 Task: Create reports for product object.
Action: Mouse moved to (37, 131)
Screenshot: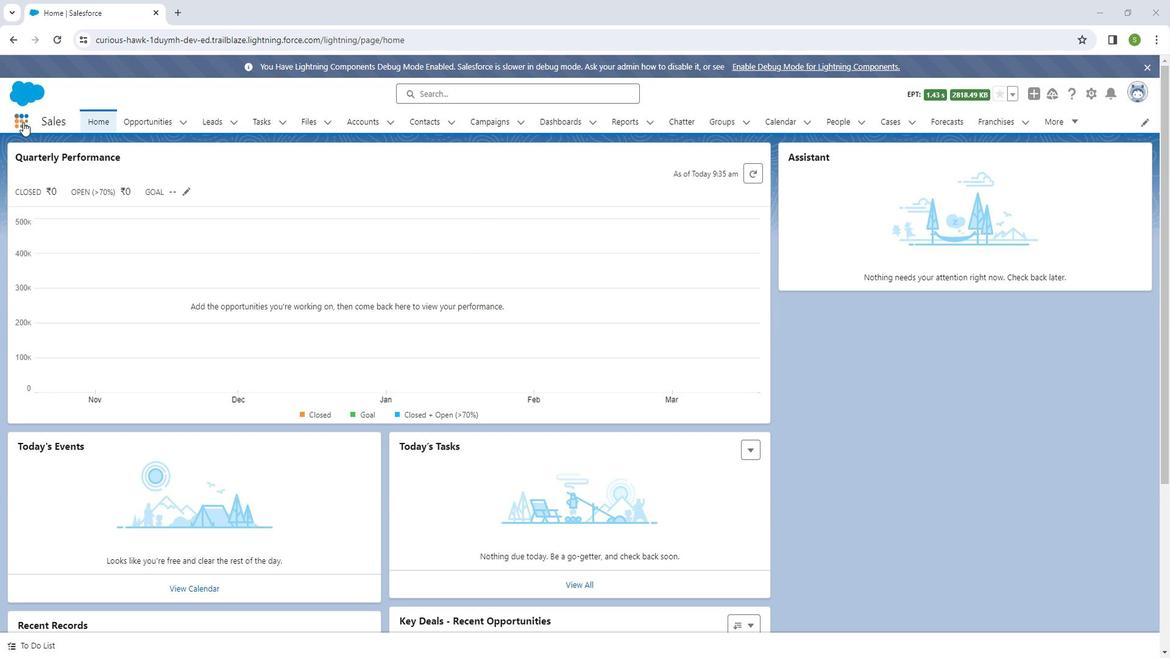 
Action: Mouse pressed left at (37, 131)
Screenshot: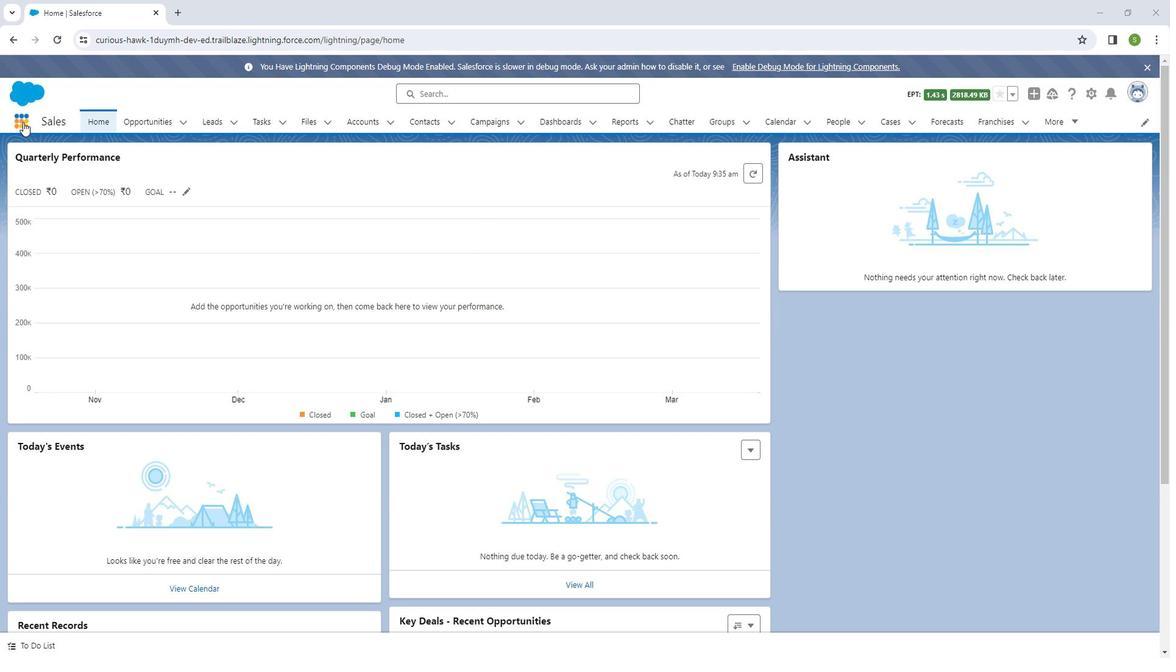 
Action: Mouse moved to (47, 346)
Screenshot: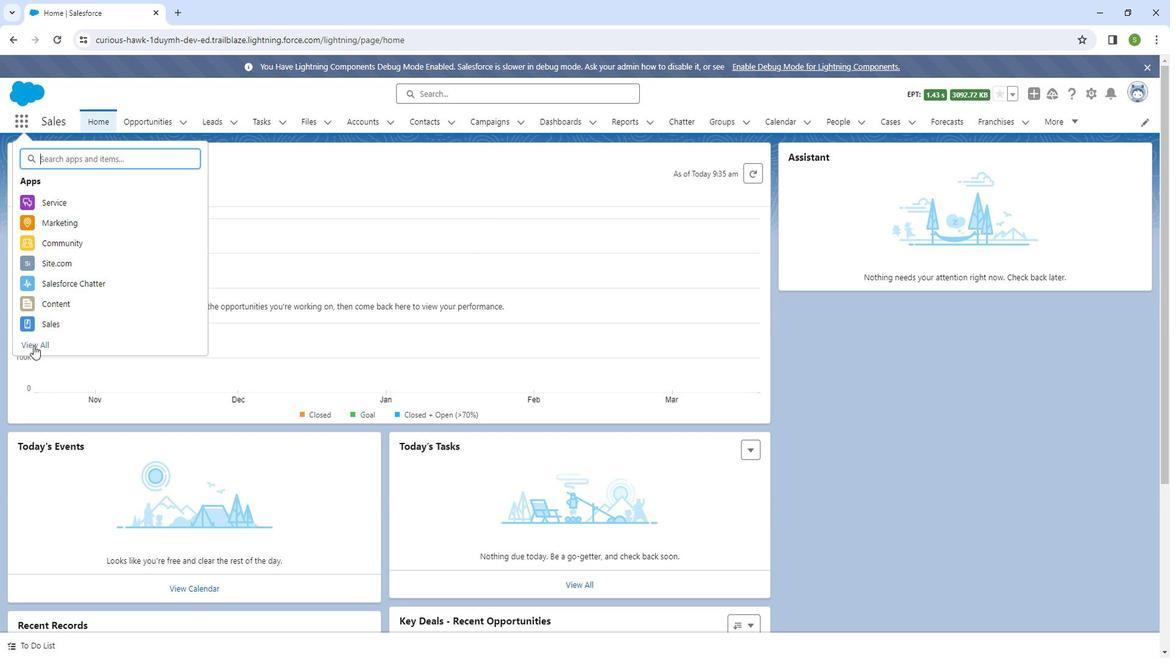 
Action: Mouse pressed left at (47, 346)
Screenshot: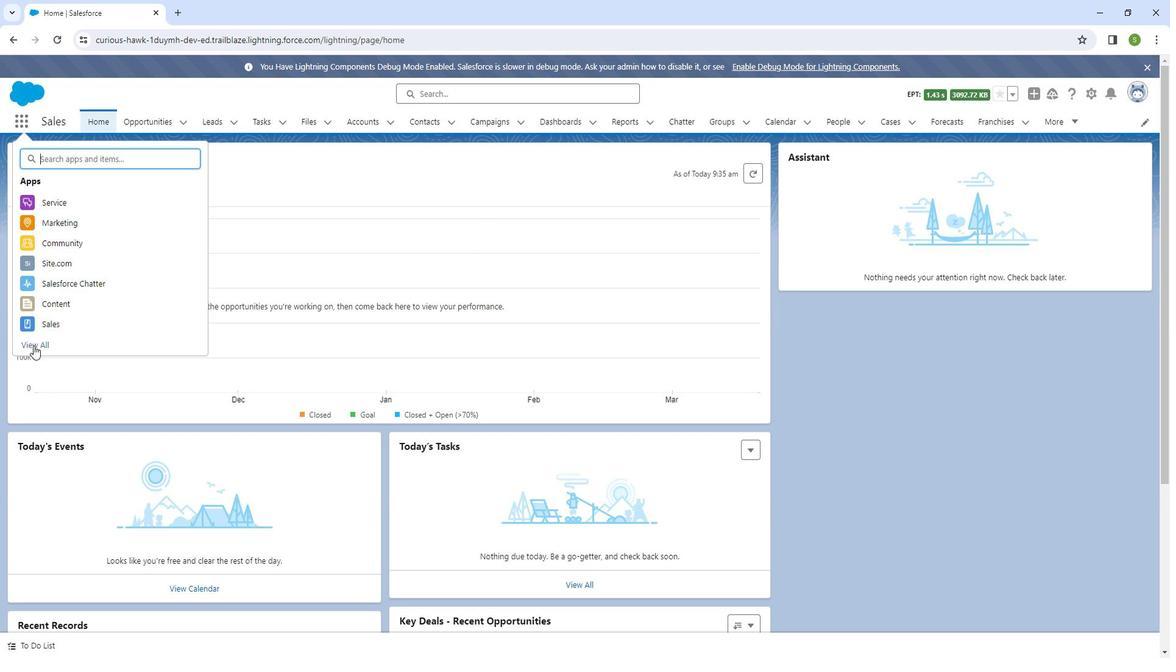 
Action: Mouse moved to (190, 515)
Screenshot: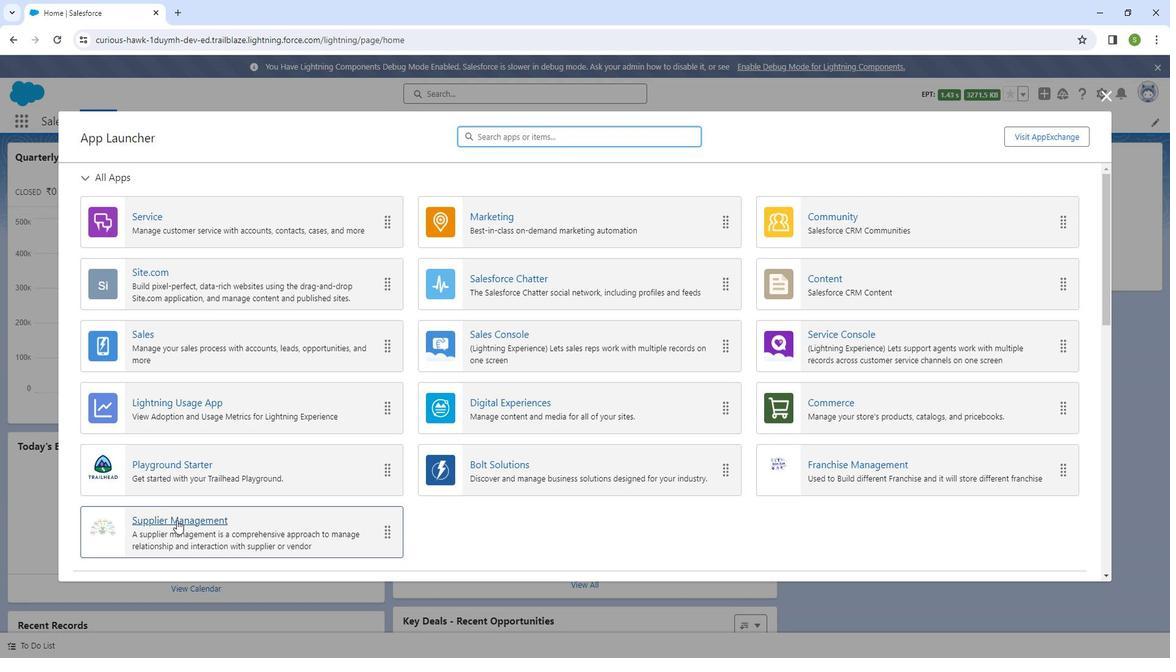 
Action: Mouse pressed left at (190, 515)
Screenshot: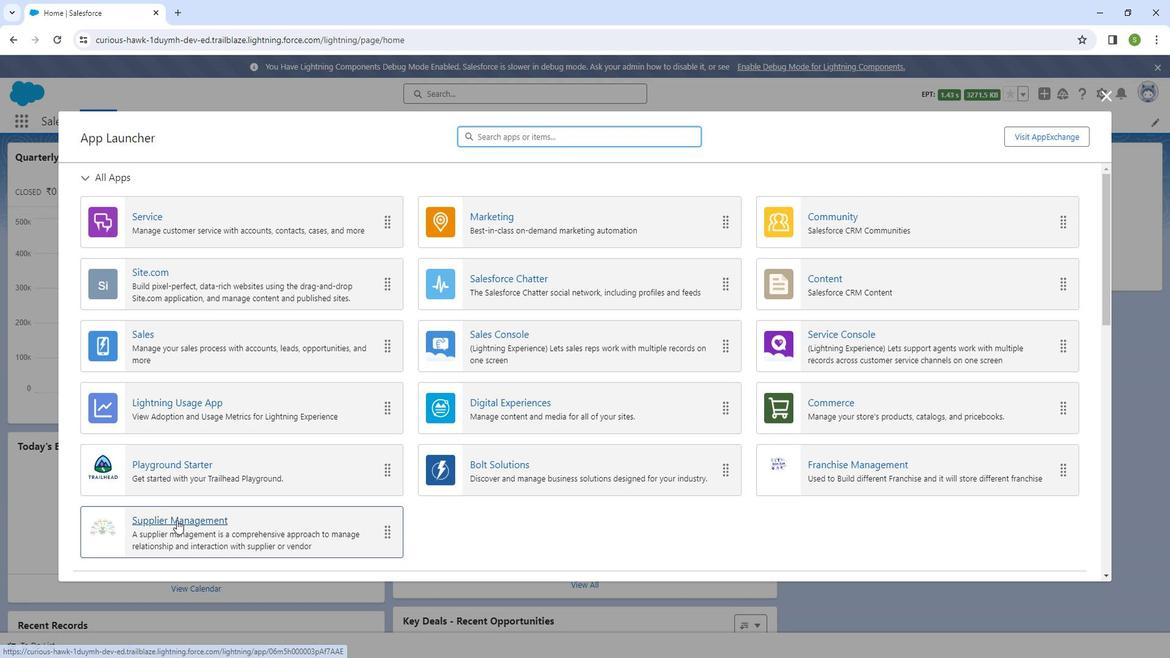 
Action: Mouse moved to (37, 134)
Screenshot: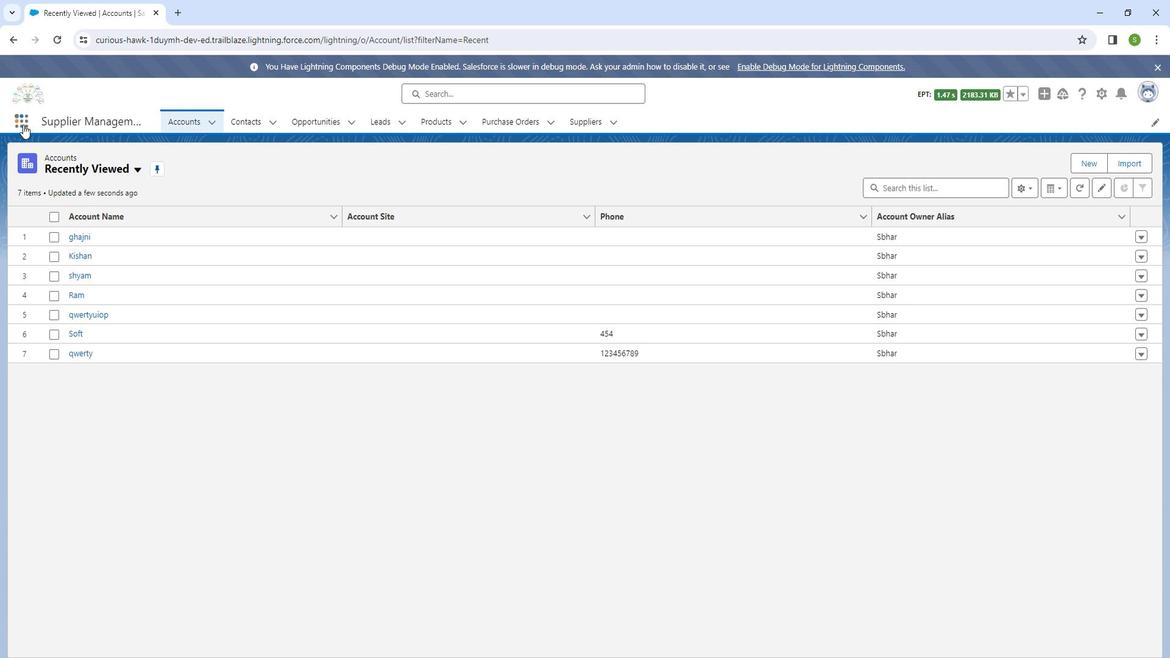 
Action: Mouse pressed left at (37, 134)
Screenshot: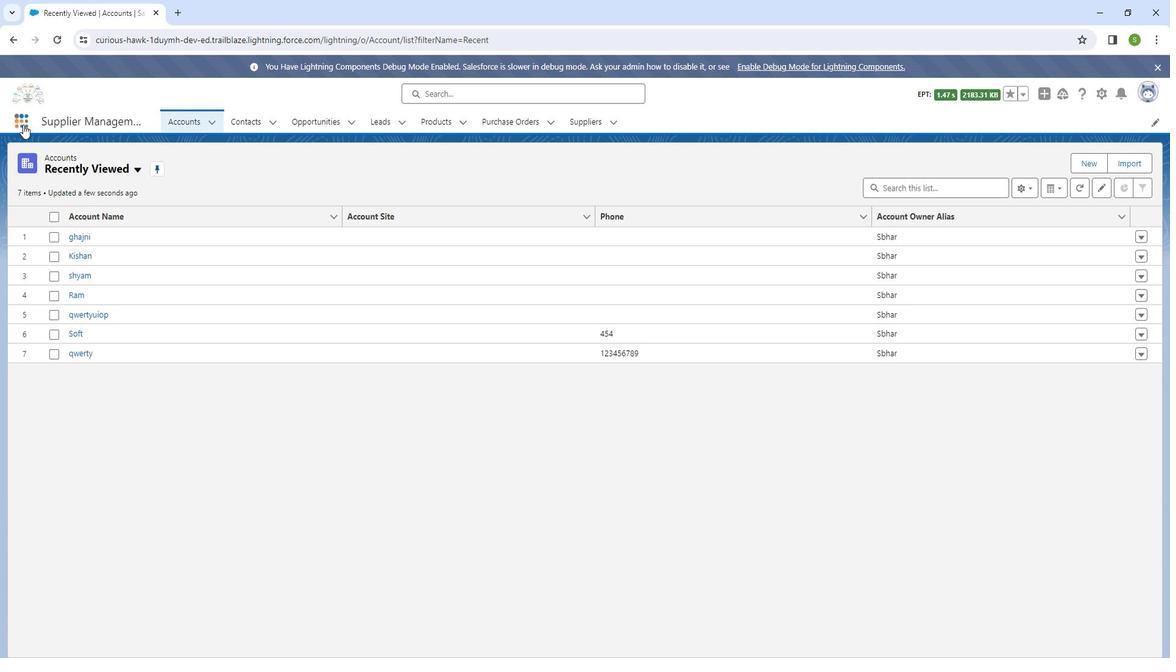 
Action: Mouse moved to (90, 165)
Screenshot: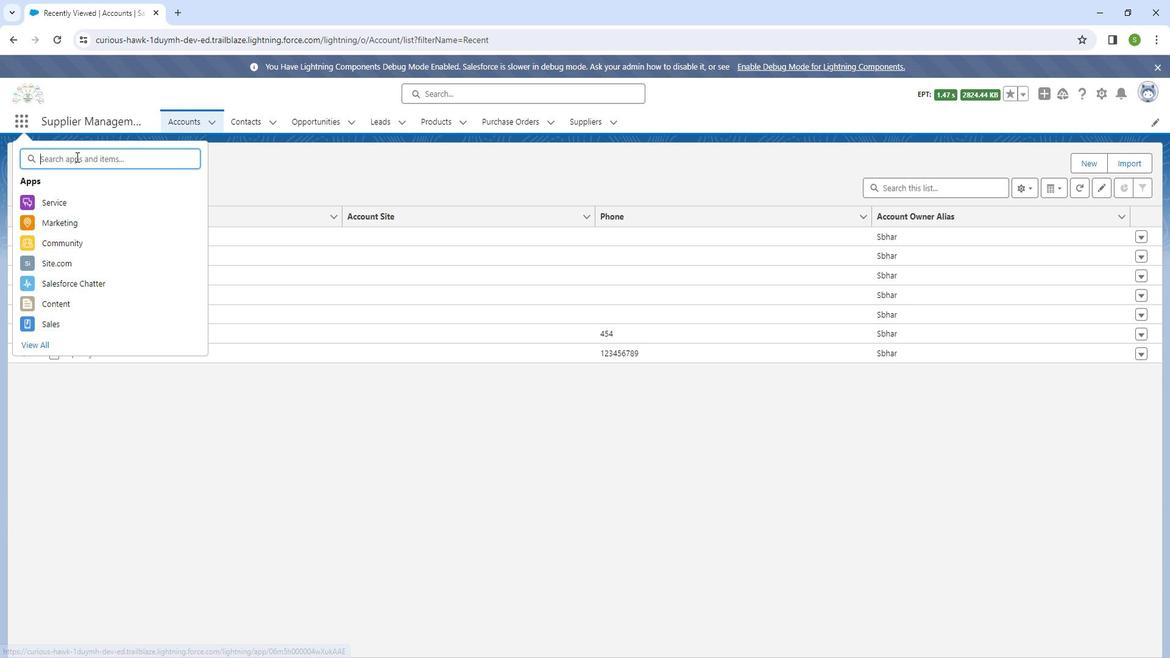 
Action: Mouse pressed left at (90, 165)
Screenshot: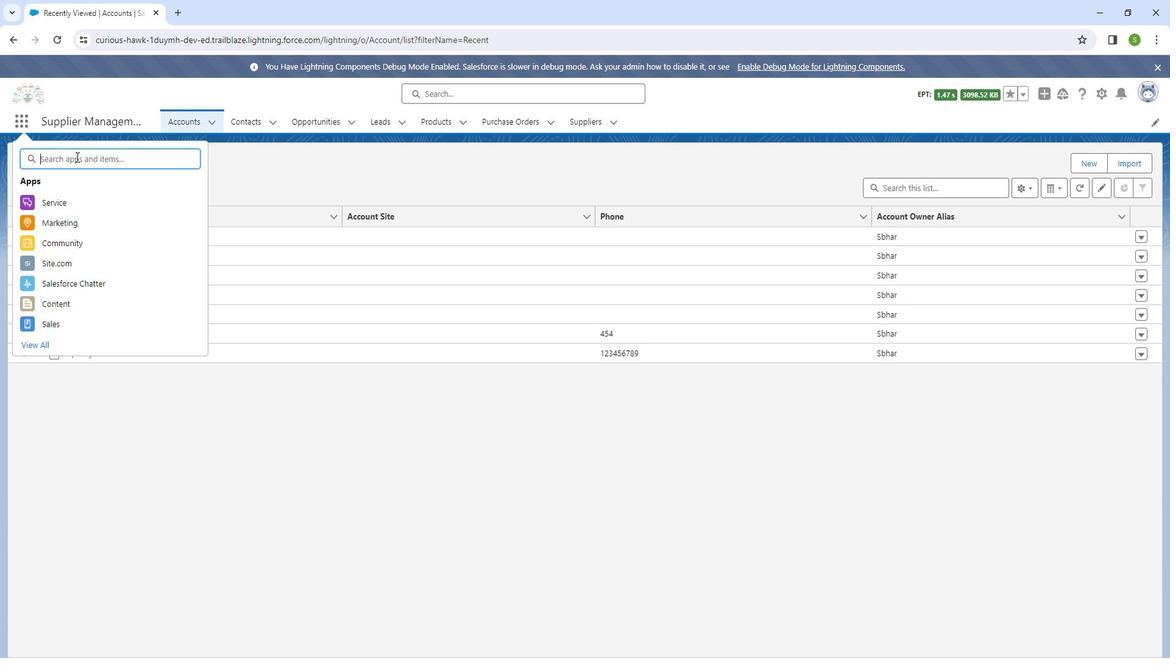 
Action: Key pressed repo
Screenshot: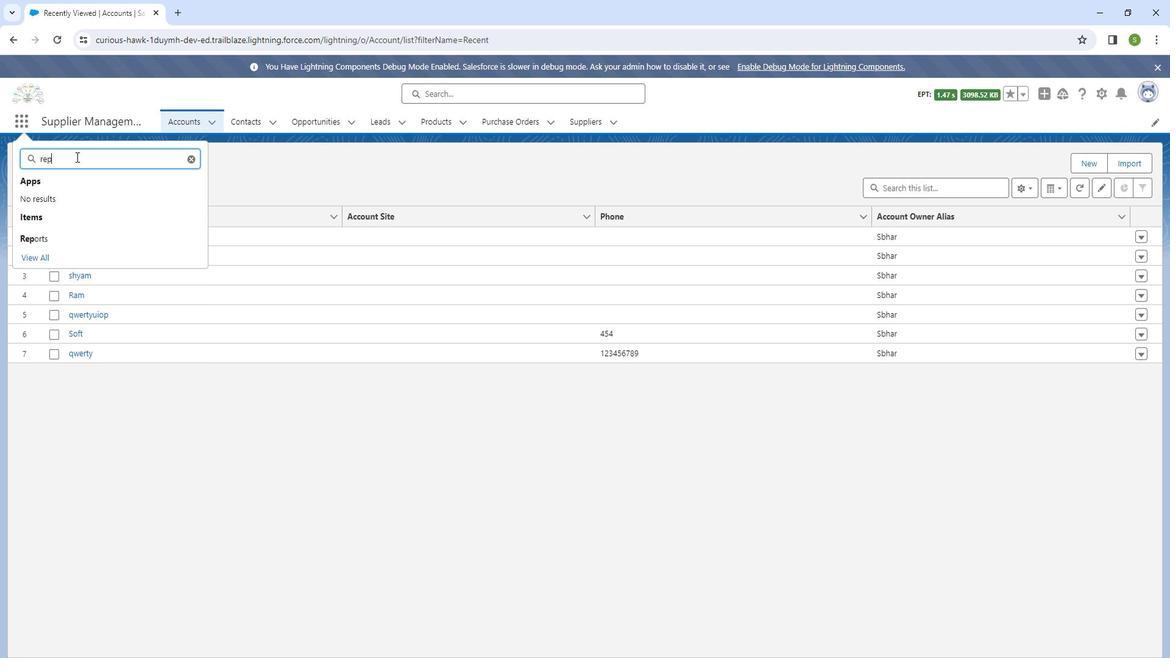 
Action: Mouse moved to (41, 241)
Screenshot: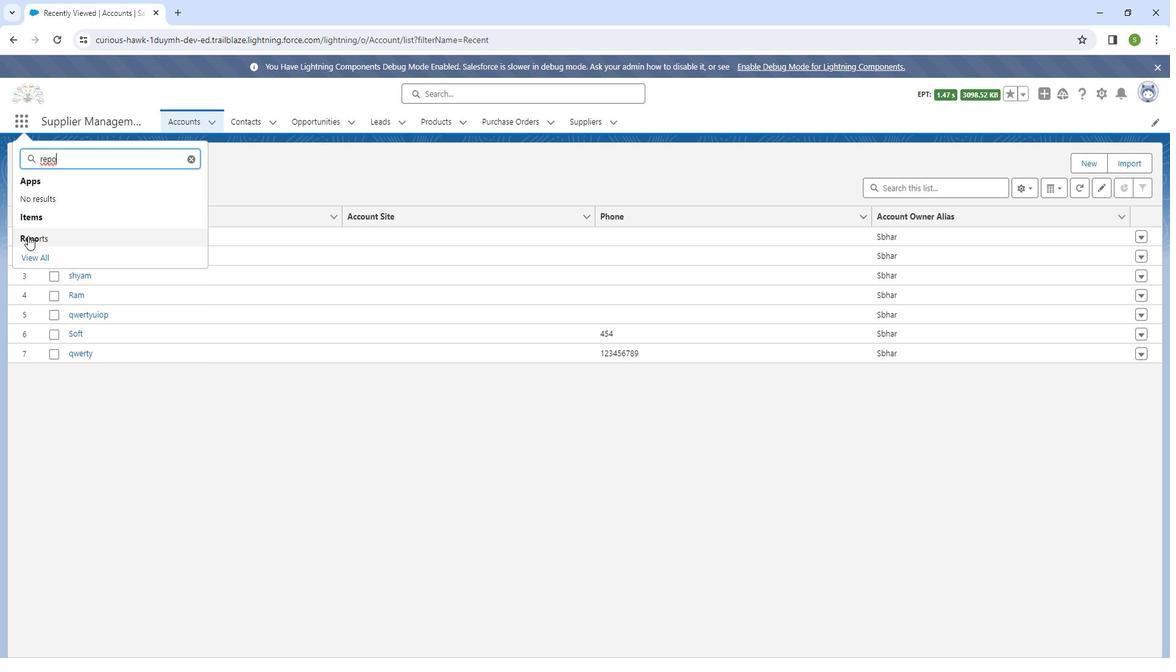 
Action: Mouse pressed left at (41, 241)
Screenshot: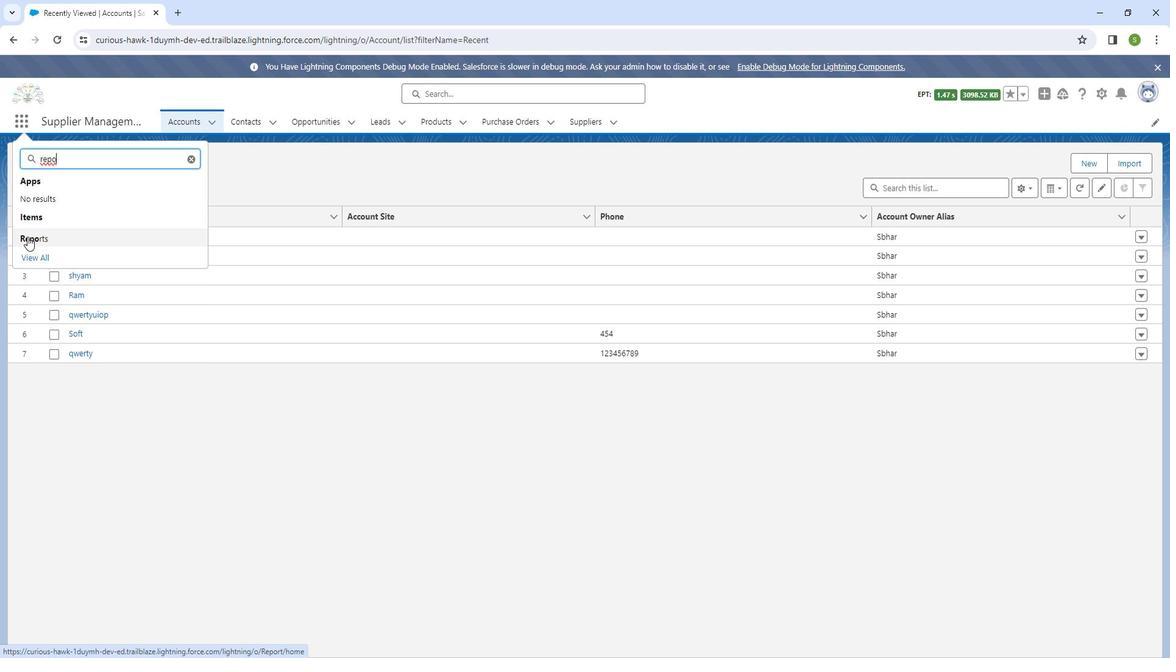 
Action: Mouse moved to (1056, 172)
Screenshot: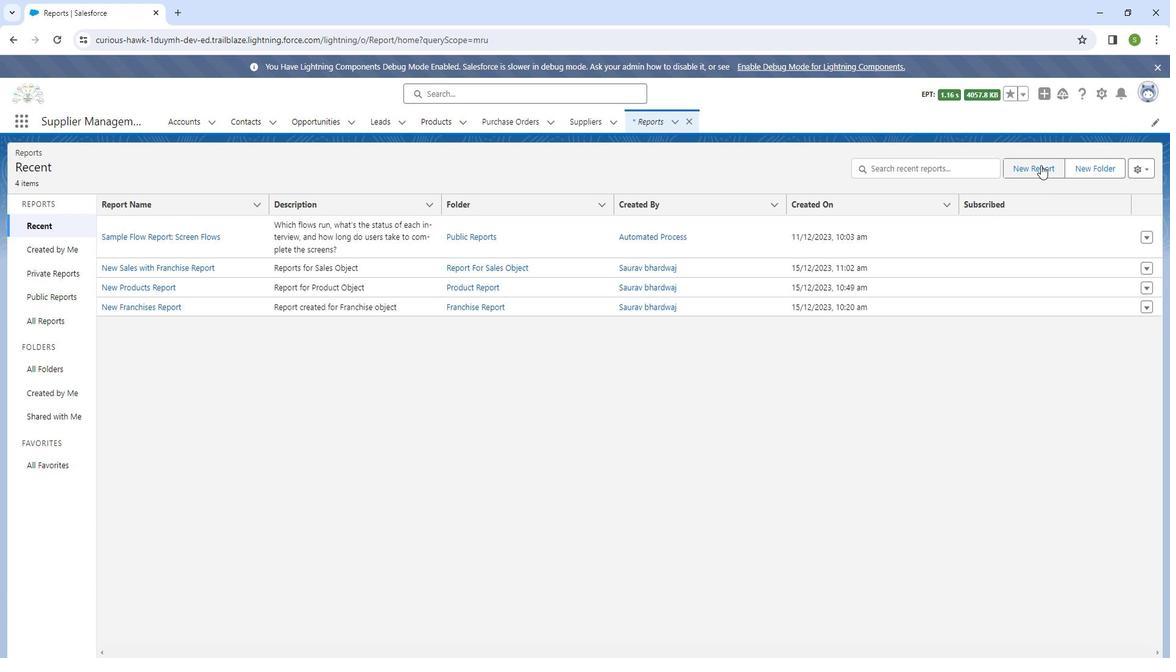 
Action: Mouse pressed left at (1056, 172)
Screenshot: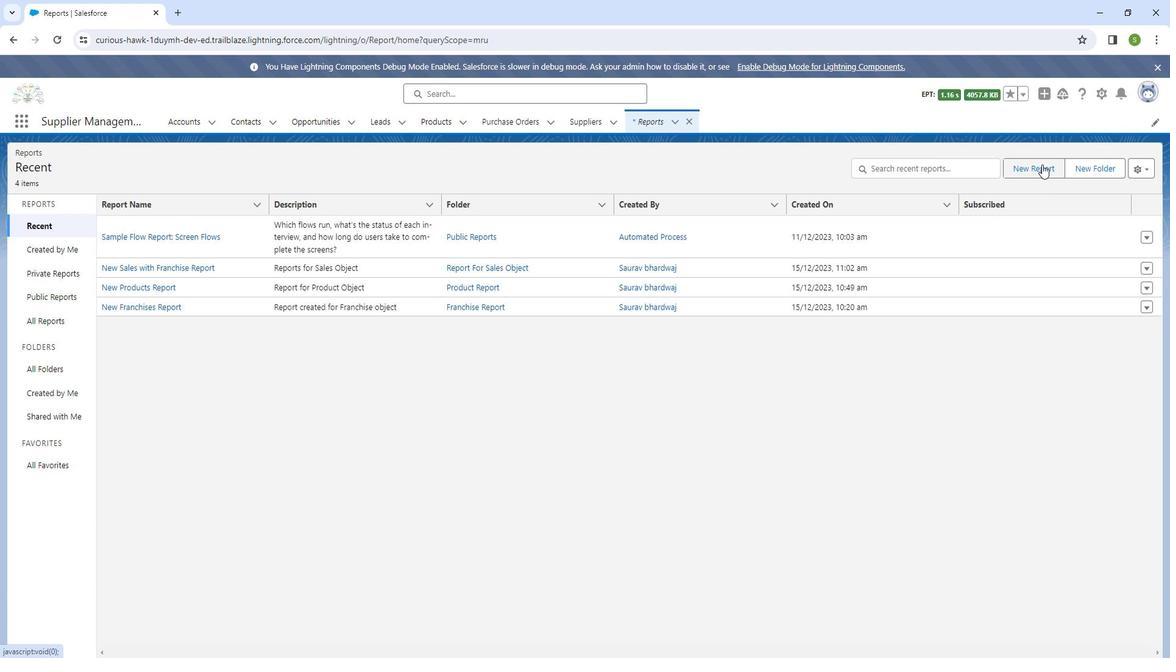 
Action: Mouse moved to (424, 251)
Screenshot: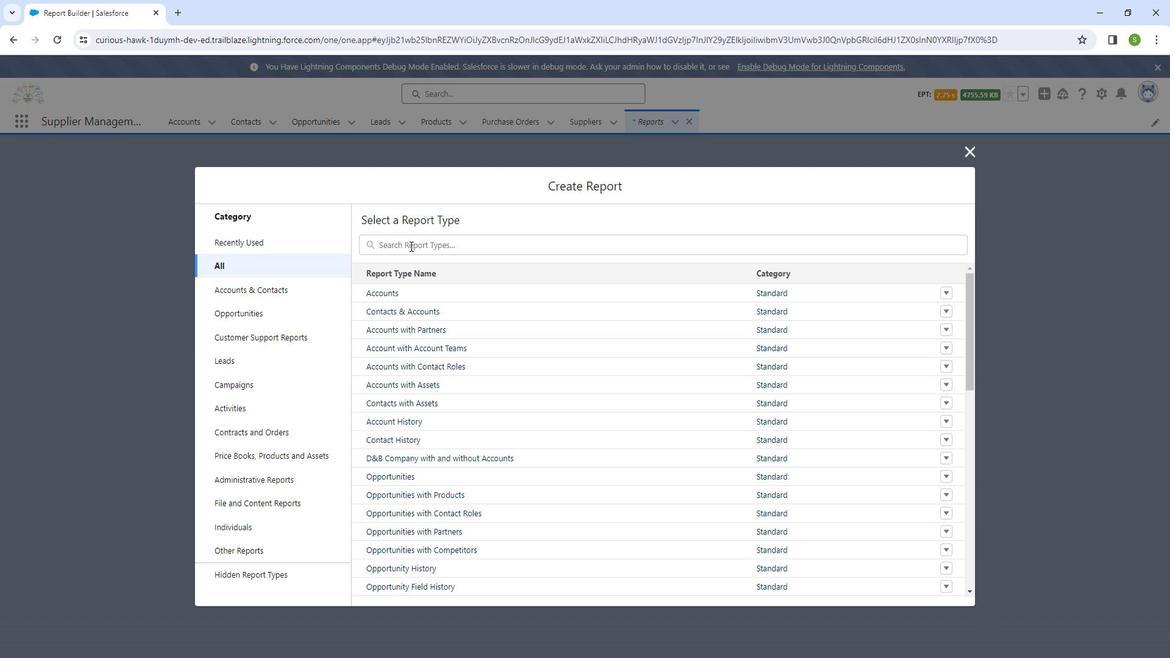 
Action: Mouse pressed left at (424, 251)
Screenshot: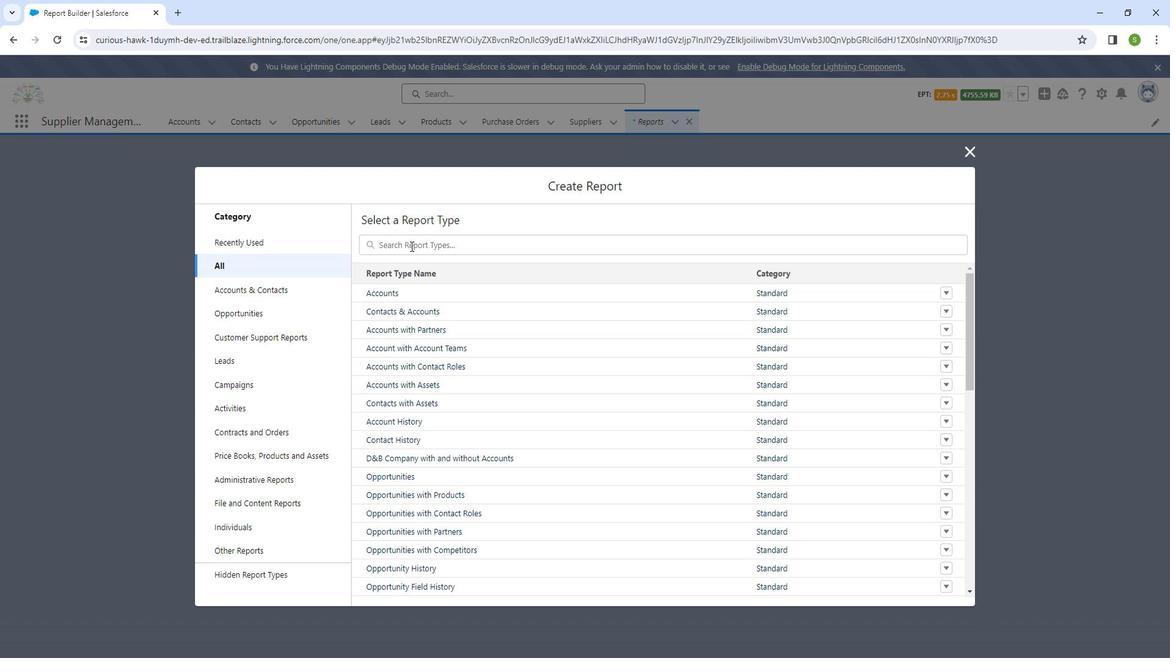
Action: Mouse moved to (424, 251)
Screenshot: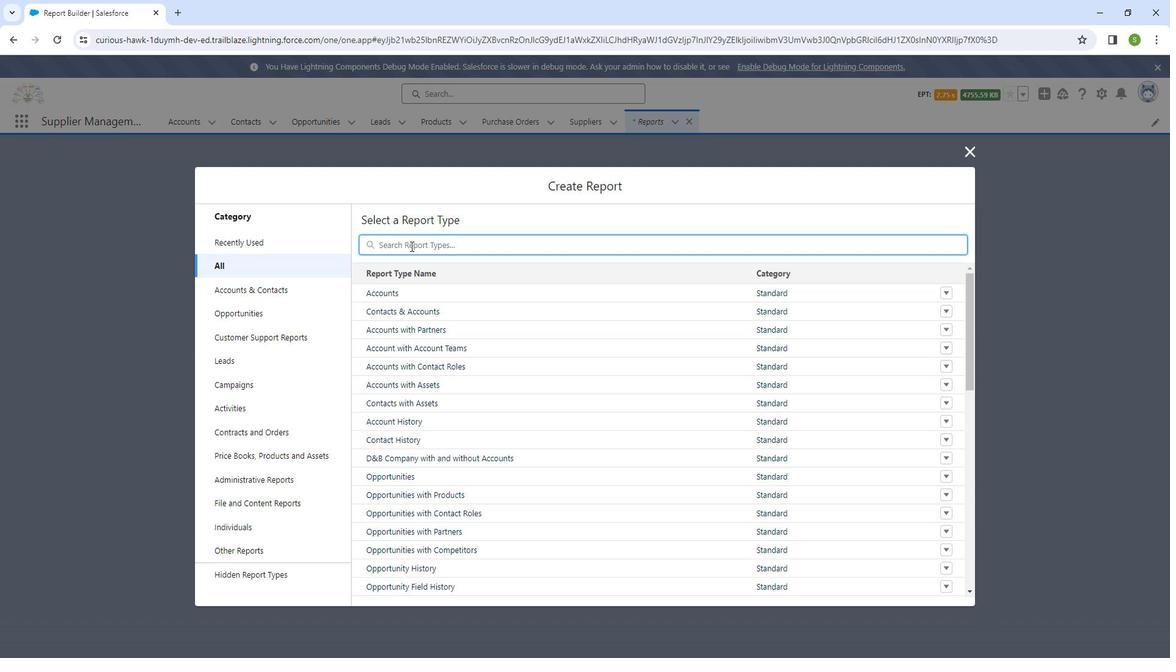 
Action: Key pressed pro
Screenshot: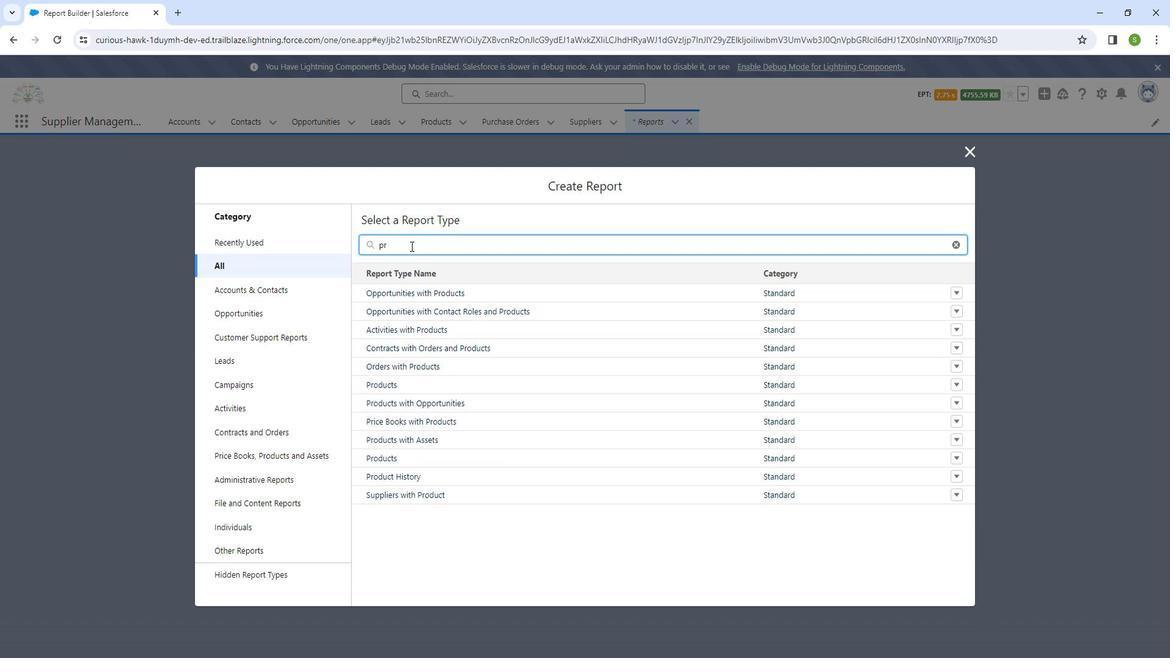 
Action: Mouse moved to (426, 251)
Screenshot: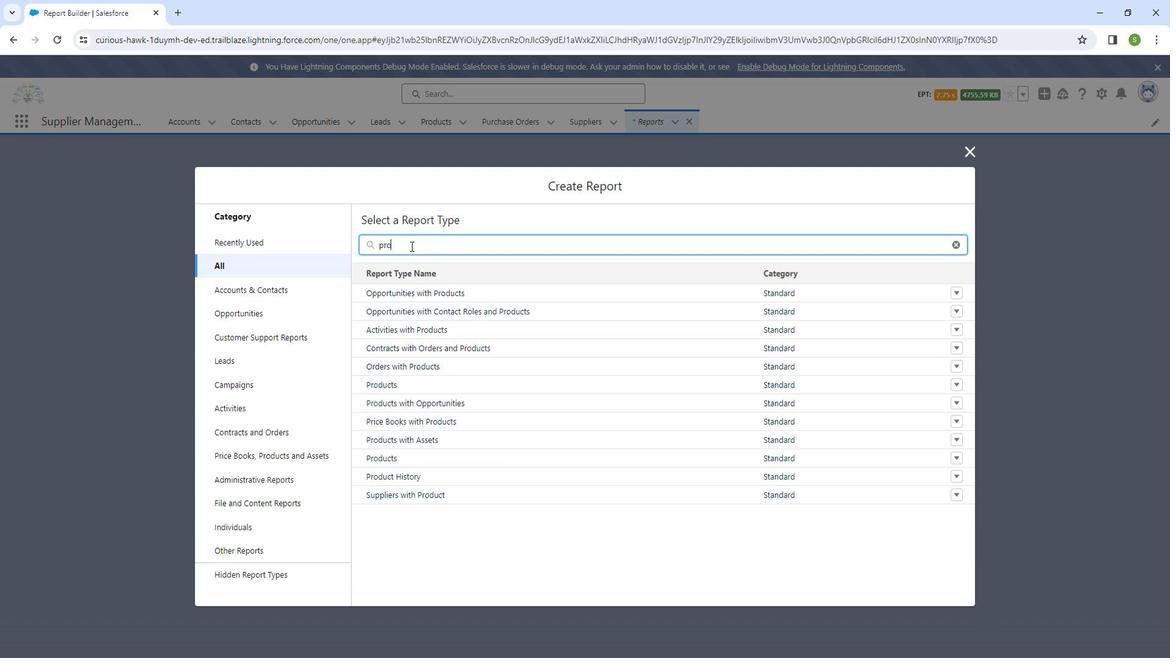 
Action: Key pressed ducts
Screenshot: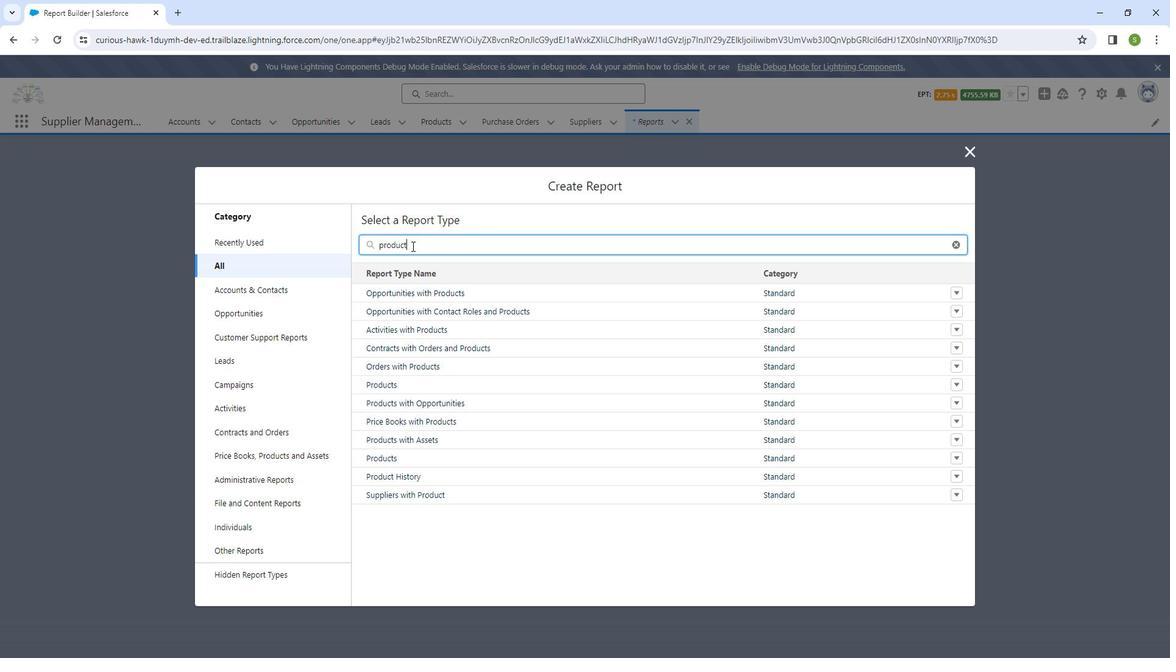 
Action: Mouse moved to (400, 455)
Screenshot: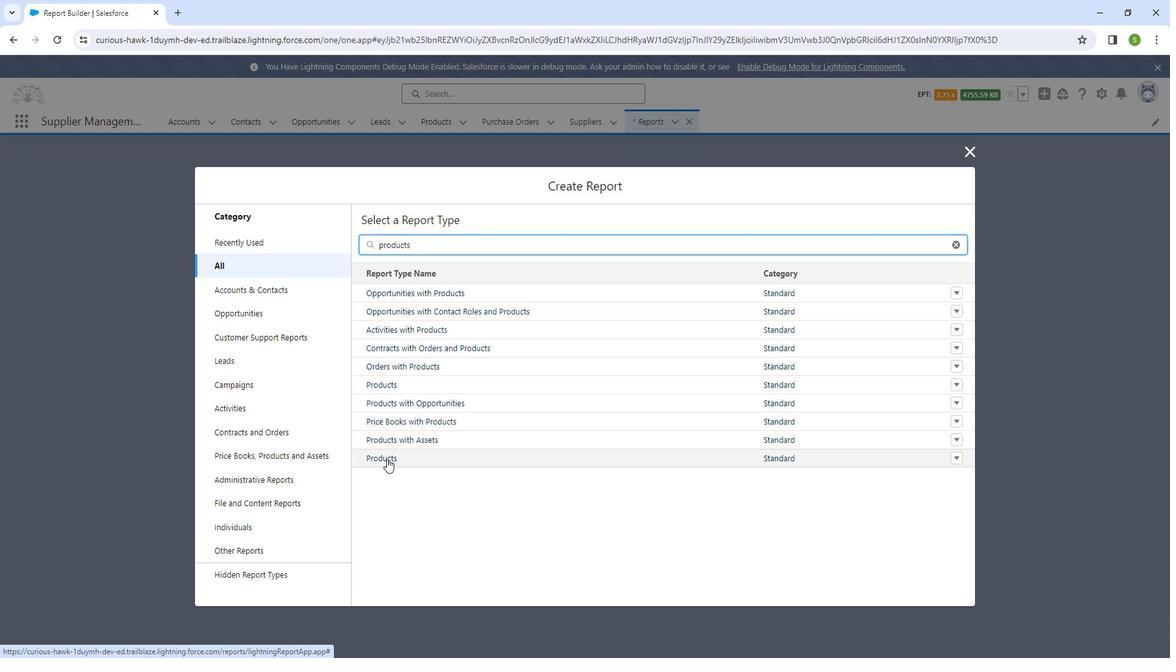 
Action: Mouse pressed left at (400, 455)
Screenshot: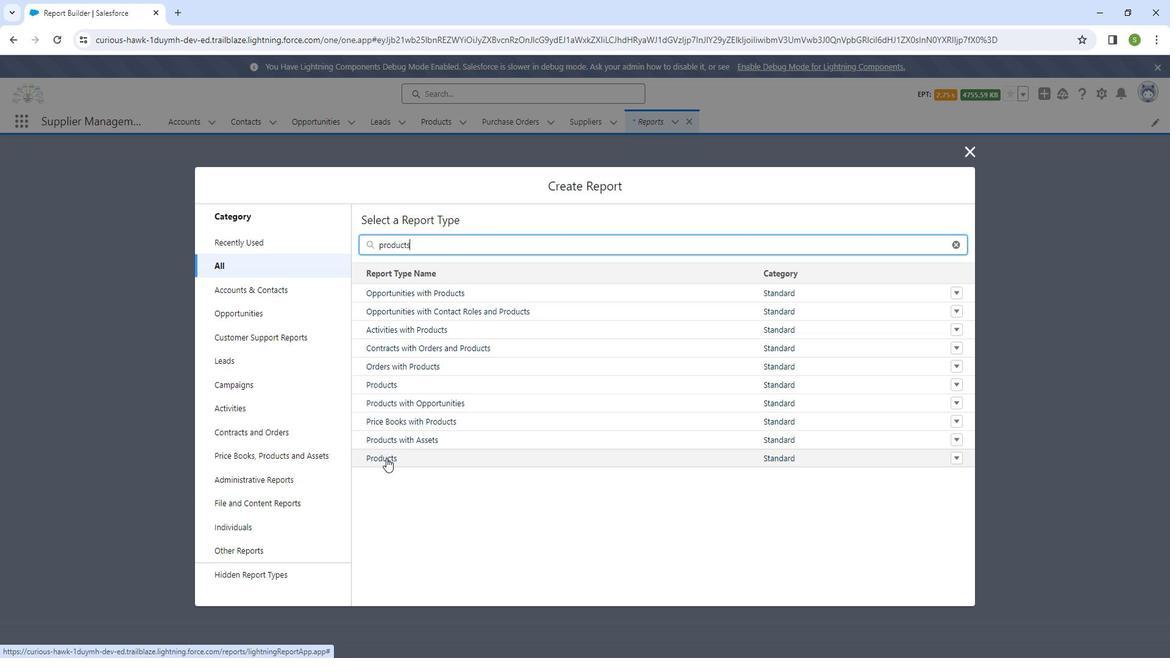 
Action: Mouse moved to (835, 295)
Screenshot: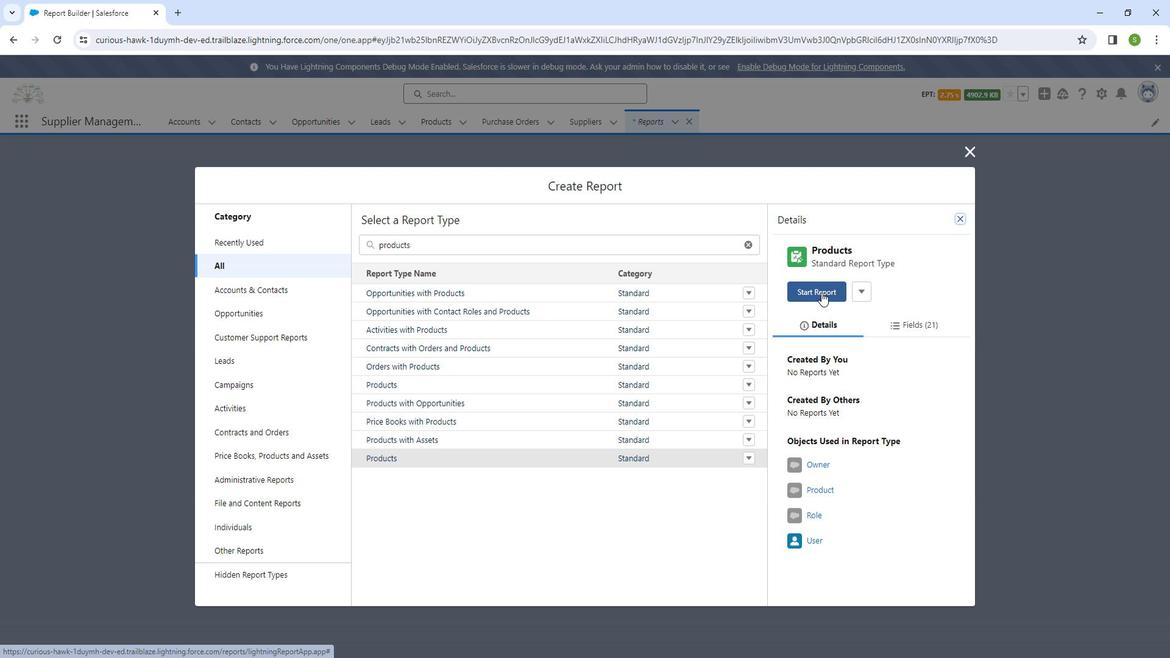 
Action: Mouse pressed left at (835, 295)
Screenshot: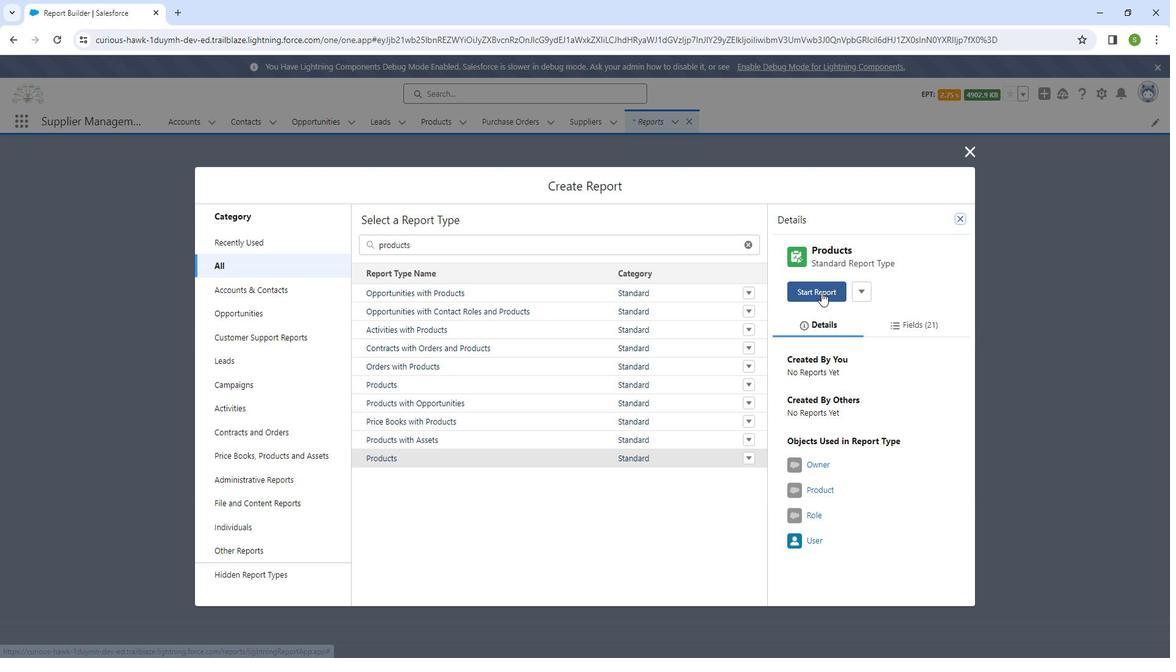 
Action: Mouse moved to (110, 331)
Screenshot: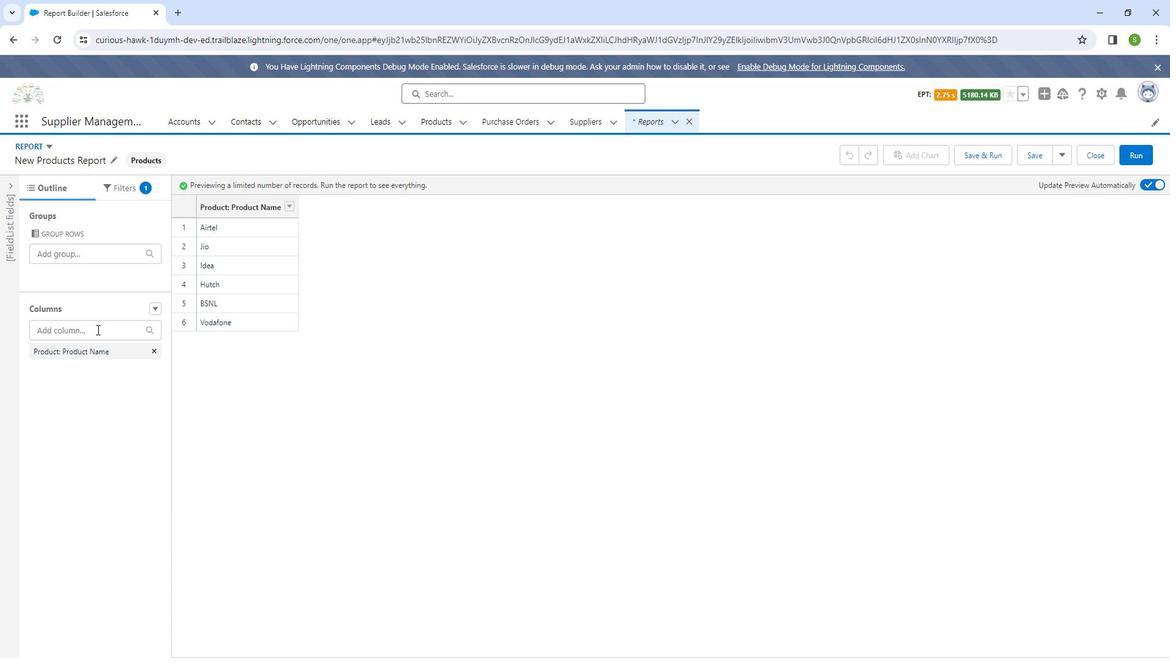 
Action: Mouse pressed left at (110, 331)
Screenshot: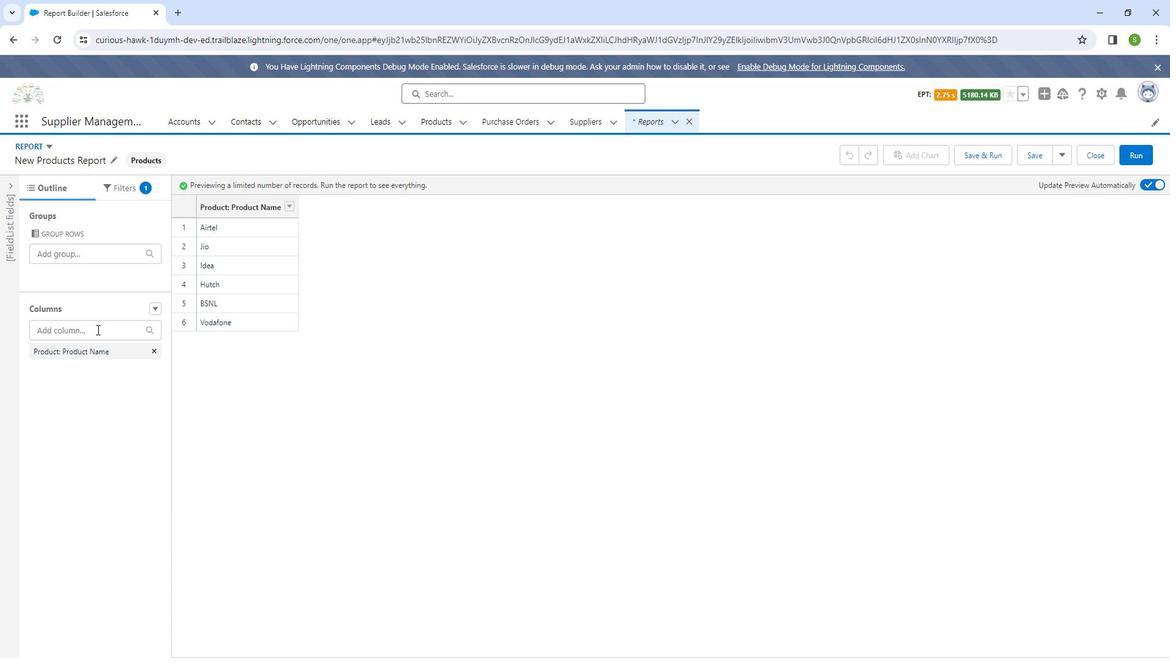 
Action: Mouse moved to (88, 391)
Screenshot: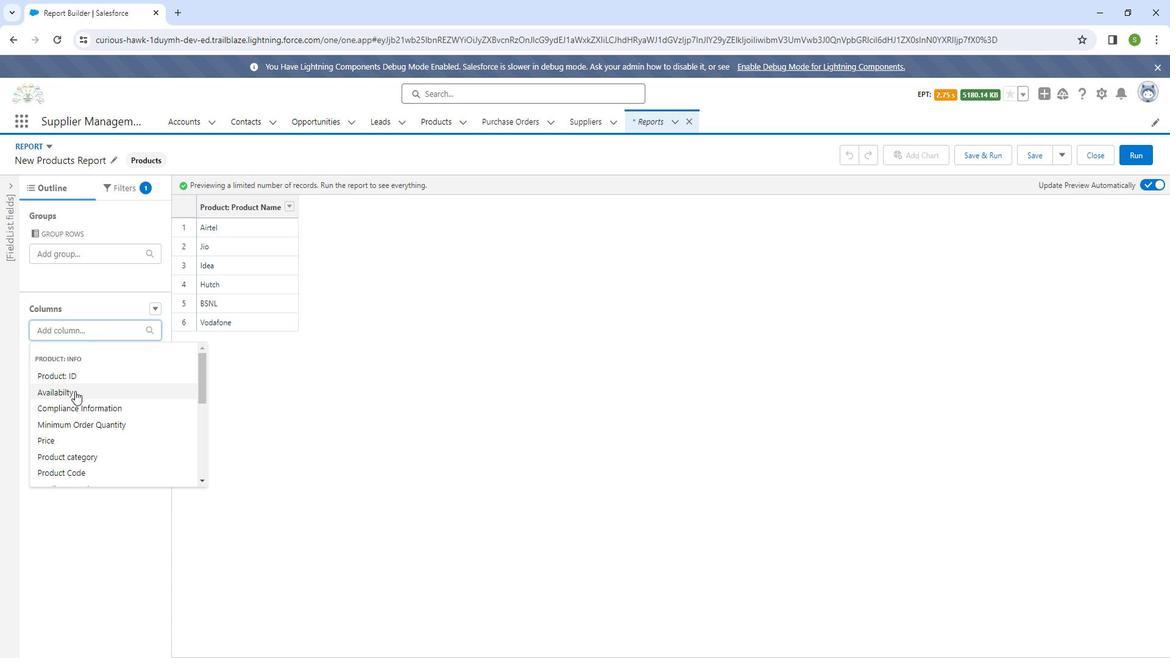 
Action: Mouse pressed left at (88, 391)
Screenshot: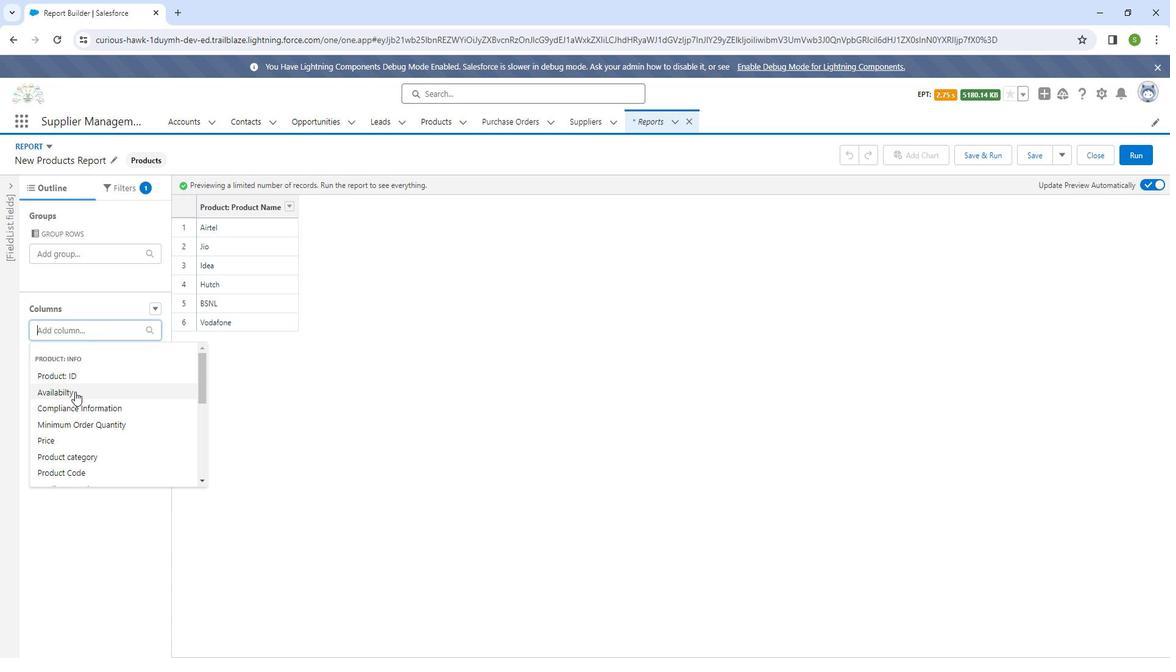 
Action: Mouse moved to (110, 330)
Screenshot: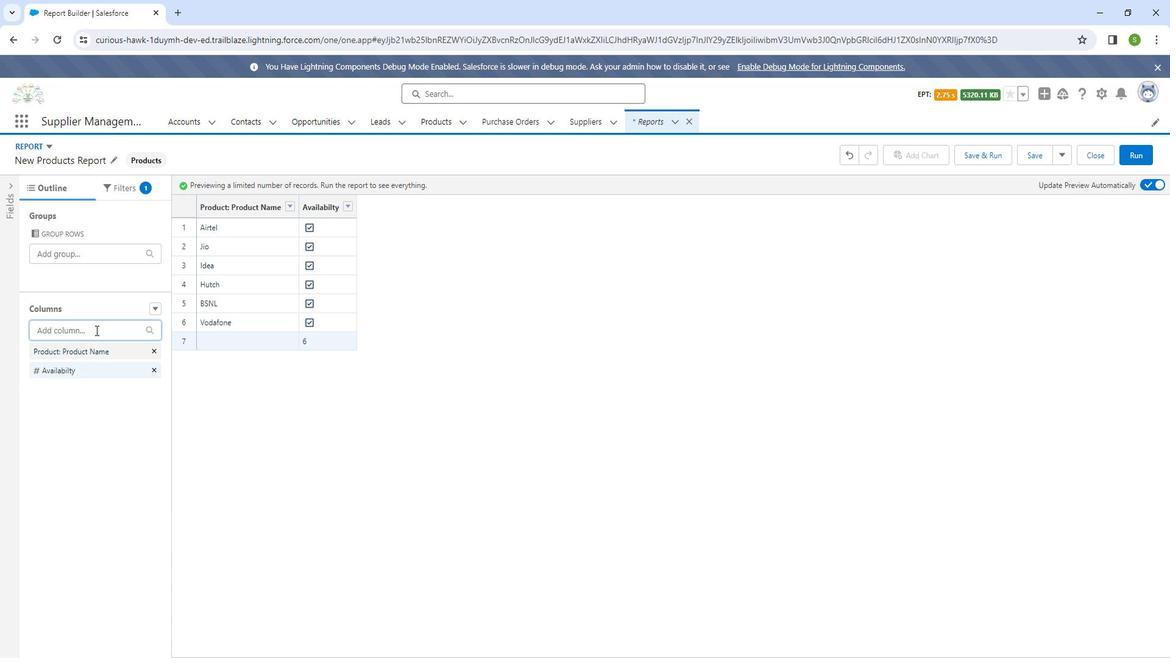 
Action: Mouse pressed left at (110, 330)
Screenshot: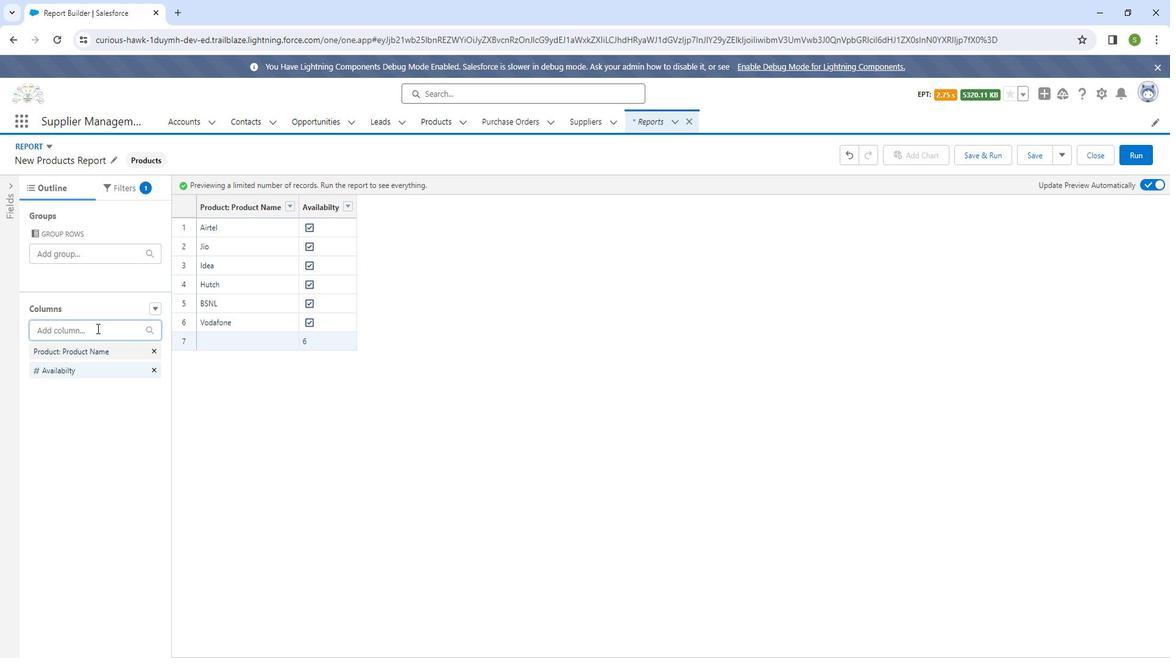 
Action: Mouse moved to (95, 390)
Screenshot: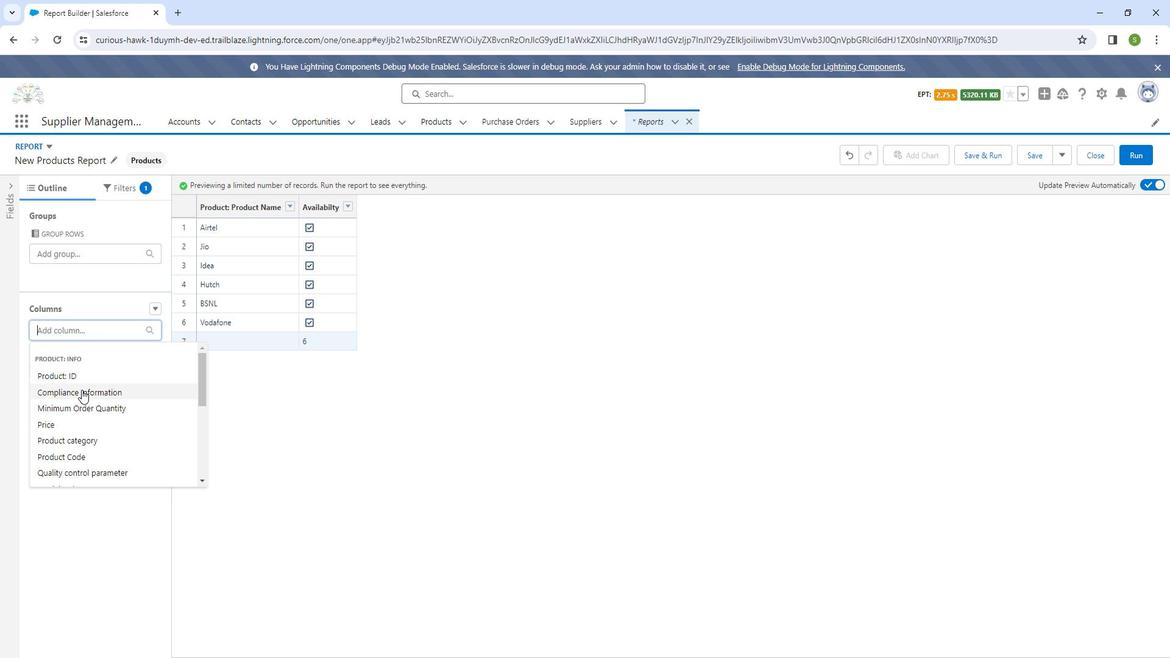 
Action: Mouse pressed left at (95, 390)
Screenshot: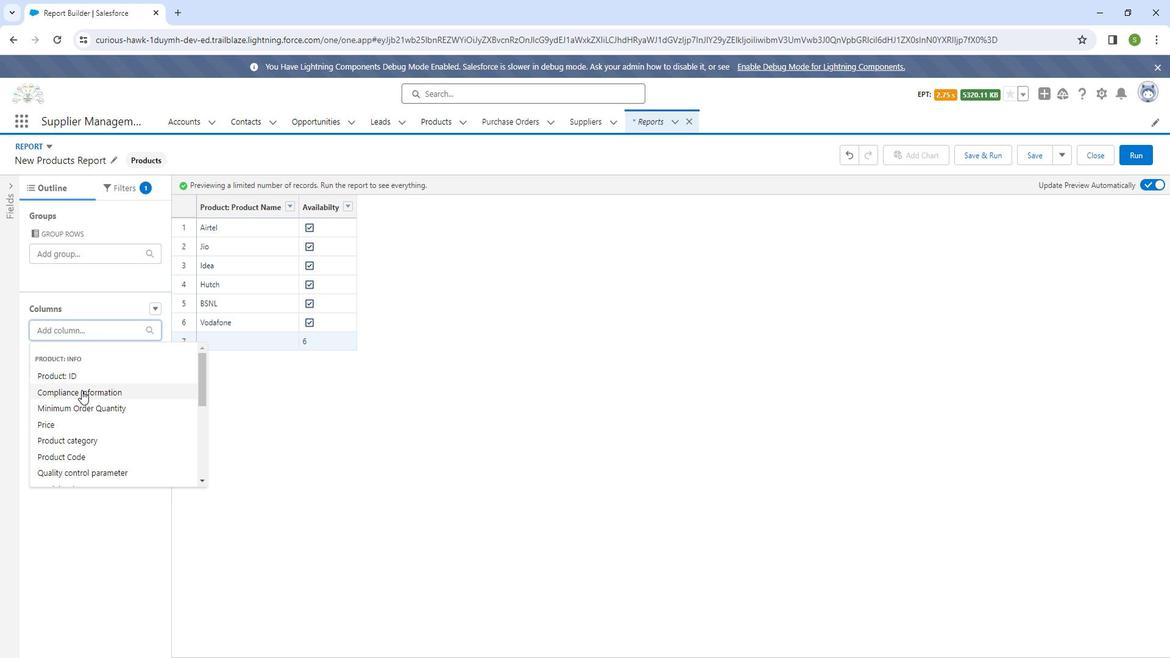 
Action: Mouse moved to (98, 328)
Screenshot: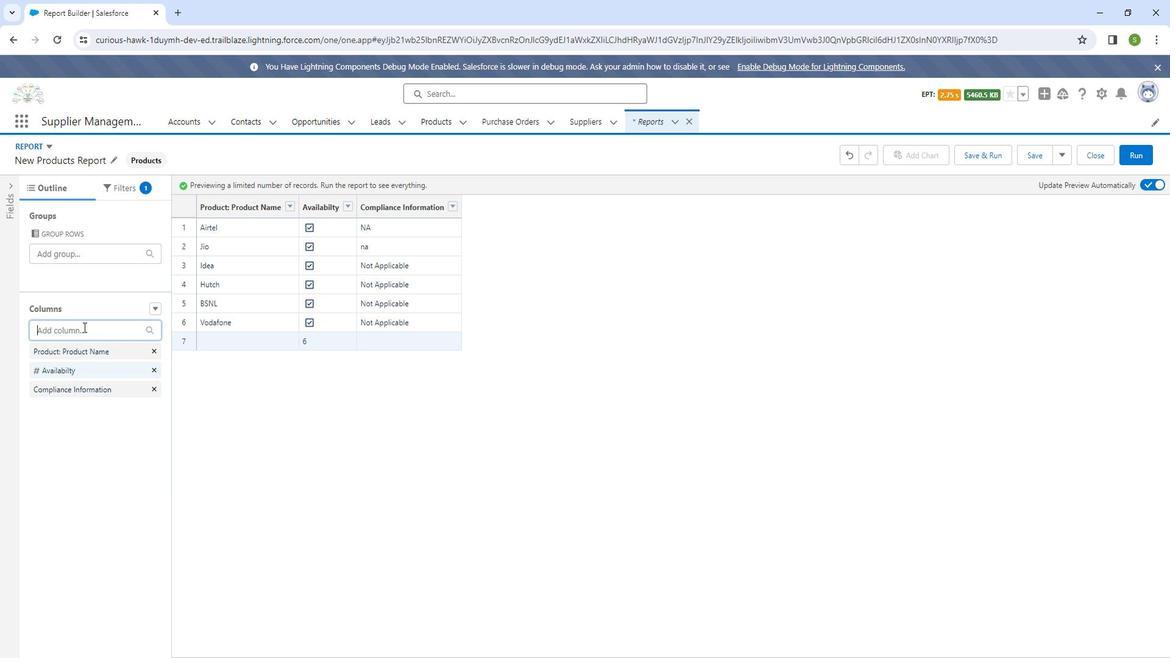 
Action: Mouse pressed left at (98, 328)
Screenshot: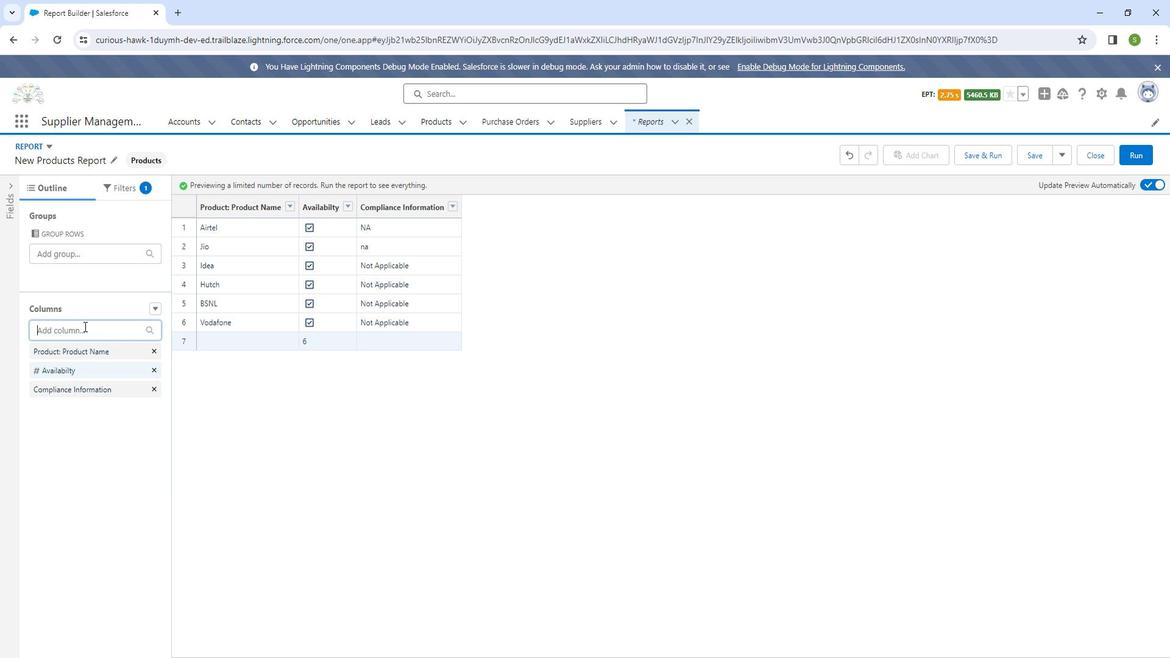 
Action: Mouse moved to (71, 394)
Screenshot: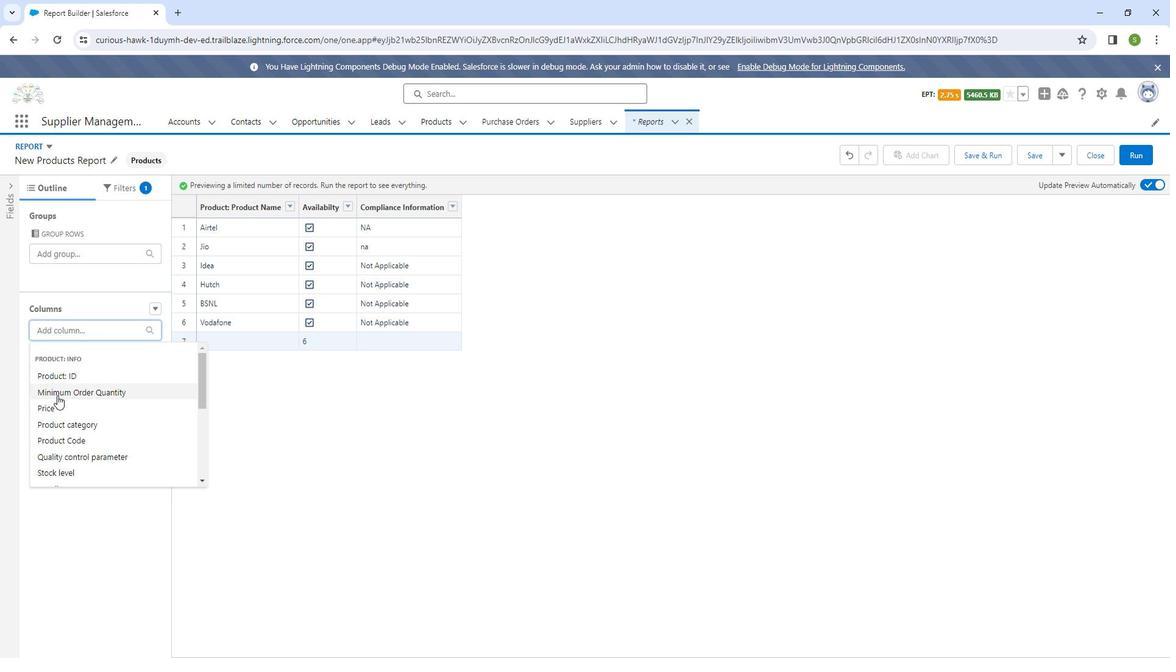 
Action: Mouse pressed left at (71, 394)
Screenshot: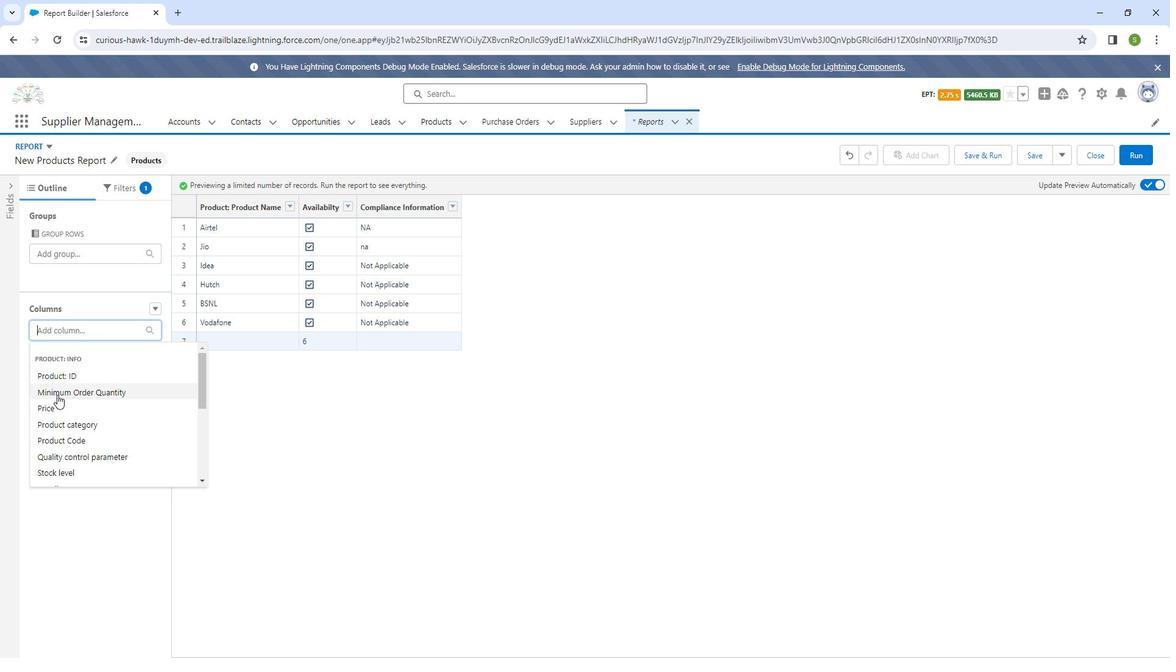 
Action: Mouse moved to (115, 330)
Screenshot: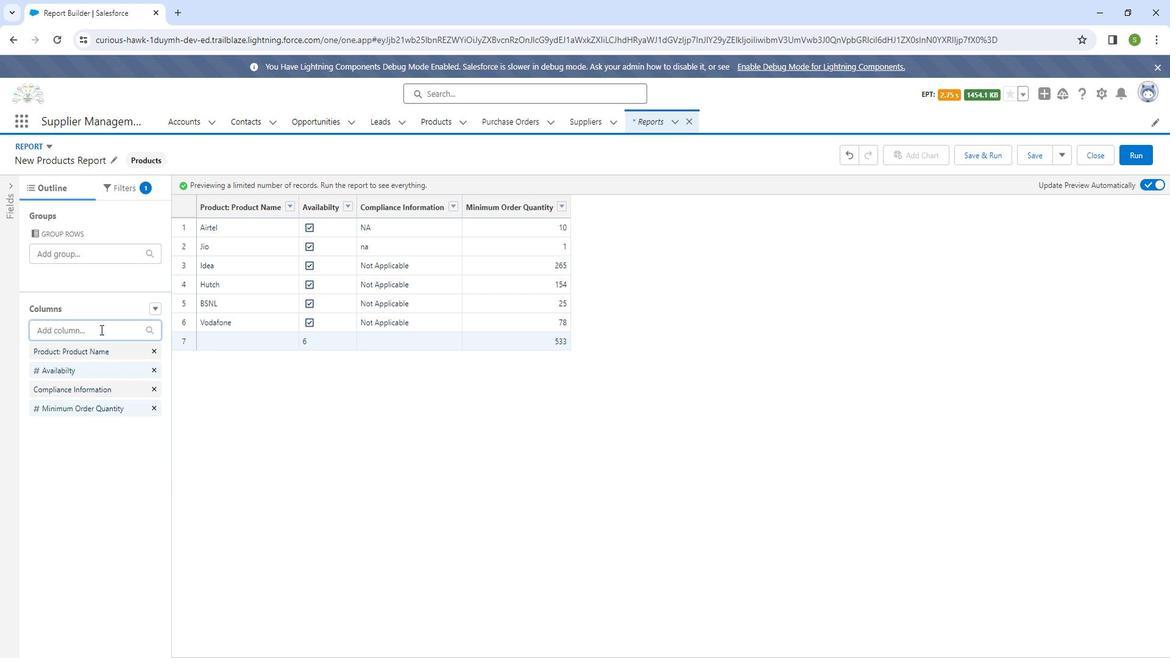 
Action: Mouse pressed left at (115, 330)
Screenshot: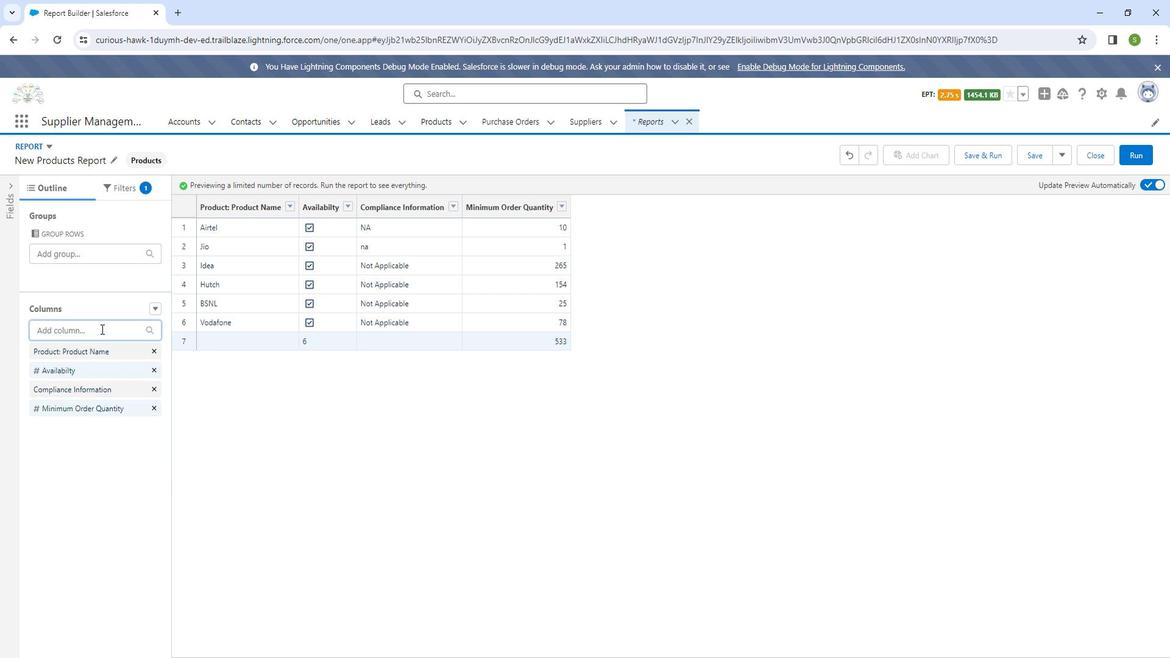 
Action: Mouse moved to (84, 419)
Screenshot: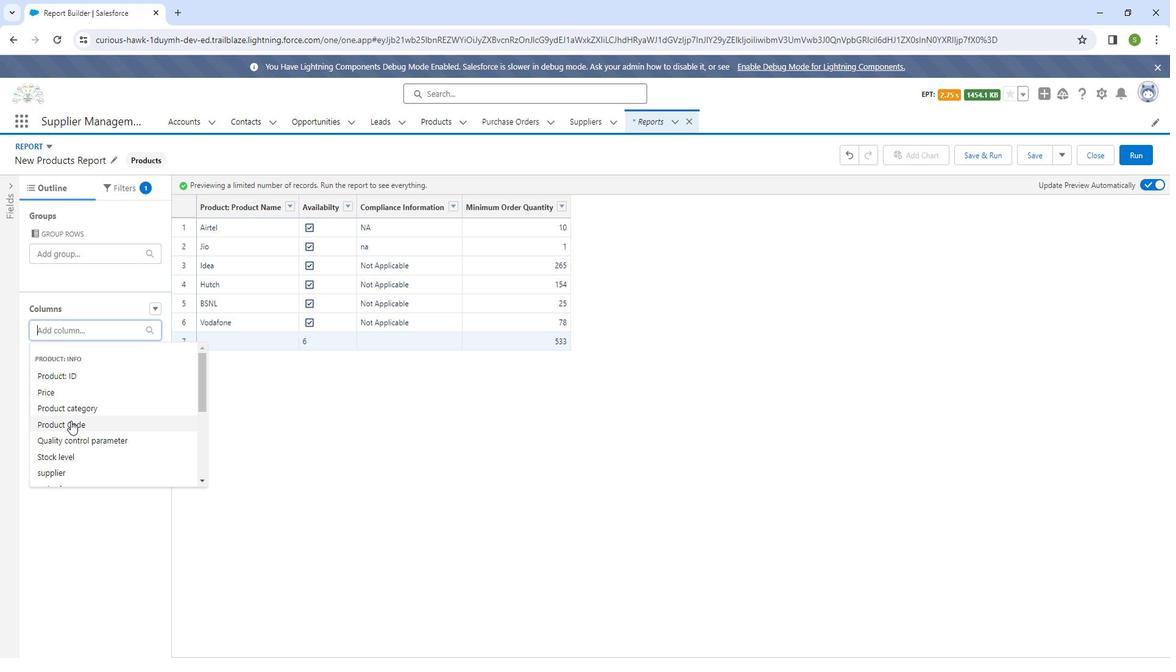 
Action: Mouse pressed left at (84, 419)
Screenshot: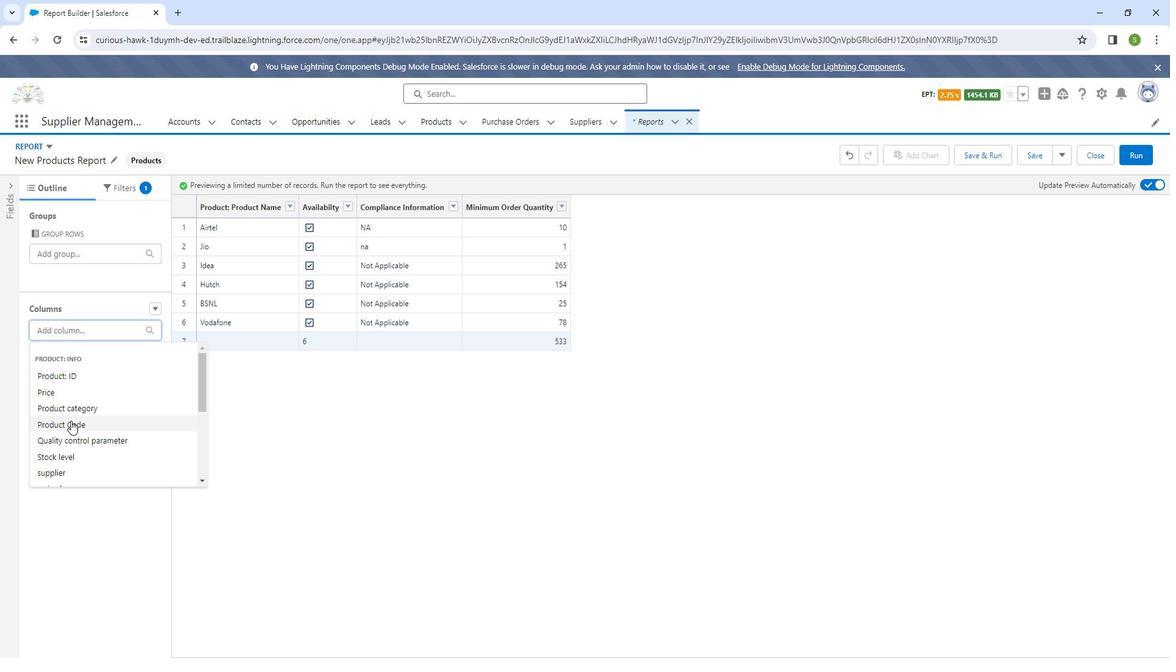 
Action: Mouse moved to (108, 335)
Screenshot: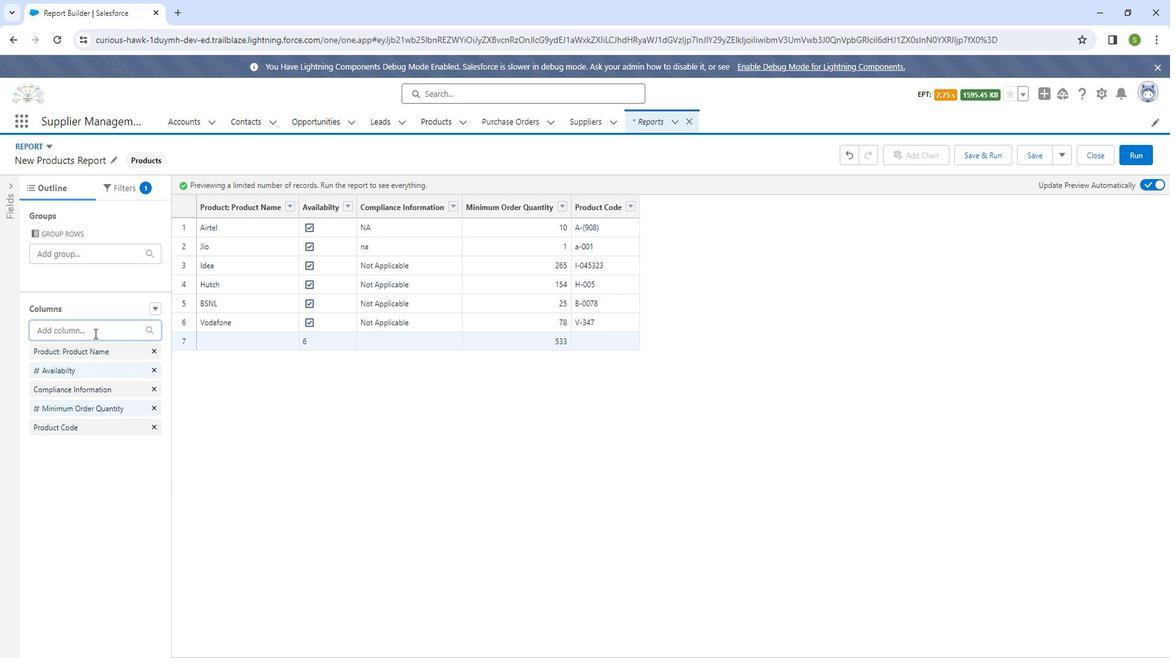 
Action: Mouse pressed left at (108, 335)
Screenshot: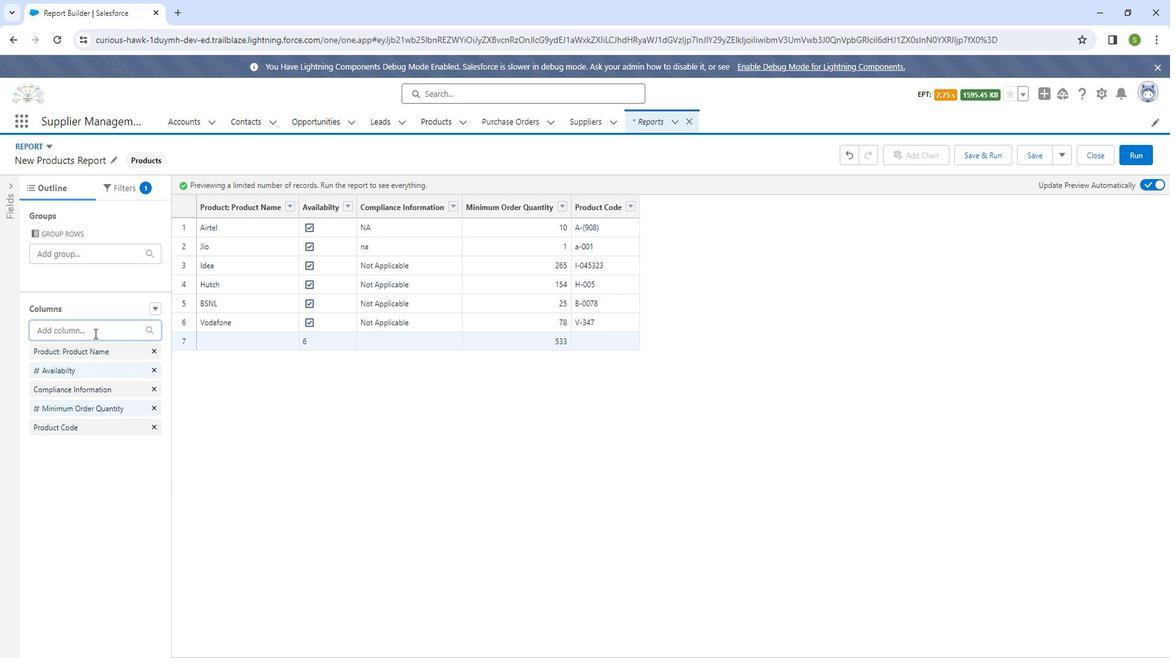 
Action: Mouse moved to (104, 421)
Screenshot: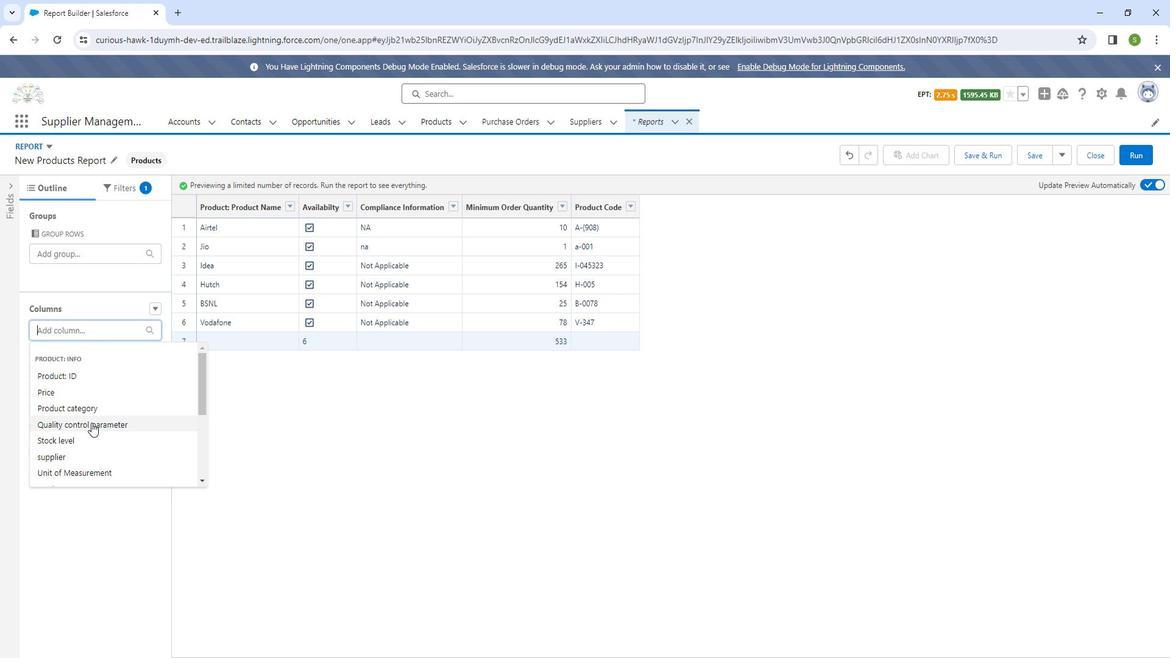 
Action: Mouse pressed left at (104, 421)
Screenshot: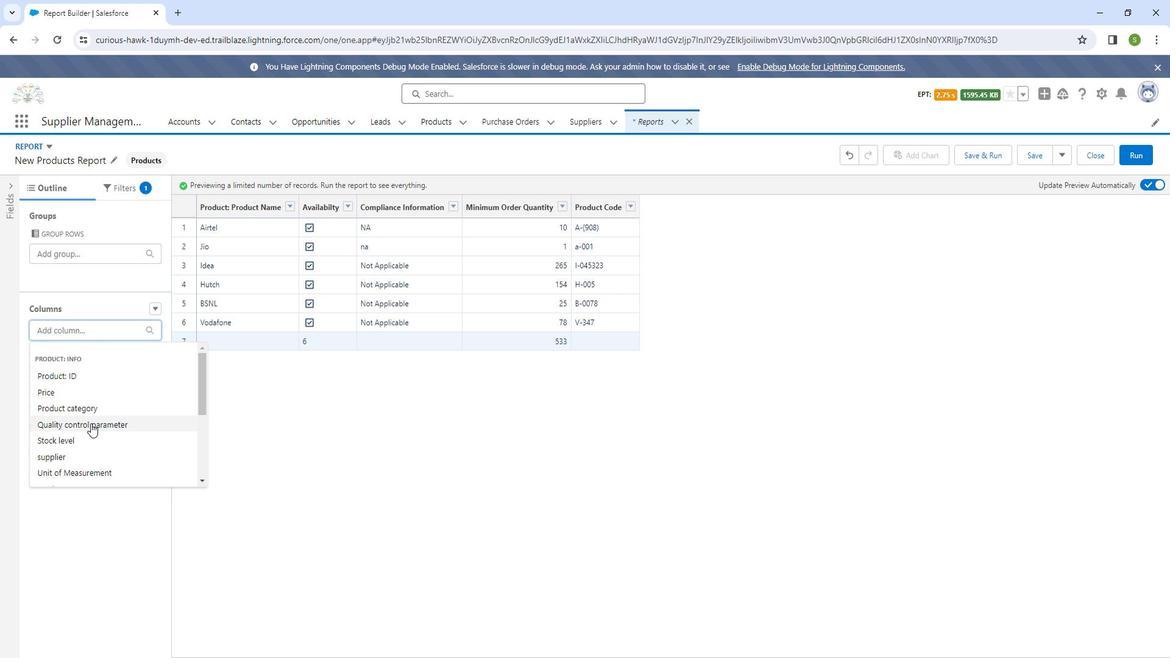 
Action: Mouse moved to (104, 337)
Screenshot: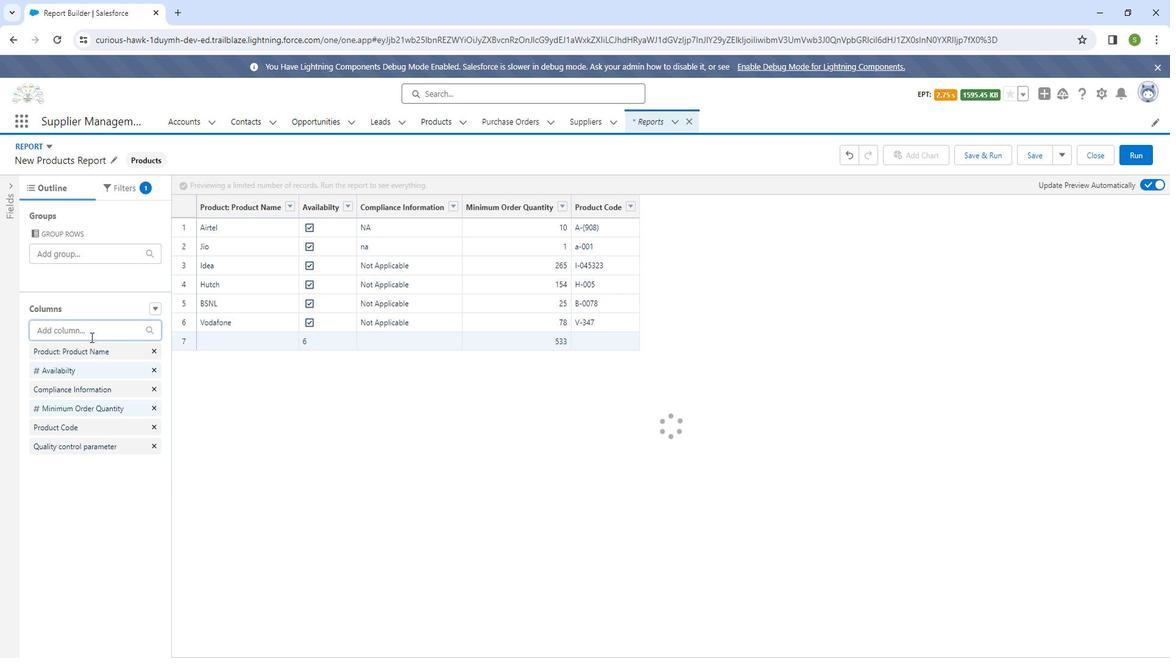 
Action: Mouse pressed left at (104, 337)
Screenshot: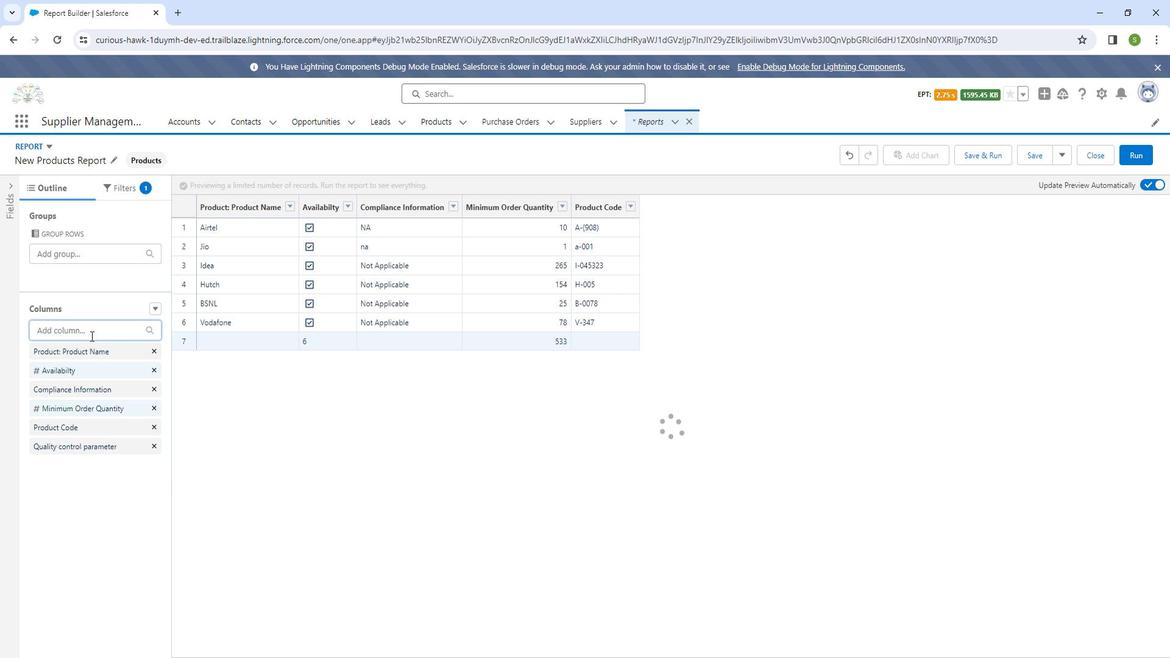 
Action: Mouse moved to (88, 451)
Screenshot: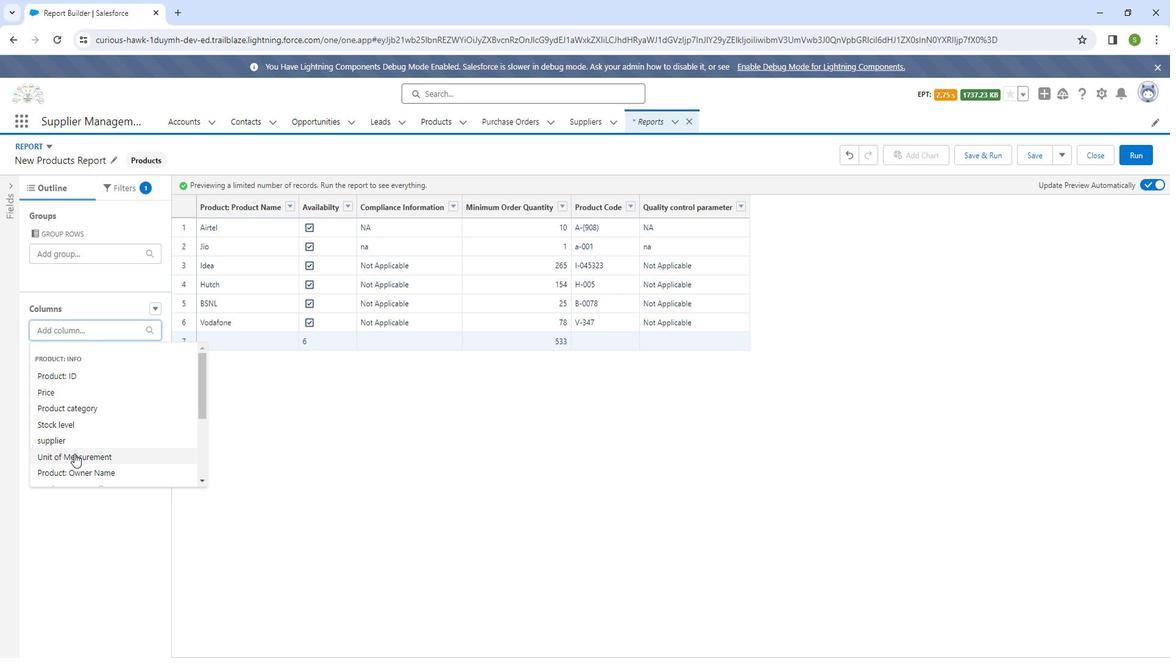 
Action: Mouse pressed left at (88, 451)
Screenshot: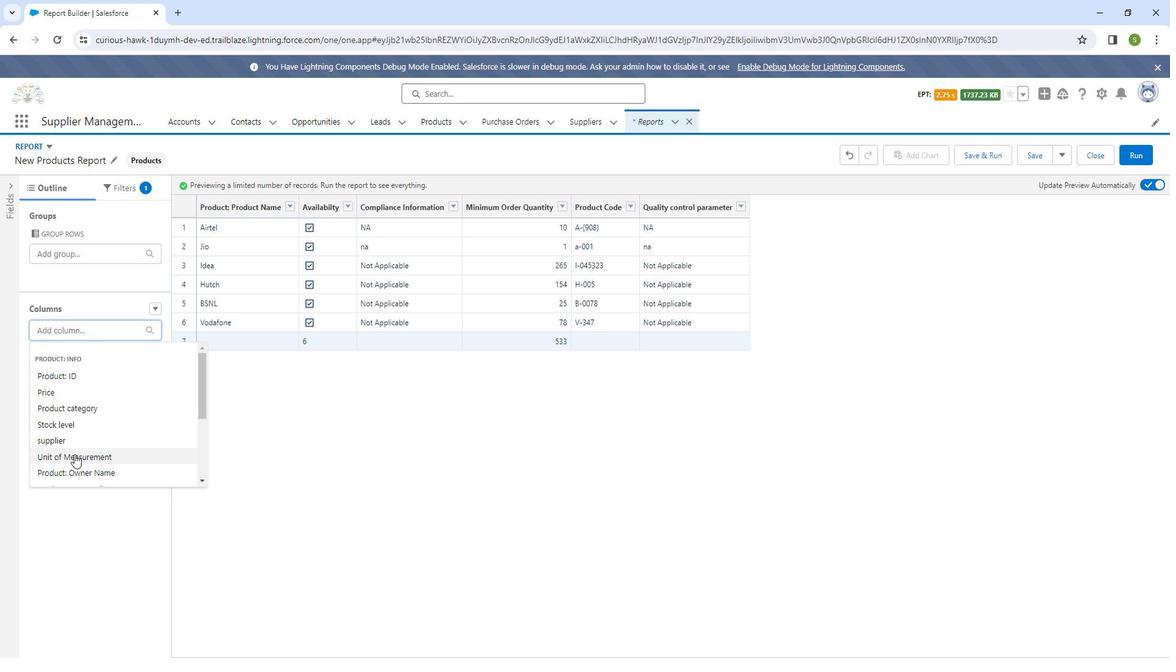 
Action: Mouse moved to (109, 334)
Screenshot: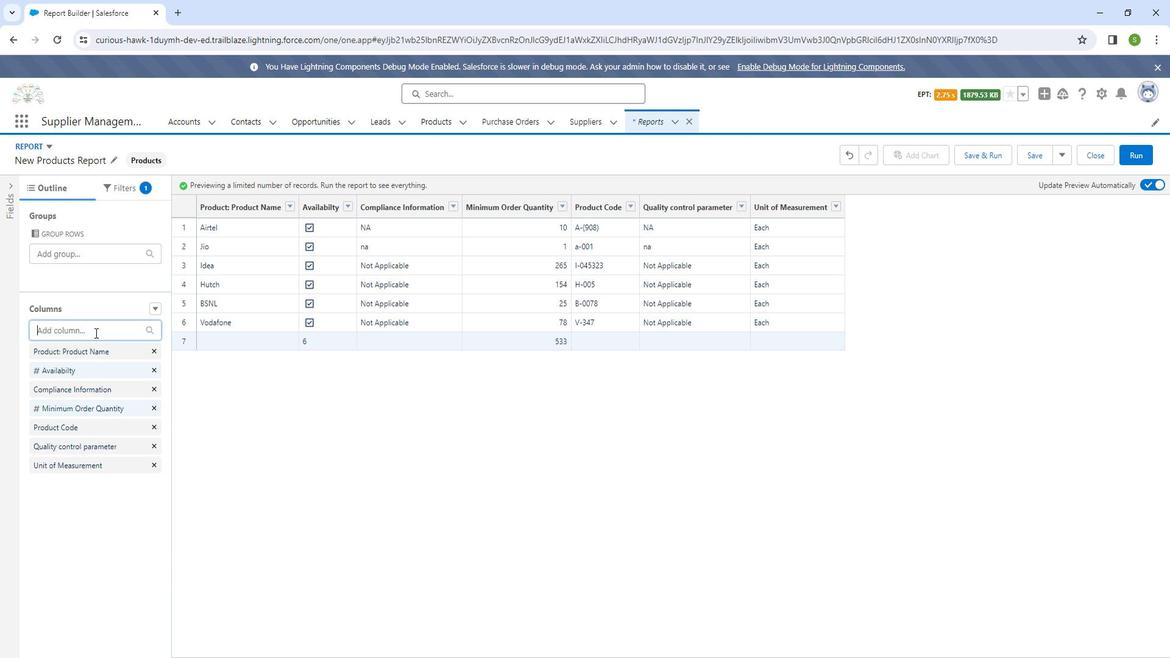 
Action: Mouse pressed left at (109, 334)
Screenshot: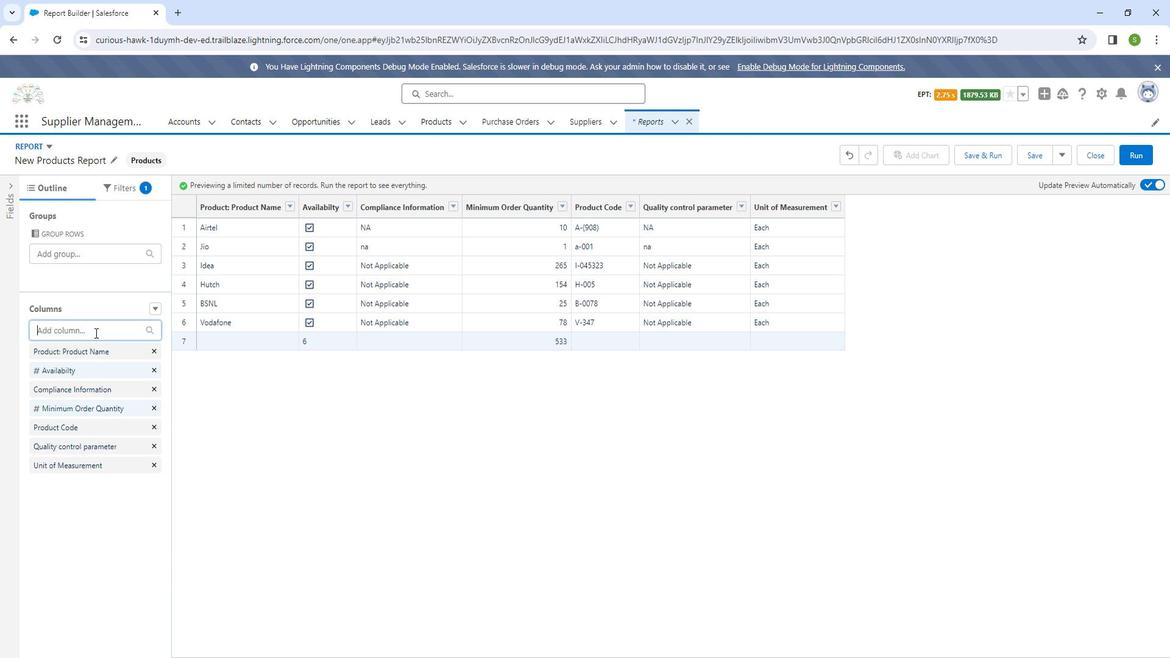 
Action: Mouse moved to (95, 451)
Screenshot: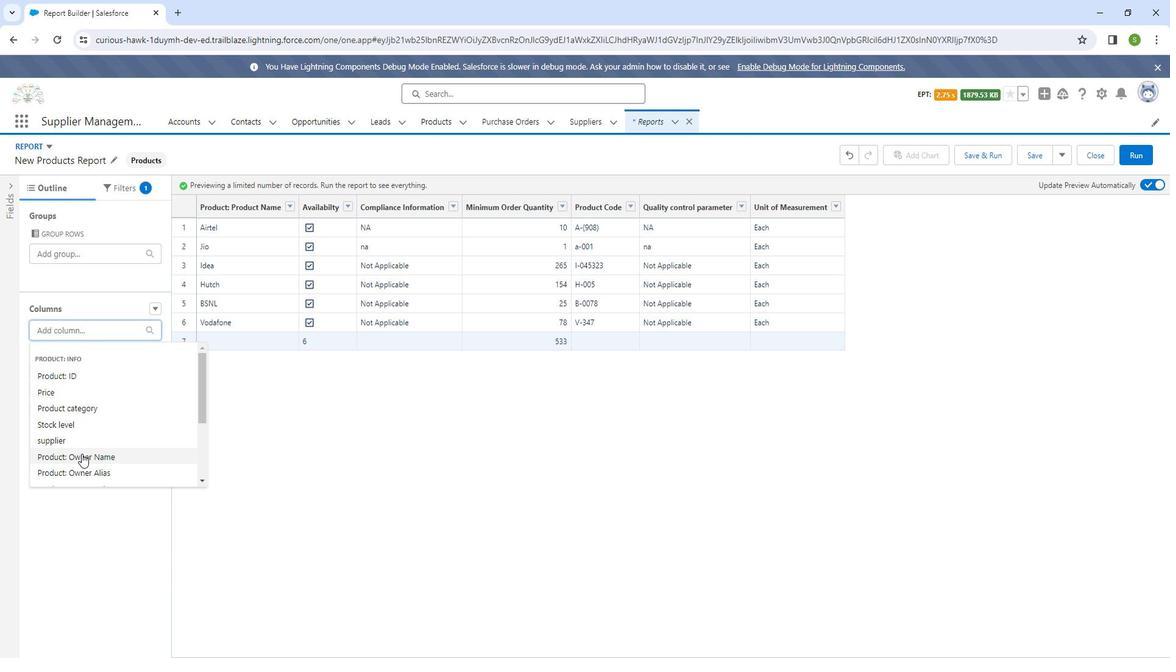 
Action: Mouse pressed left at (95, 451)
Screenshot: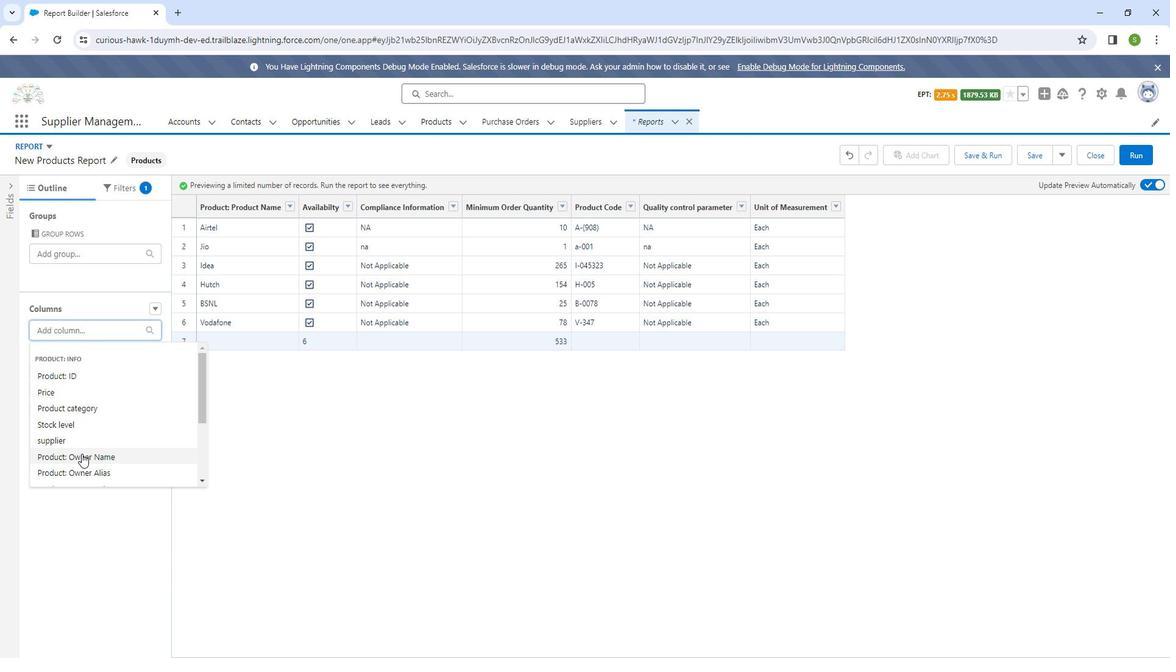 
Action: Mouse moved to (113, 333)
Screenshot: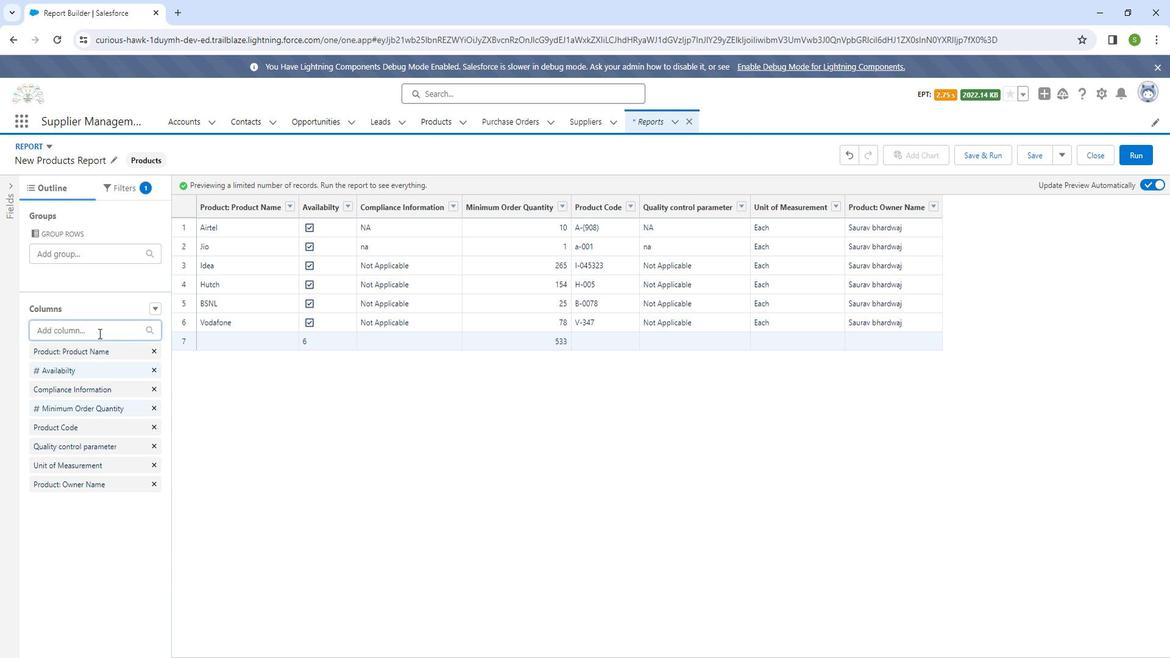 
Action: Mouse pressed left at (113, 333)
Screenshot: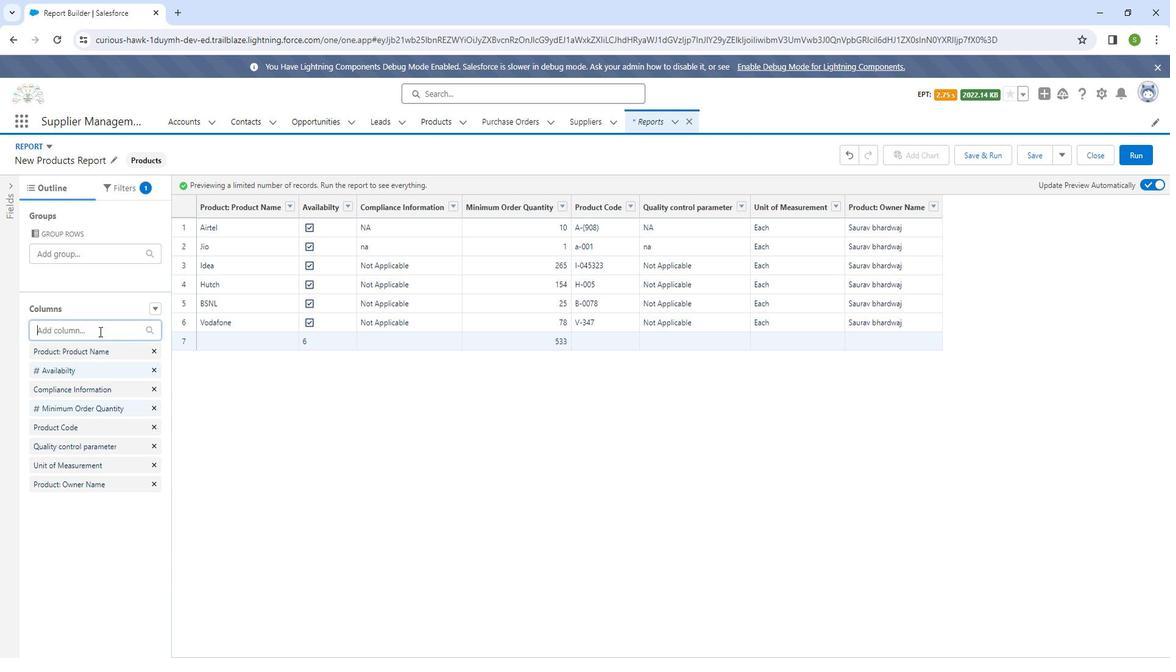 
Action: Mouse moved to (92, 427)
Screenshot: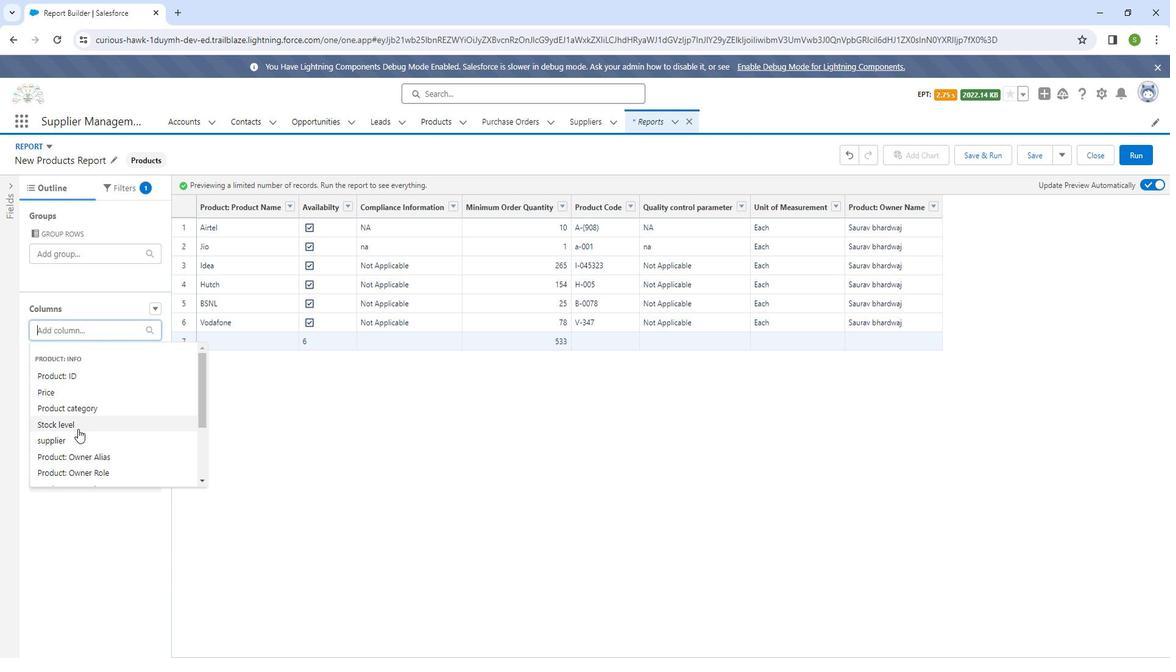 
Action: Mouse scrolled (92, 427) with delta (0, 0)
Screenshot: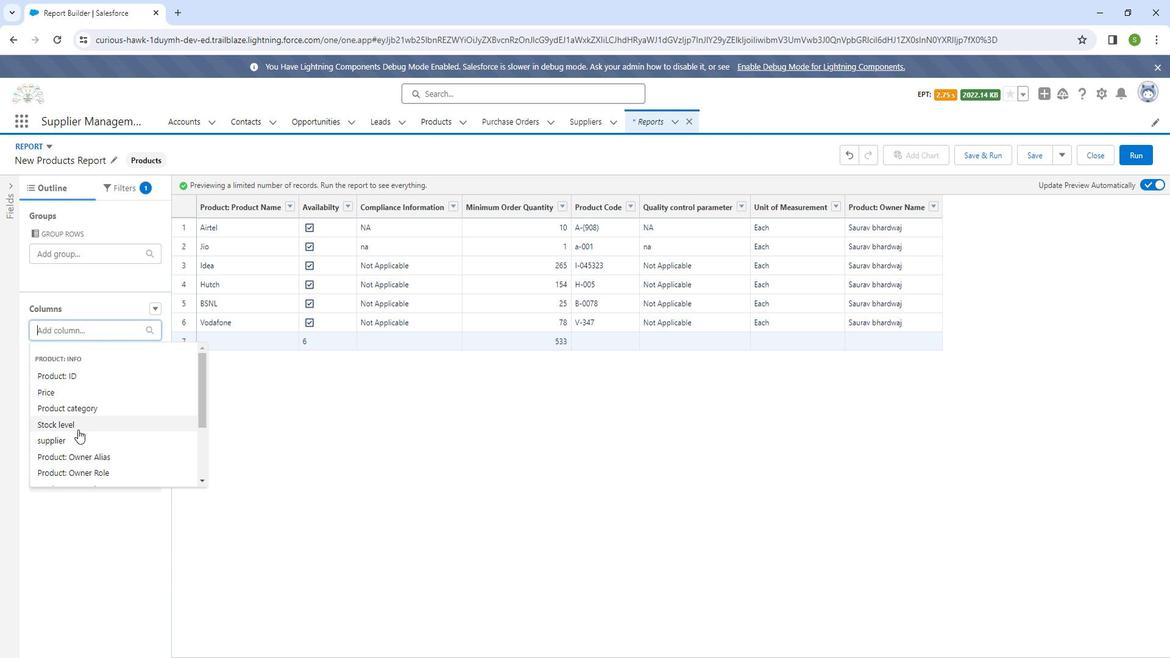 
Action: Mouse scrolled (92, 427) with delta (0, 0)
Screenshot: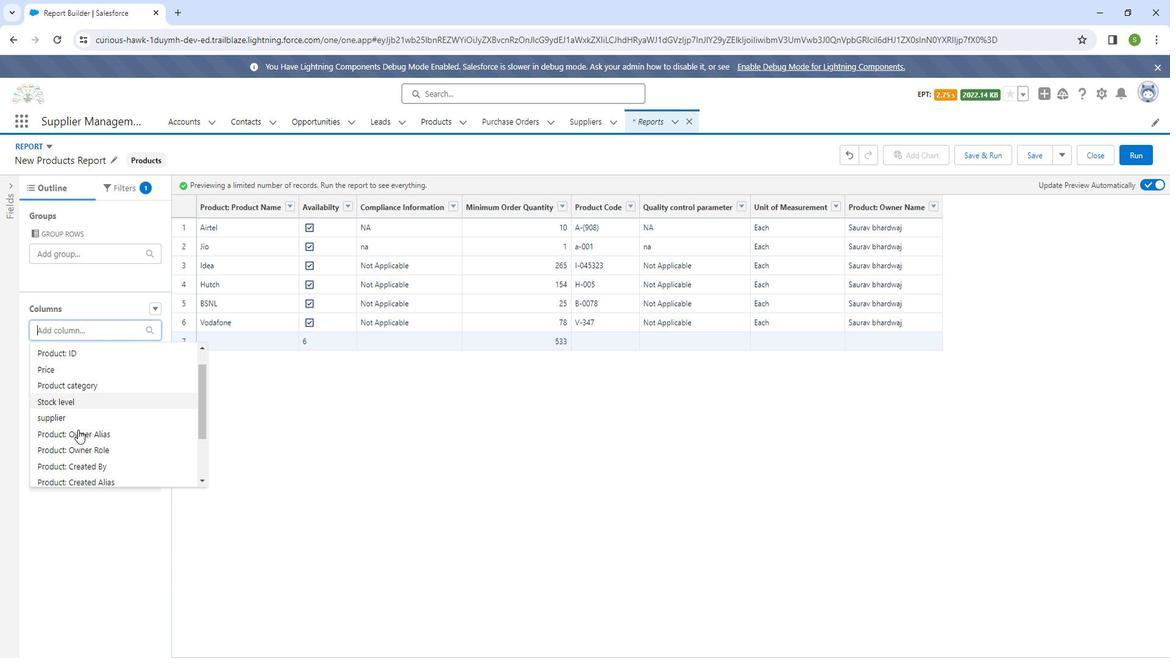 
Action: Mouse moved to (94, 417)
Screenshot: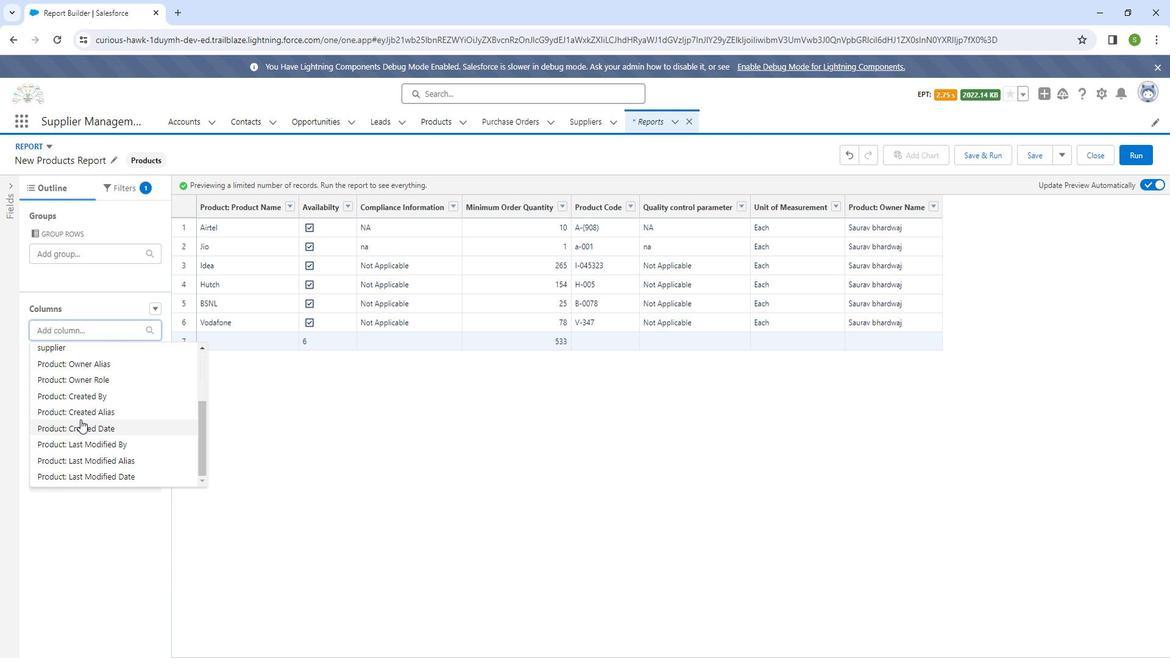 
Action: Mouse scrolled (94, 418) with delta (0, 0)
Screenshot: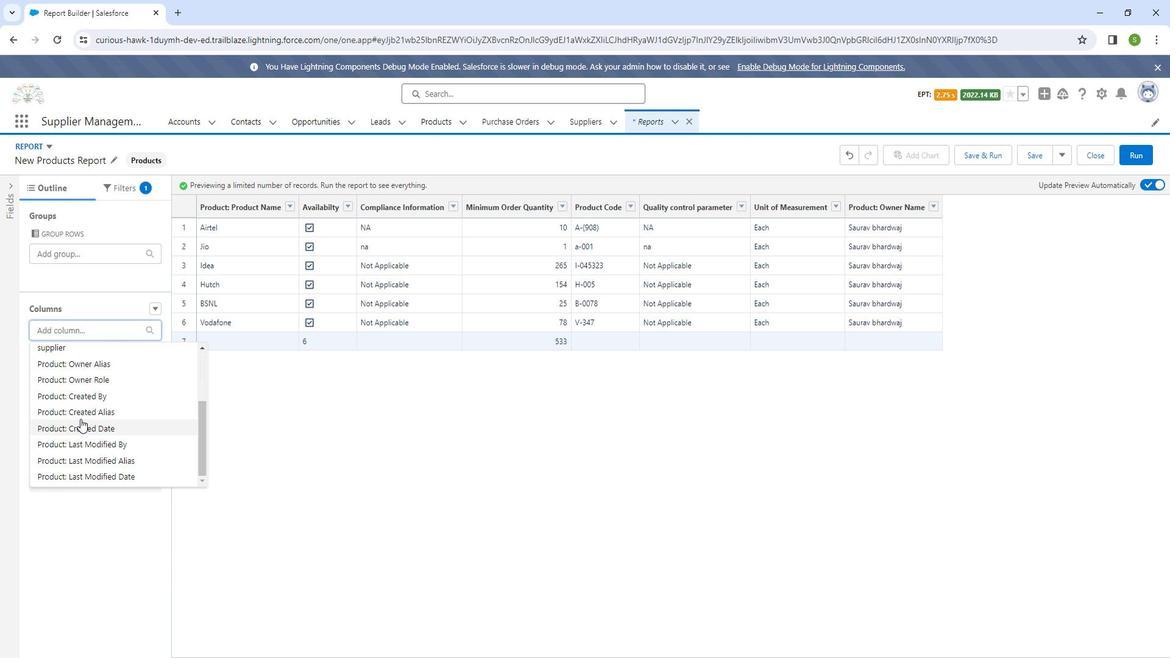 
Action: Mouse scrolled (94, 418) with delta (0, 0)
Screenshot: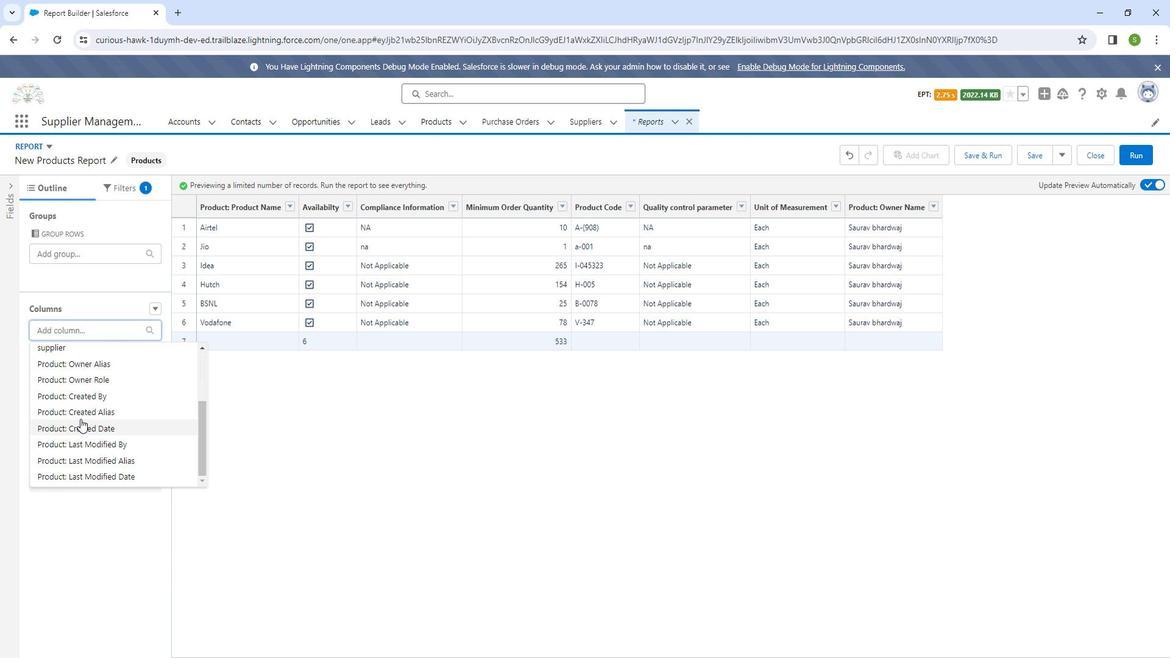 
Action: Mouse scrolled (94, 418) with delta (0, 0)
Screenshot: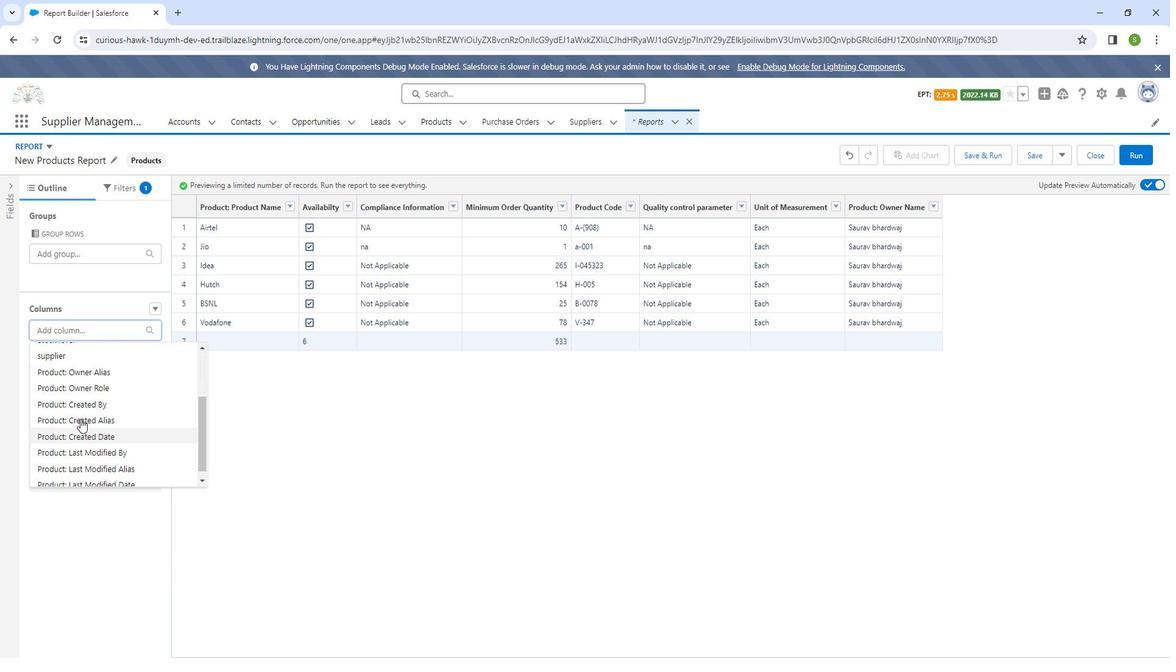 
Action: Mouse moved to (77, 418)
Screenshot: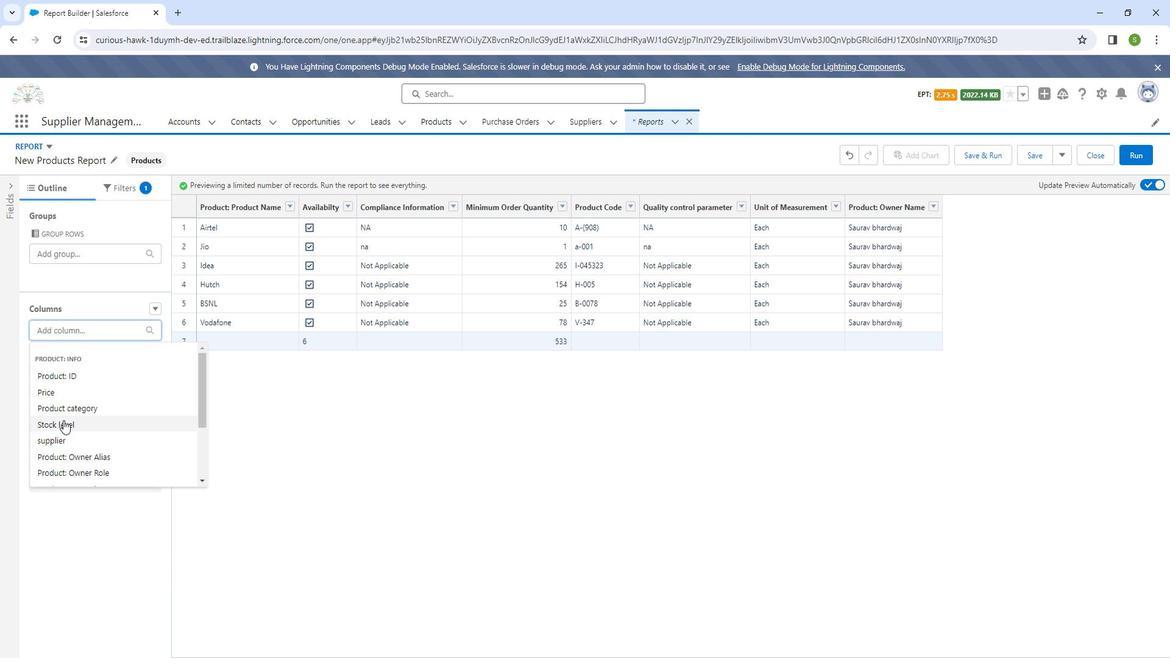 
Action: Mouse pressed left at (77, 418)
Screenshot: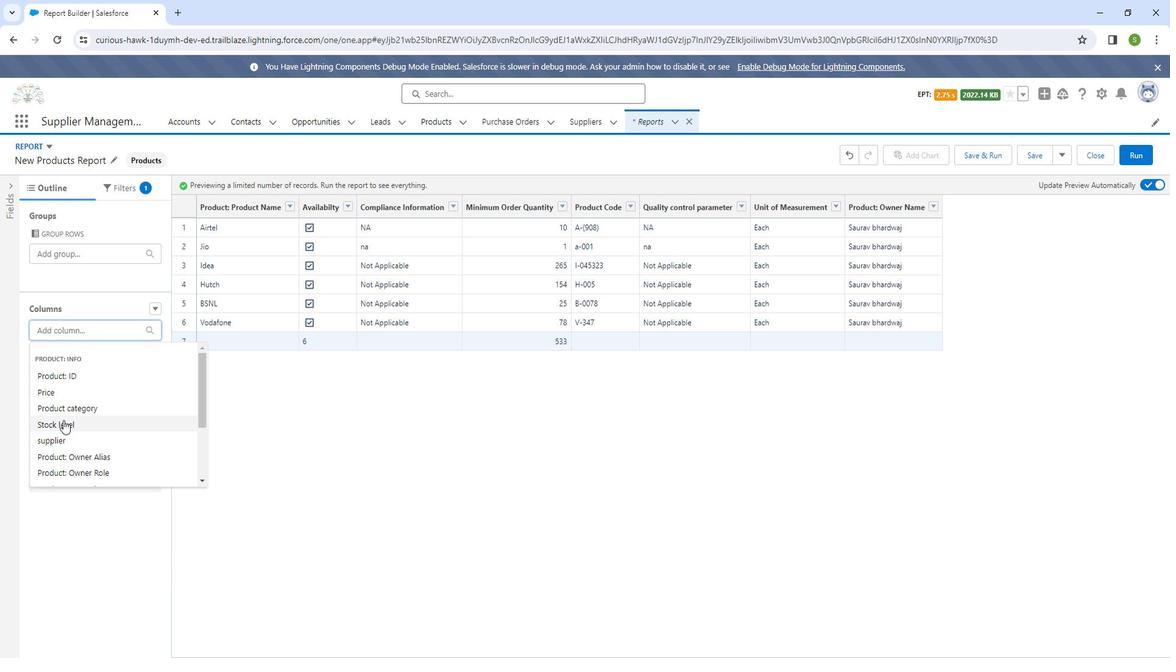 
Action: Mouse moved to (107, 338)
Screenshot: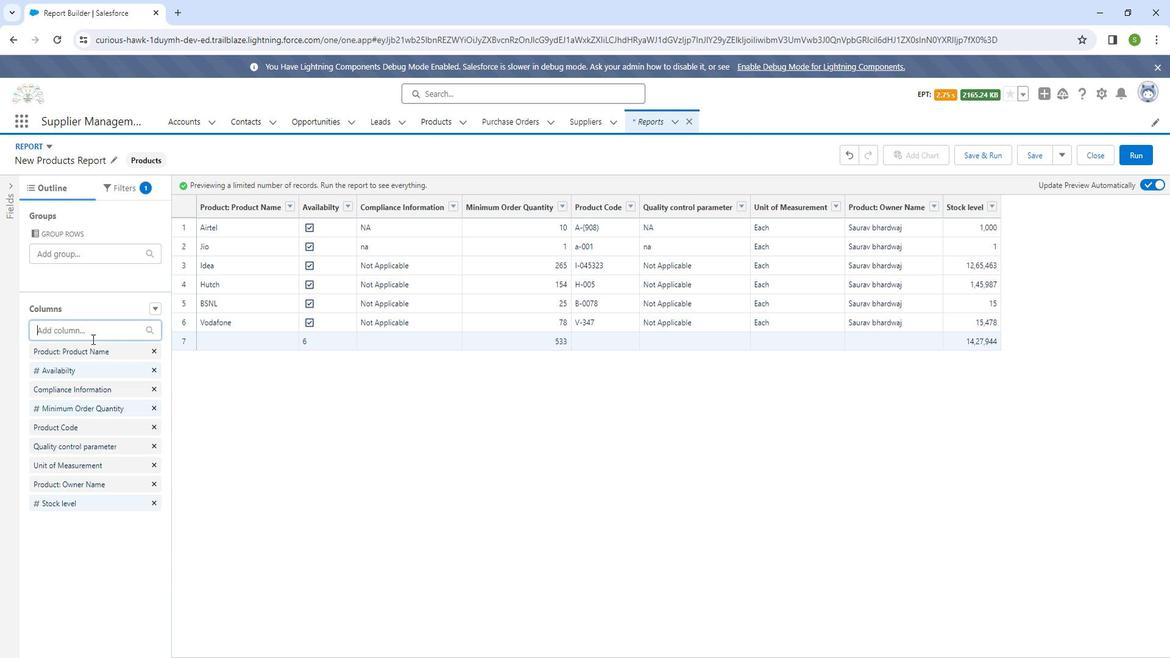 
Action: Mouse pressed left at (107, 338)
Screenshot: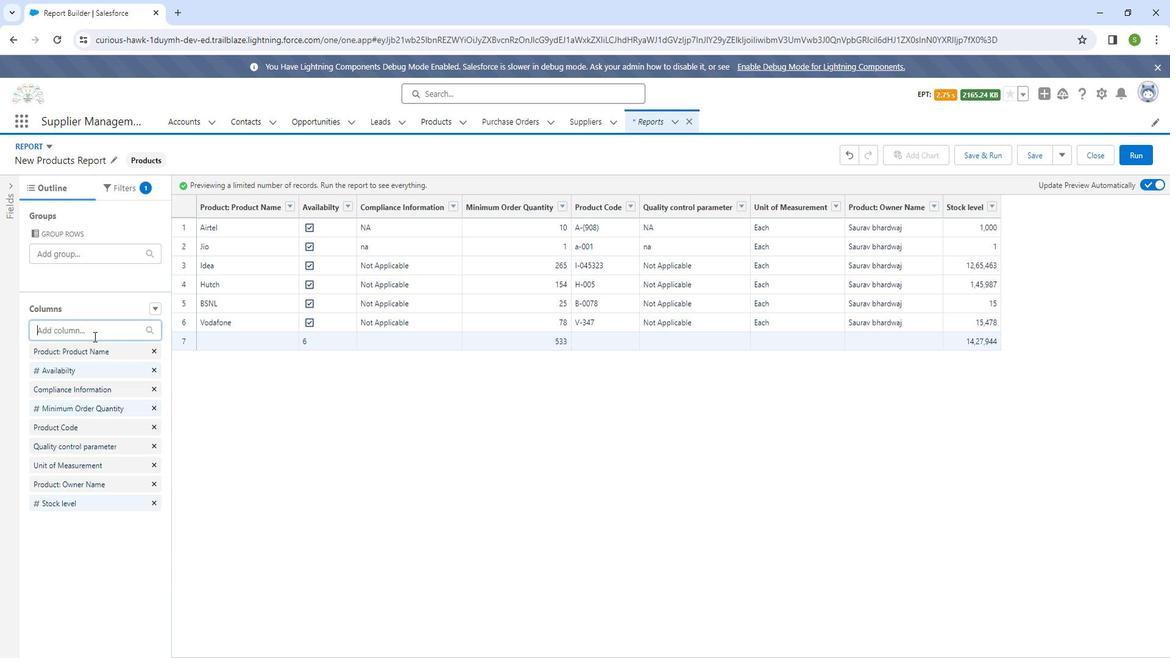 
Action: Mouse moved to (78, 390)
Screenshot: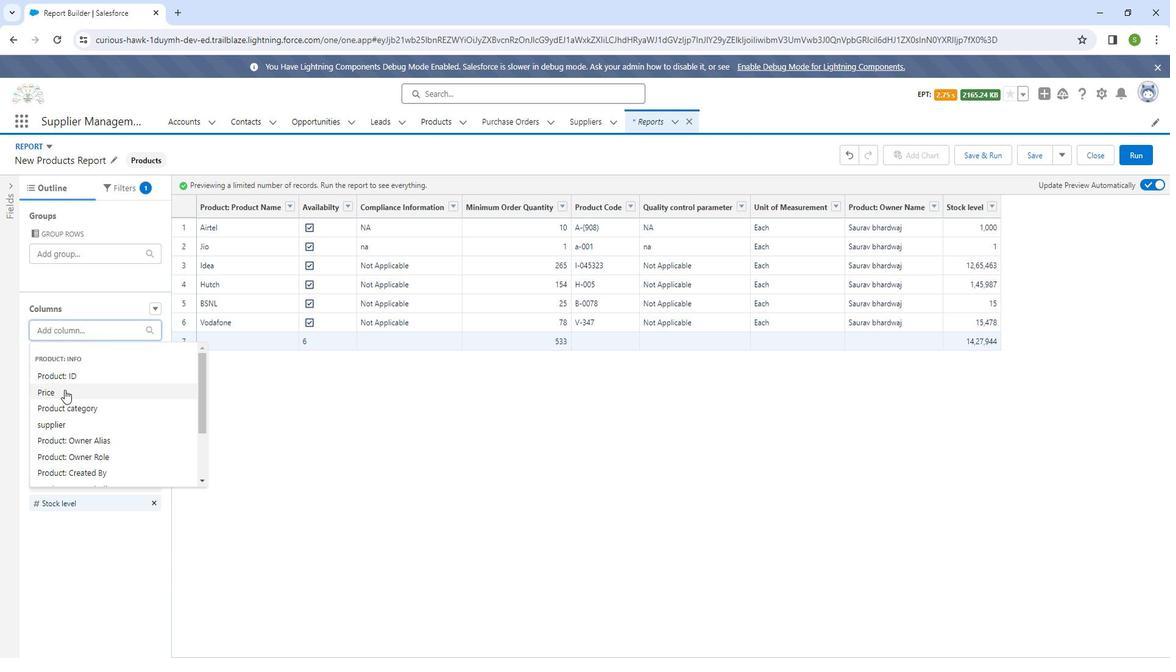 
Action: Mouse pressed left at (78, 390)
Screenshot: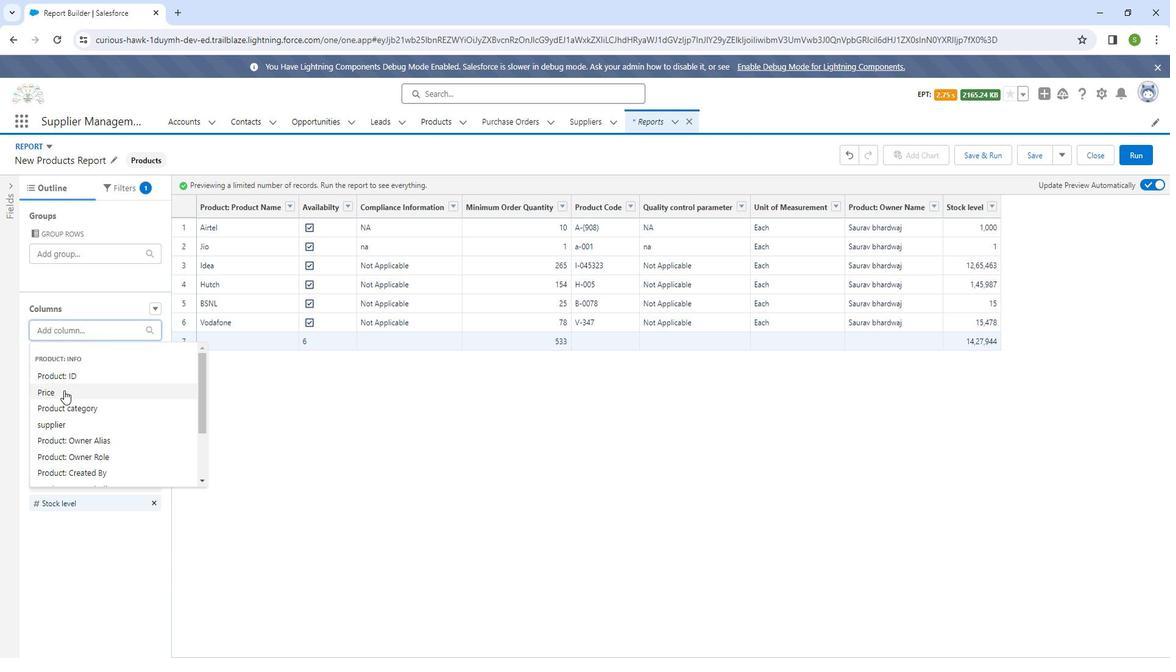 
Action: Mouse moved to (96, 330)
Screenshot: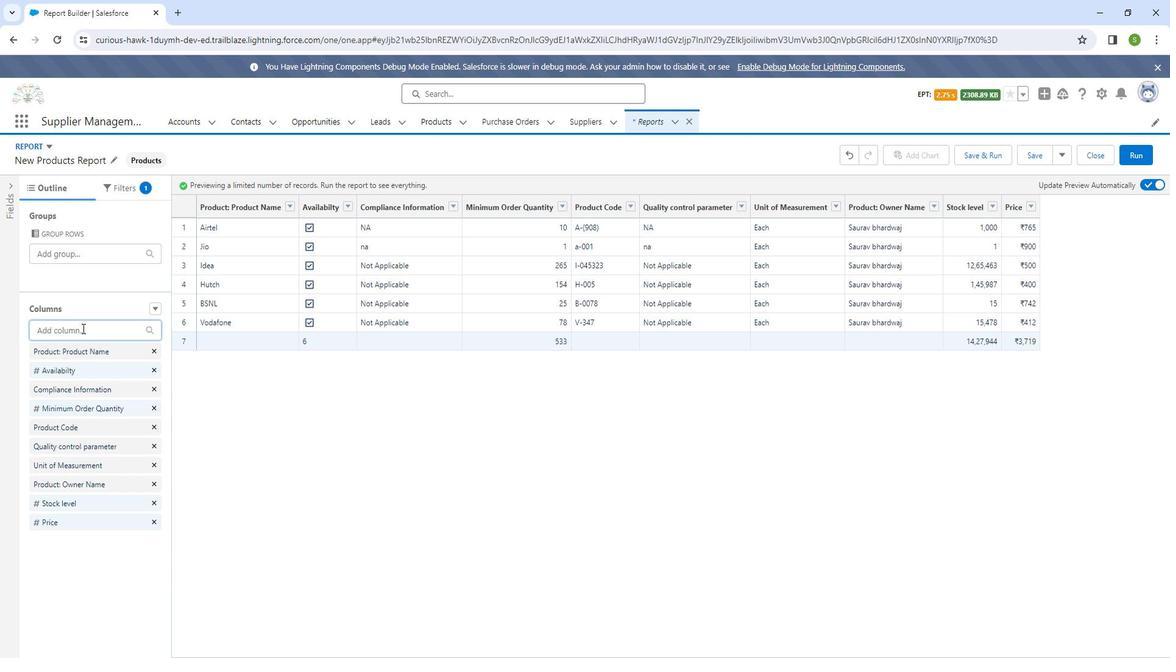 
Action: Mouse pressed left at (96, 330)
Screenshot: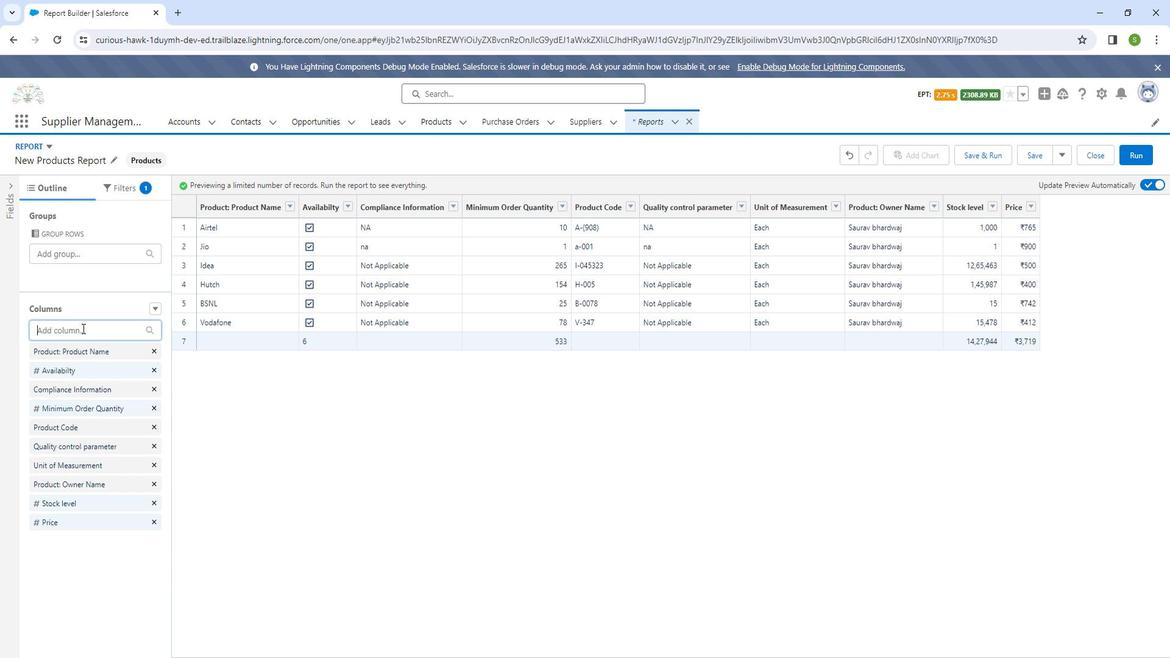 
Action: Mouse moved to (86, 402)
Screenshot: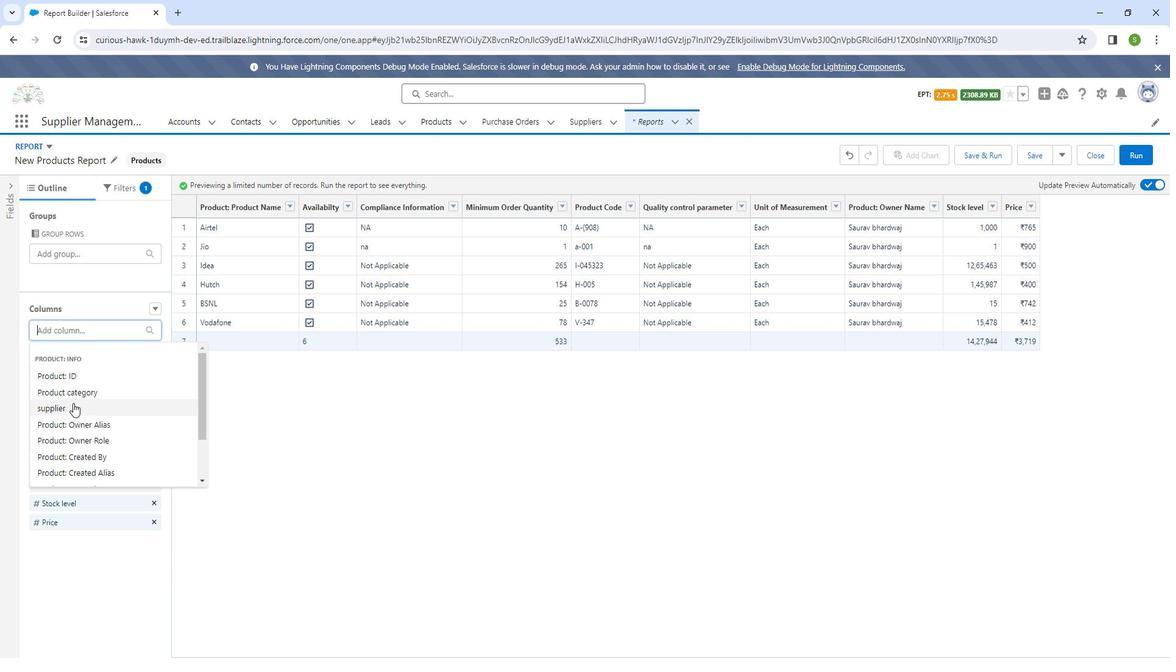 
Action: Mouse pressed left at (86, 402)
Screenshot: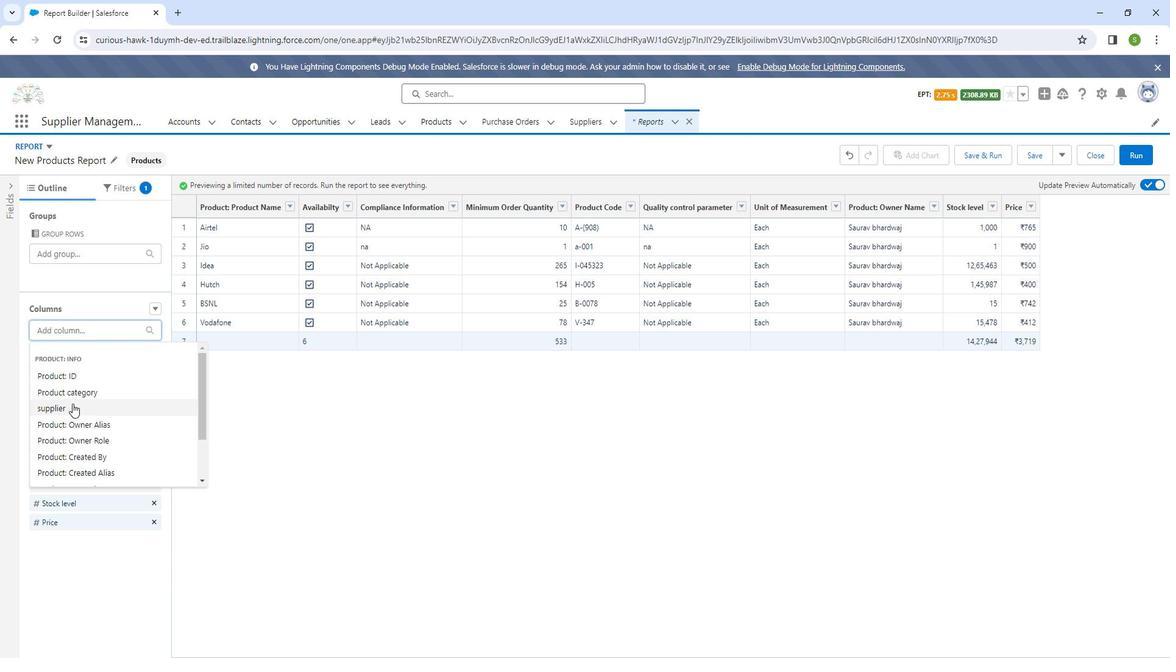 
Action: Mouse moved to (166, 441)
Screenshot: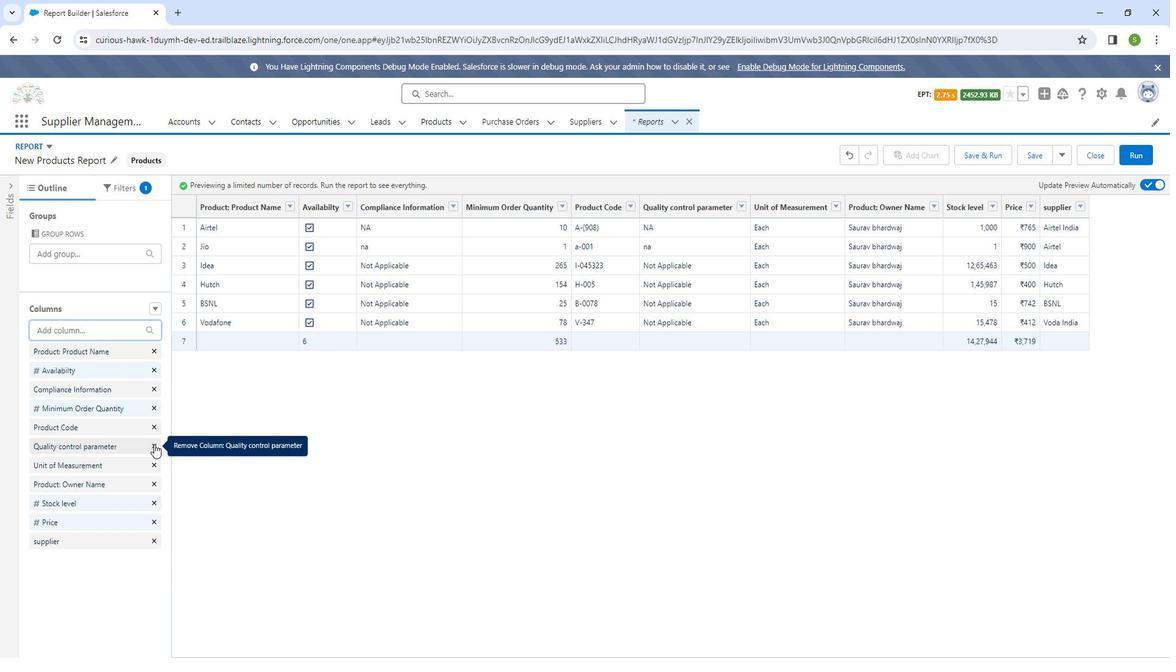 
Action: Mouse pressed left at (166, 441)
Screenshot: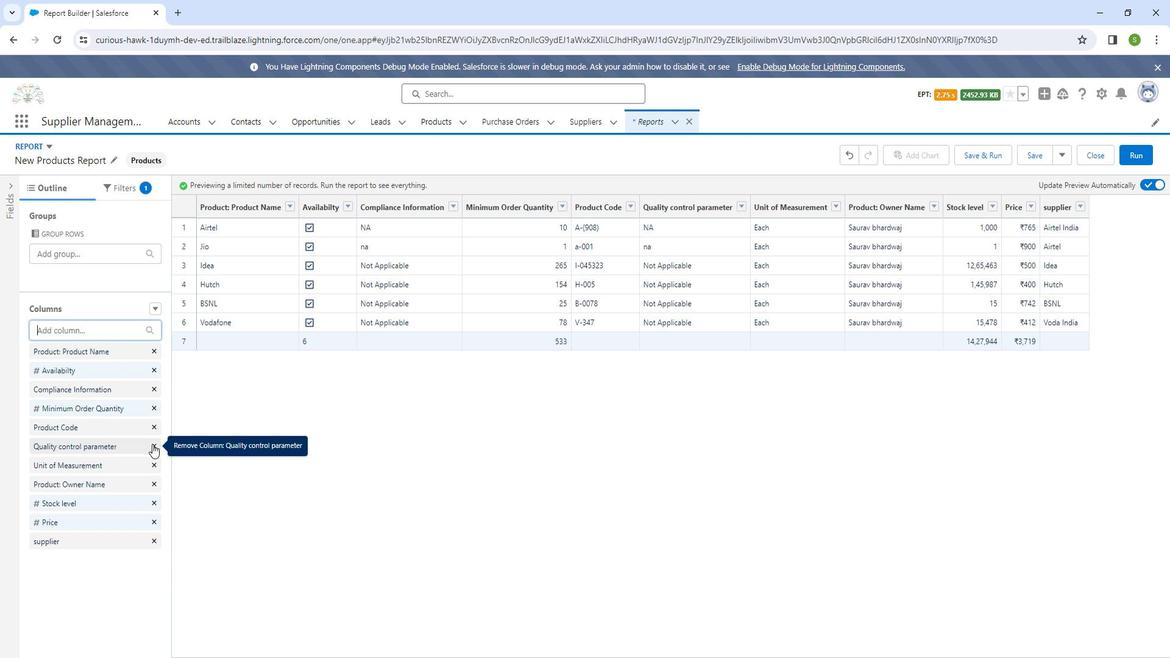 
Action: Mouse moved to (146, 196)
Screenshot: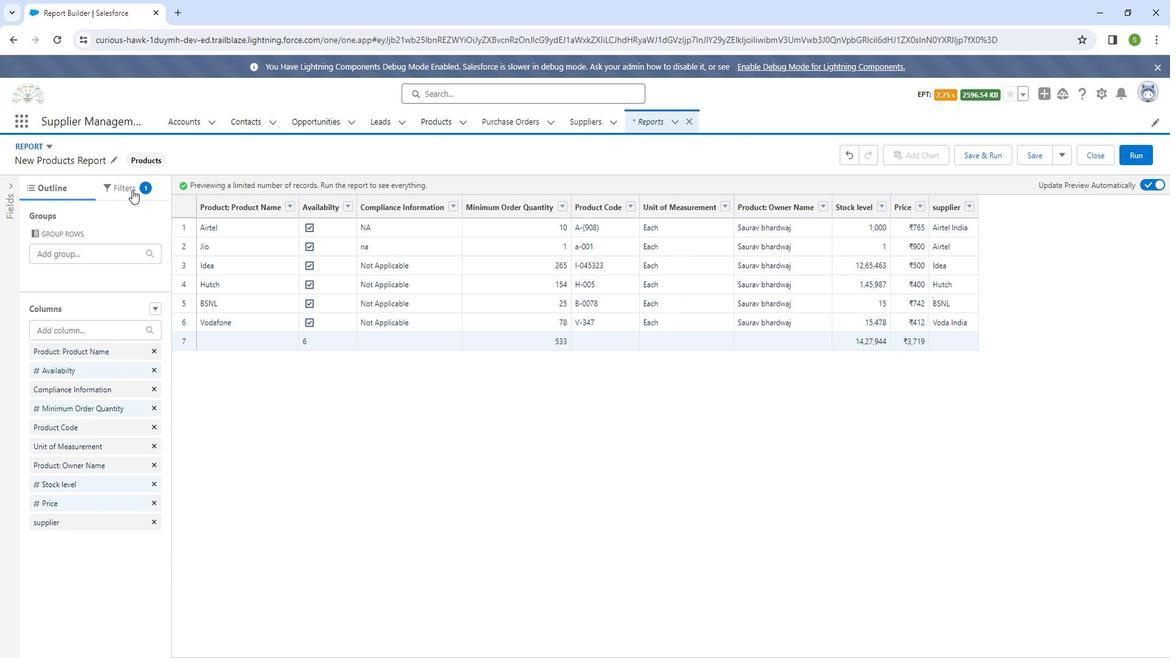 
Action: Mouse pressed left at (146, 196)
Screenshot: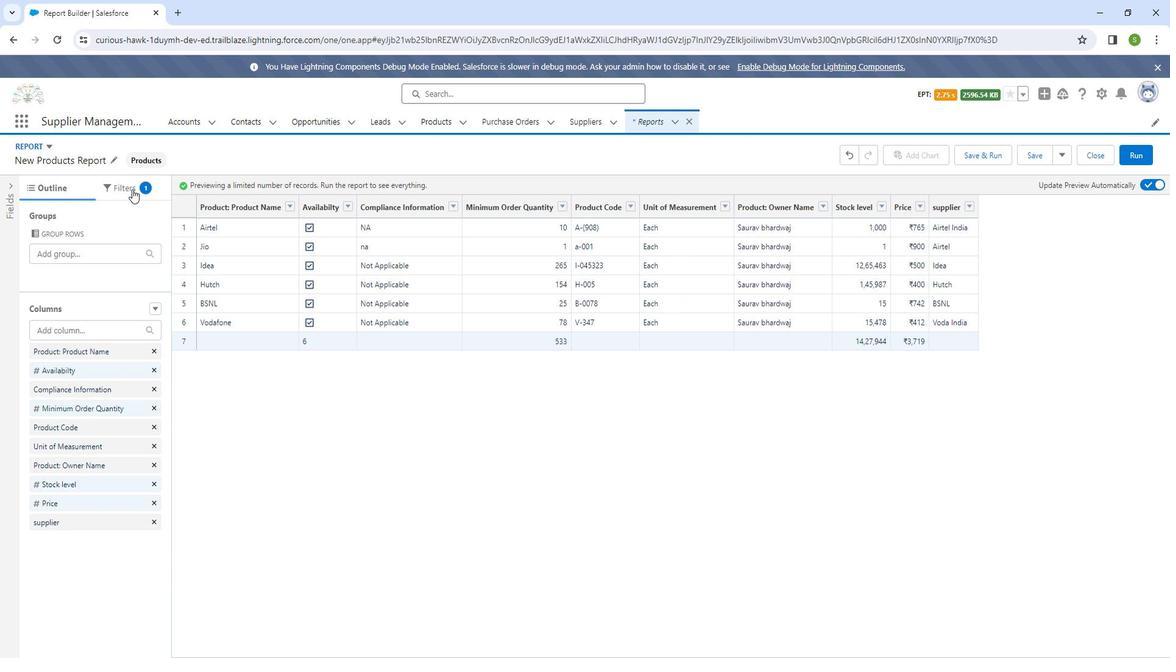 
Action: Mouse moved to (97, 269)
Screenshot: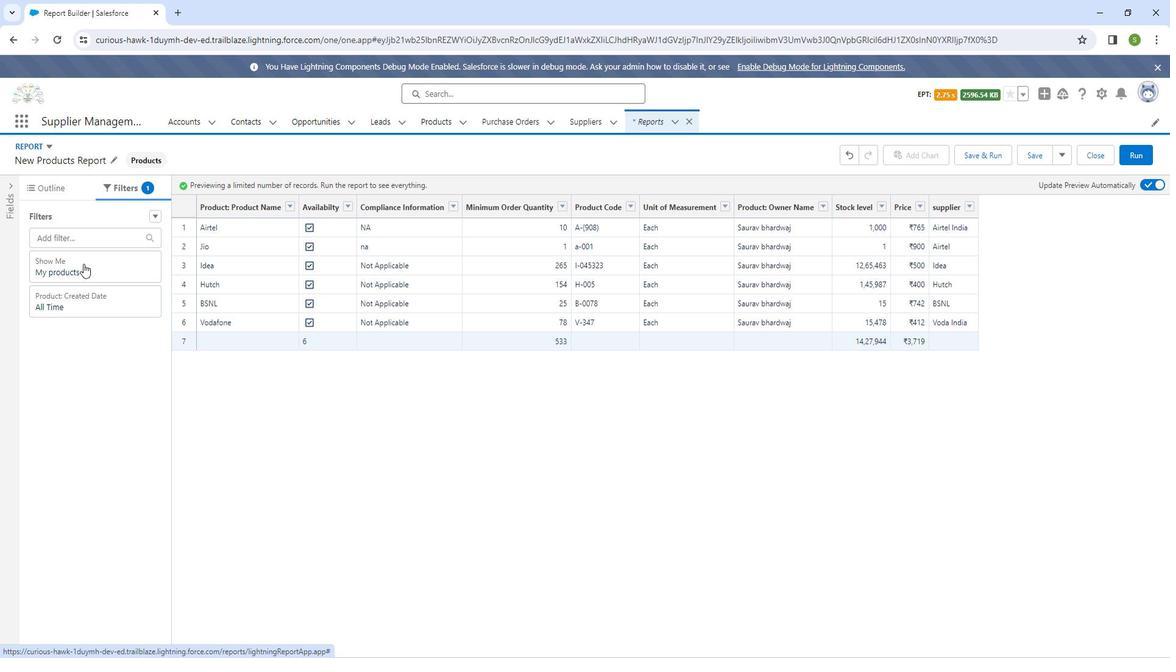 
Action: Mouse pressed left at (97, 269)
Screenshot: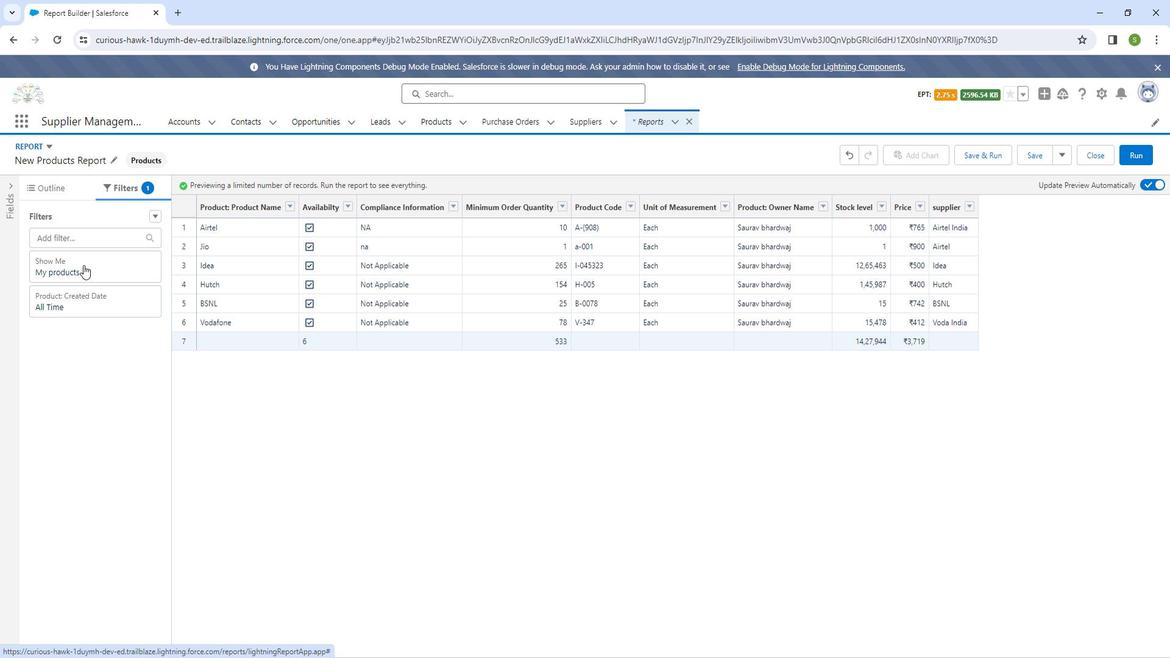 
Action: Mouse moved to (274, 281)
Screenshot: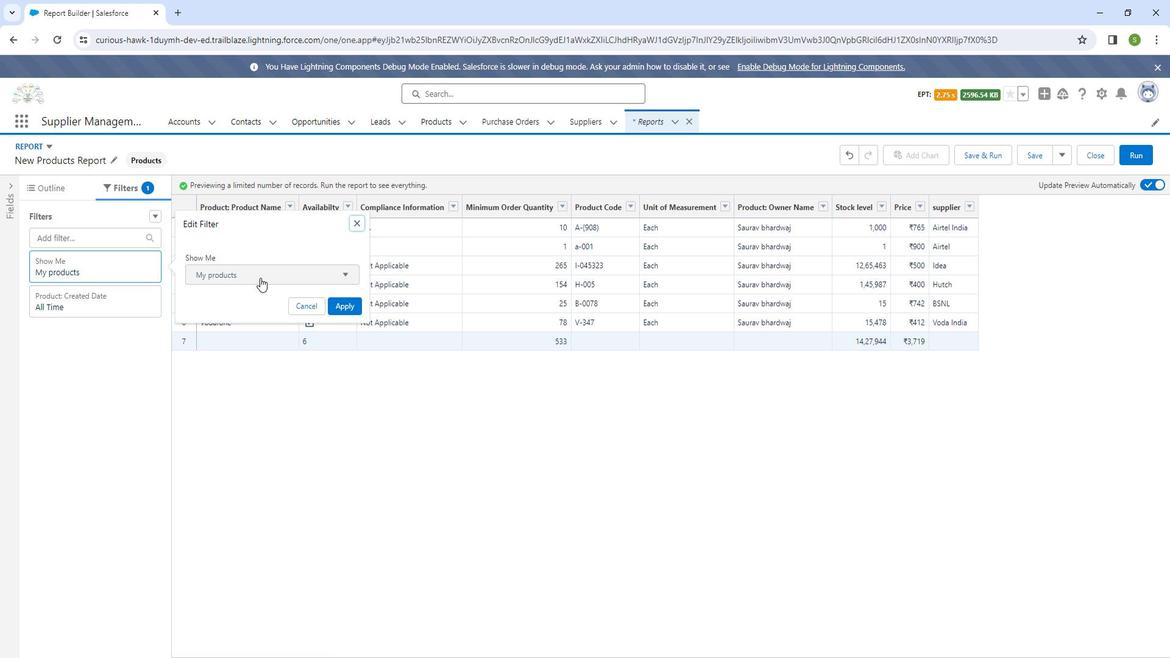 
Action: Mouse pressed left at (274, 281)
Screenshot: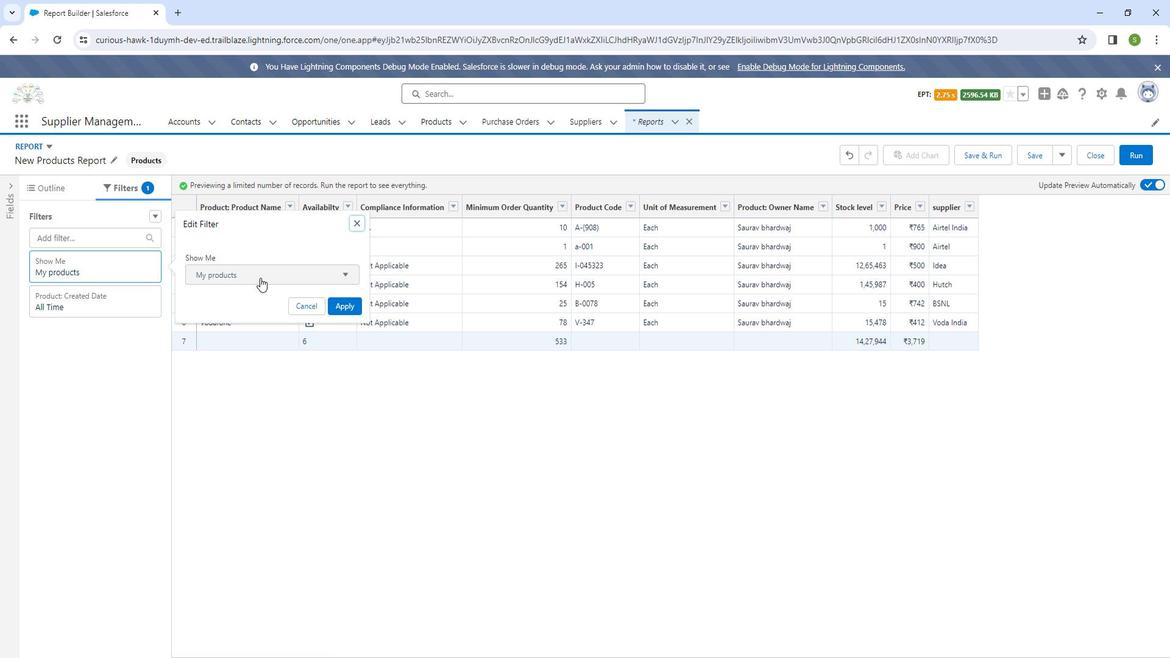 
Action: Mouse moved to (253, 321)
Screenshot: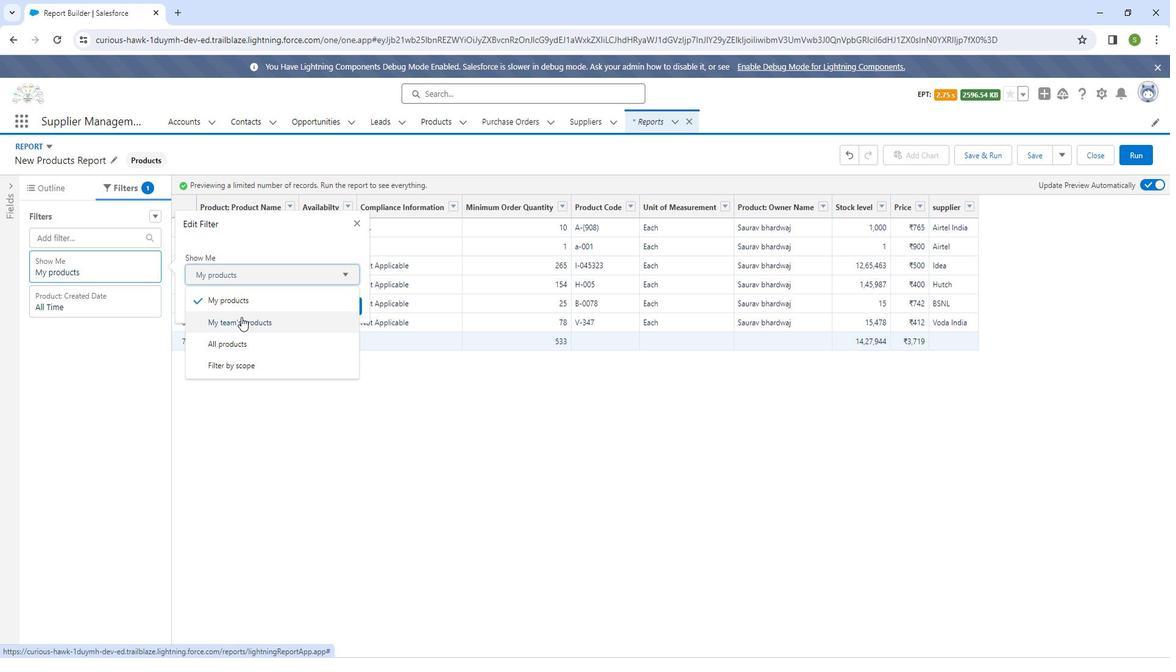 
Action: Mouse pressed left at (253, 321)
Screenshot: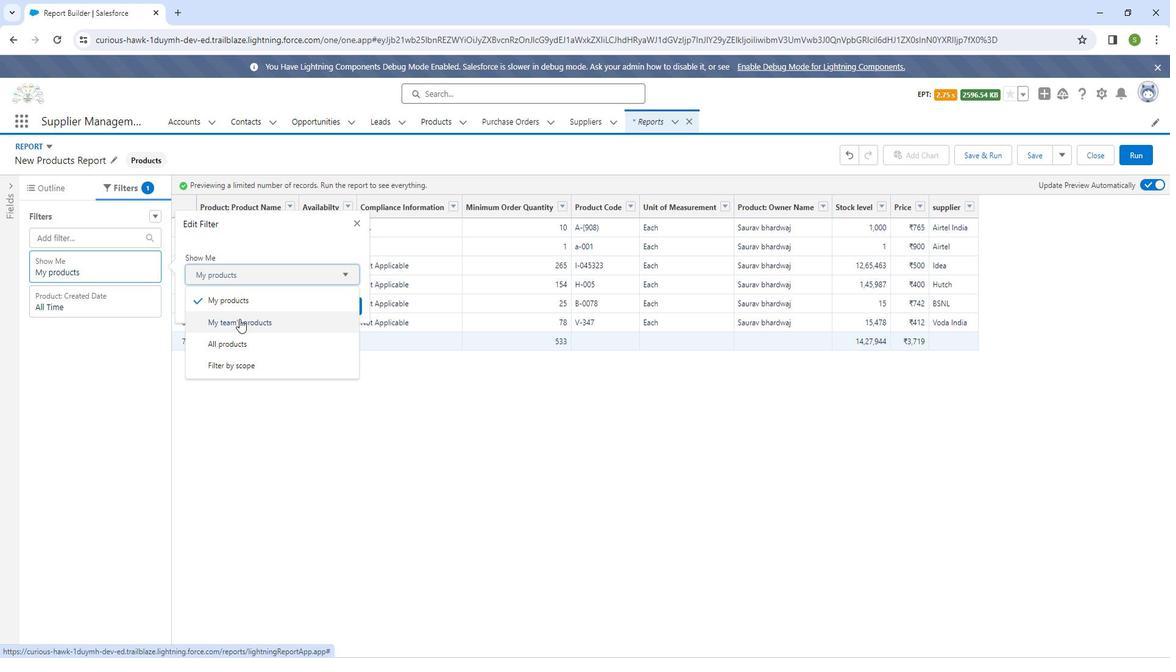 
Action: Mouse moved to (124, 275)
Screenshot: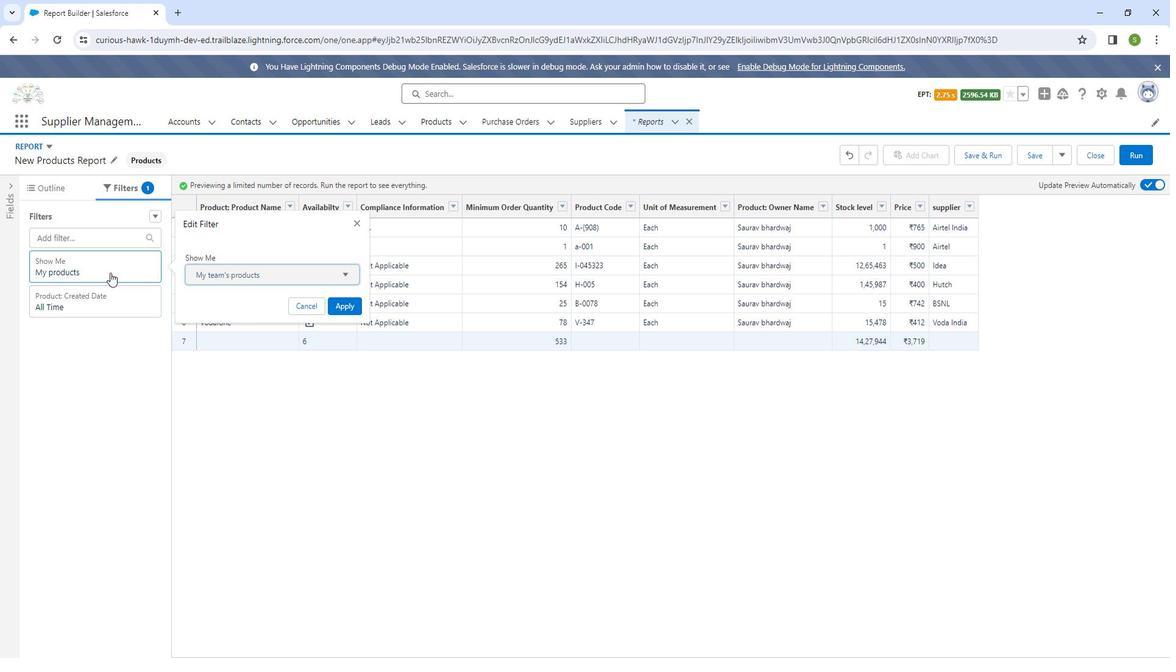 
Action: Mouse pressed left at (124, 275)
Screenshot: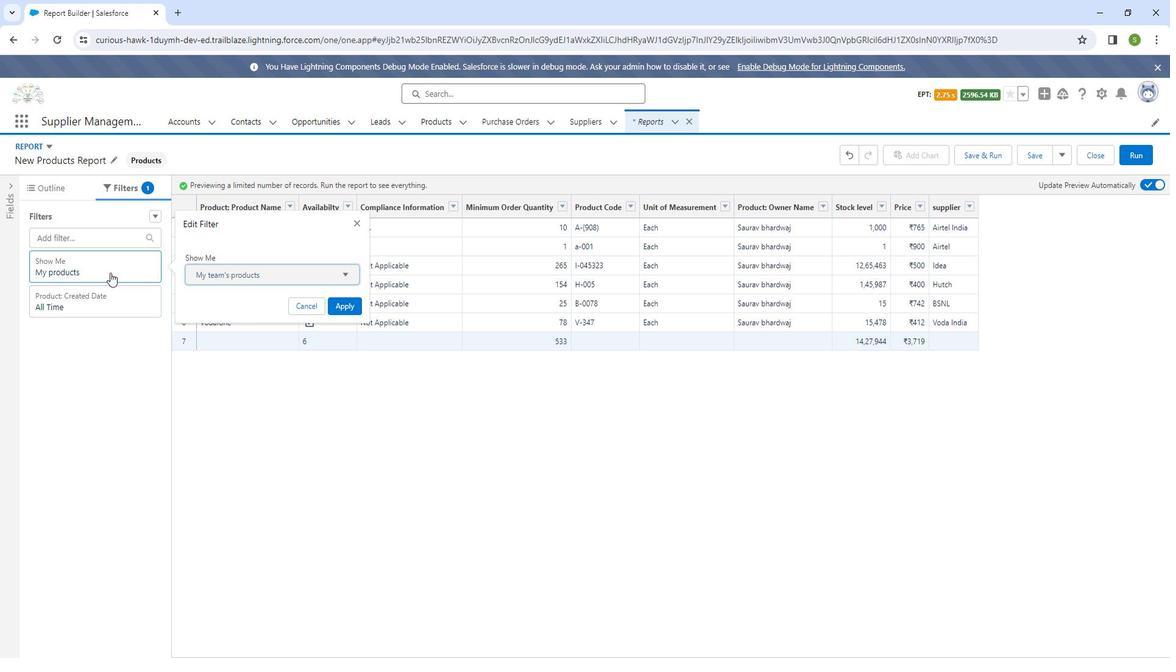 
Action: Mouse moved to (118, 239)
Screenshot: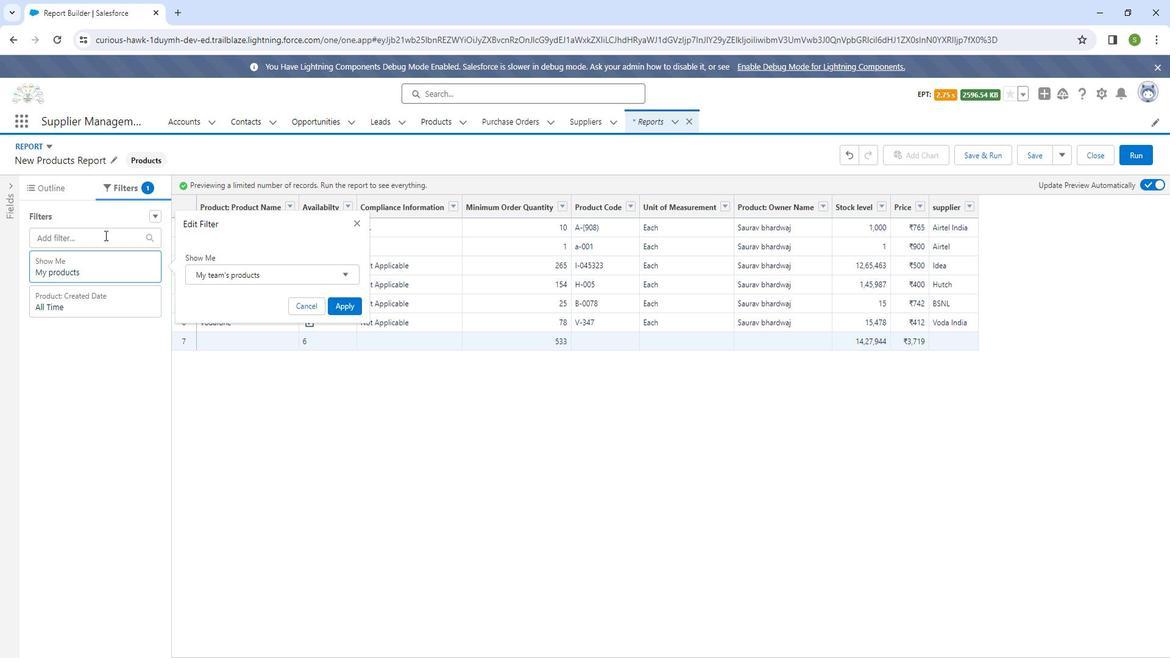
Action: Mouse pressed left at (118, 239)
Screenshot: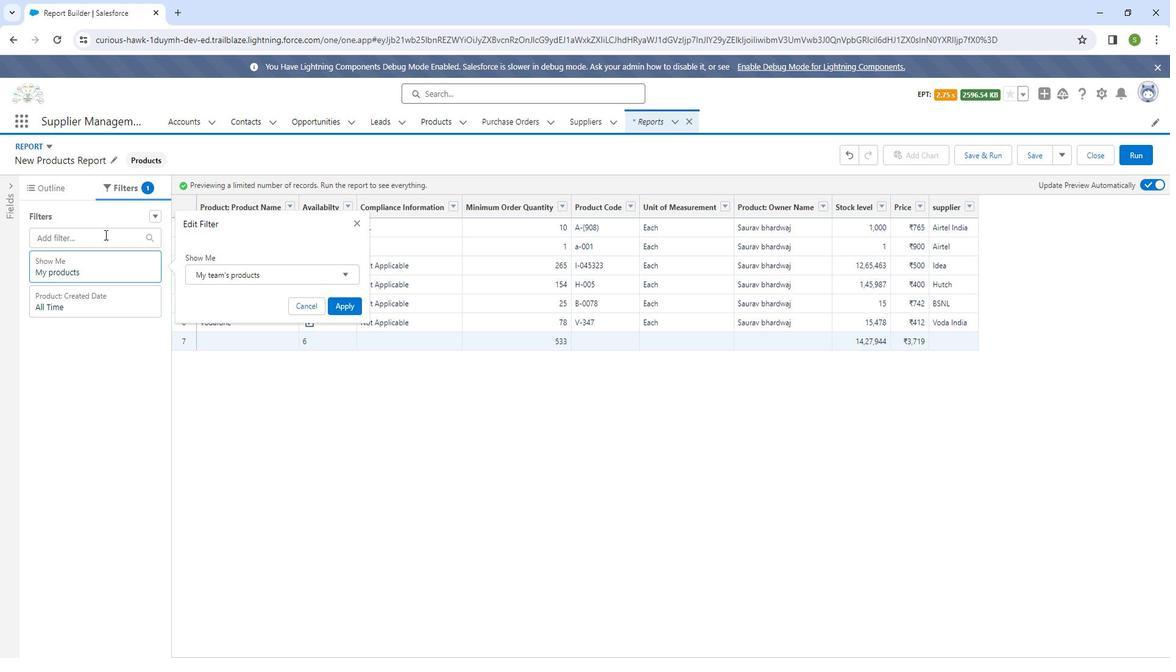 
Action: Mouse moved to (81, 366)
Screenshot: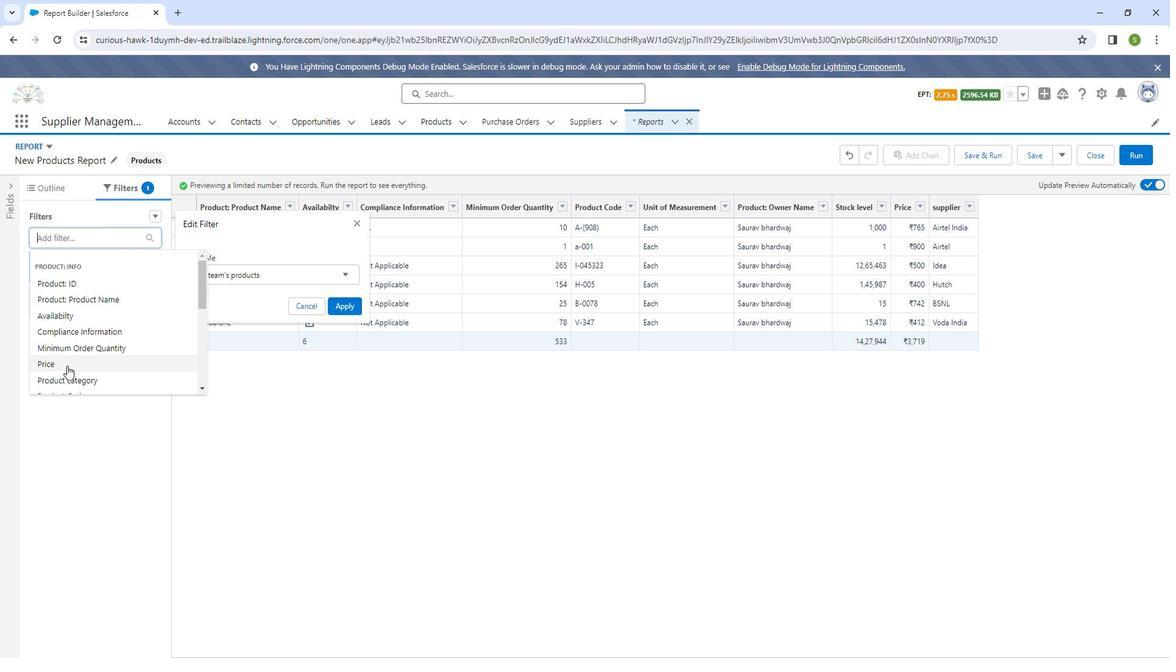 
Action: Mouse pressed left at (81, 366)
Screenshot: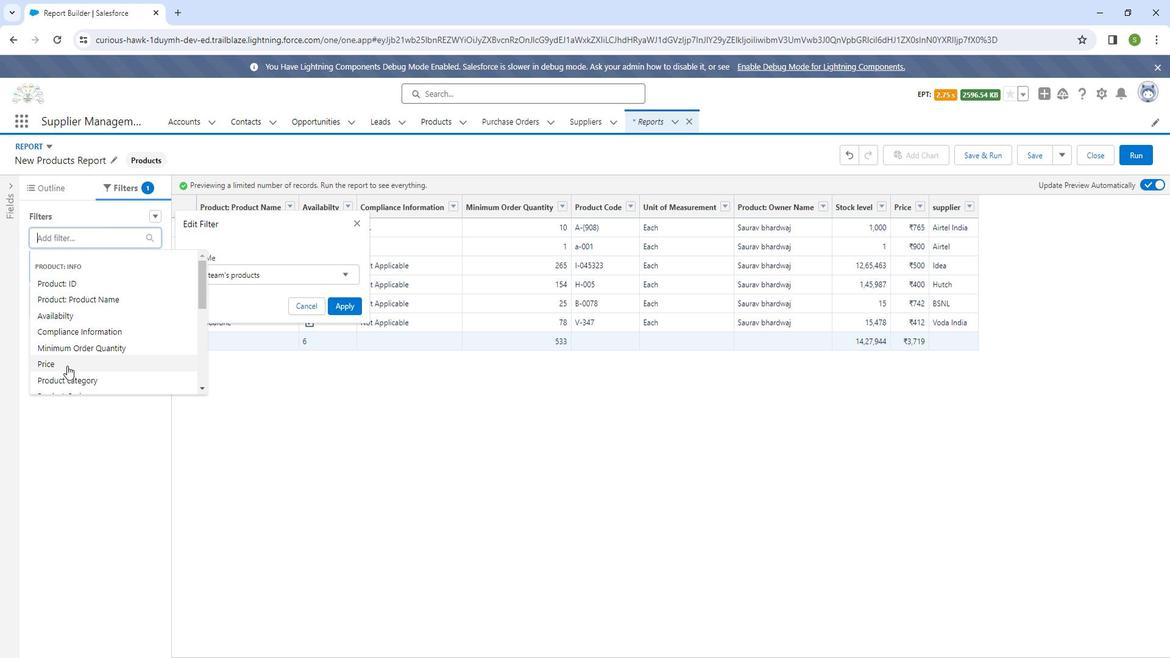 
Action: Mouse moved to (279, 316)
Screenshot: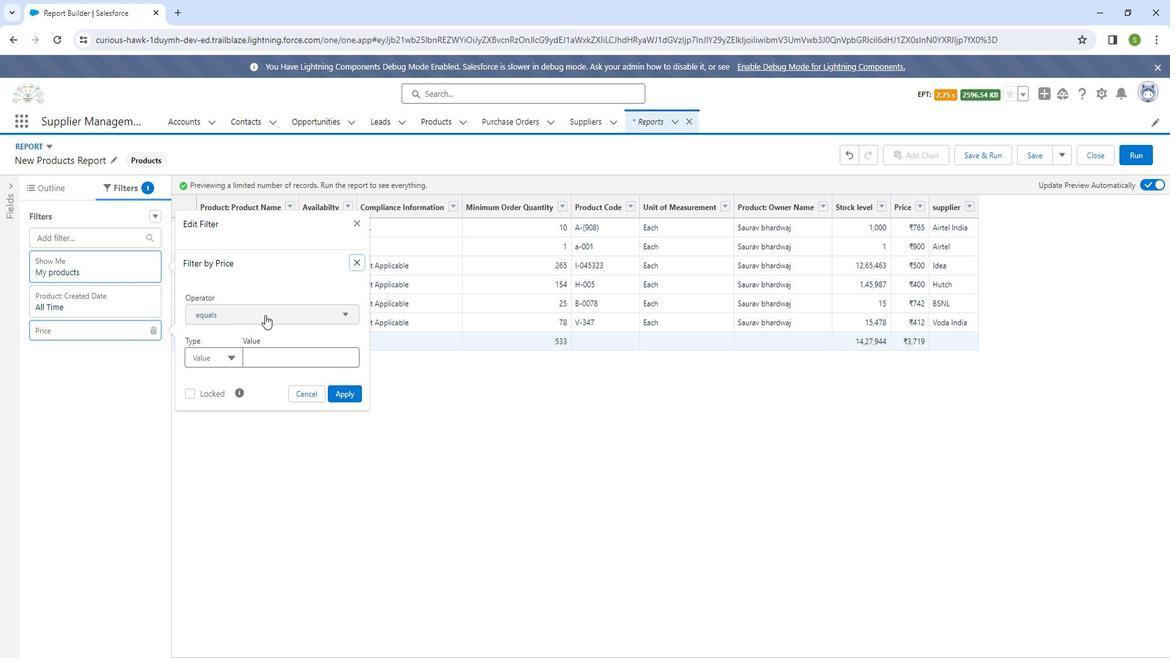 
Action: Mouse pressed left at (279, 316)
Screenshot: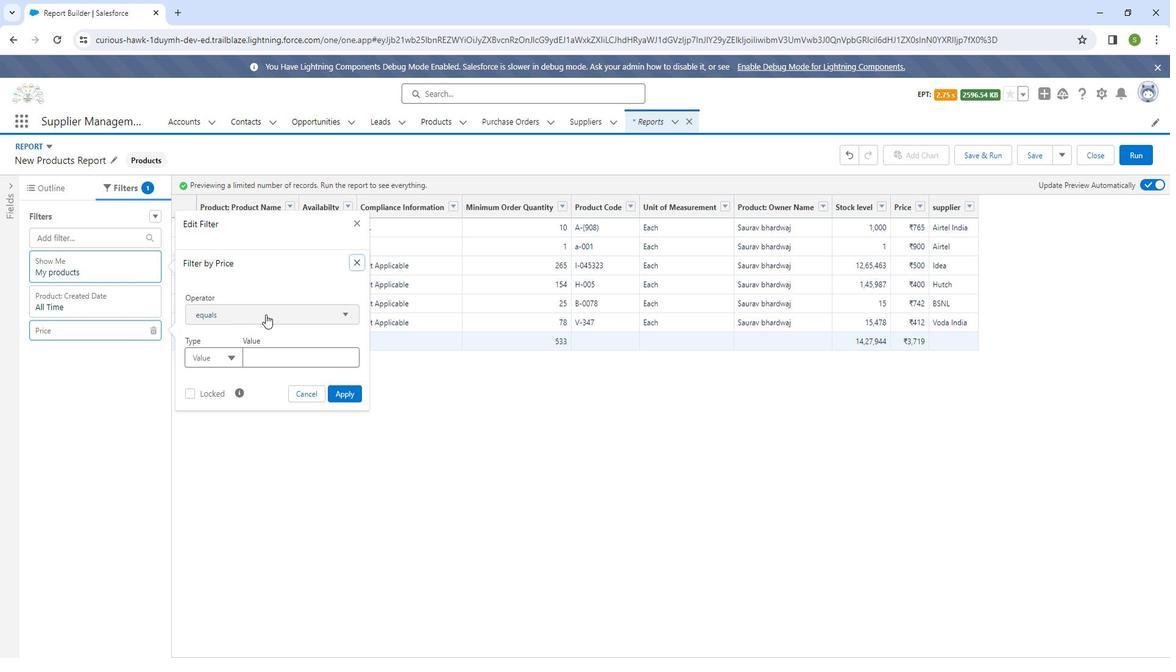 
Action: Mouse moved to (264, 383)
Screenshot: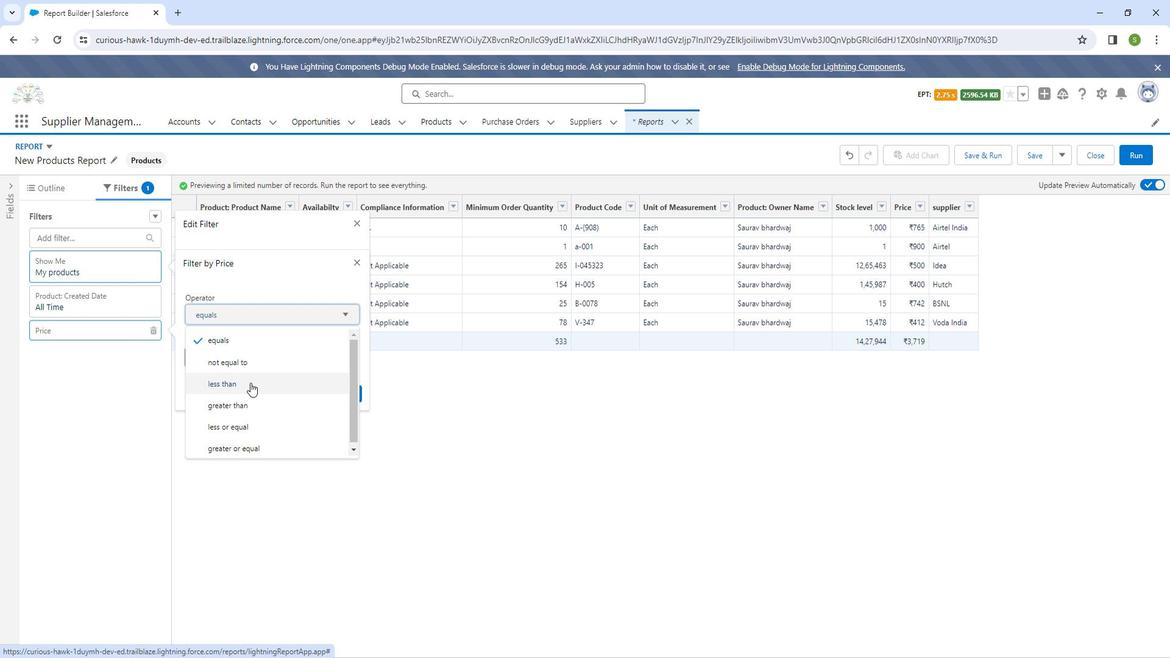 
Action: Mouse pressed left at (264, 383)
Screenshot: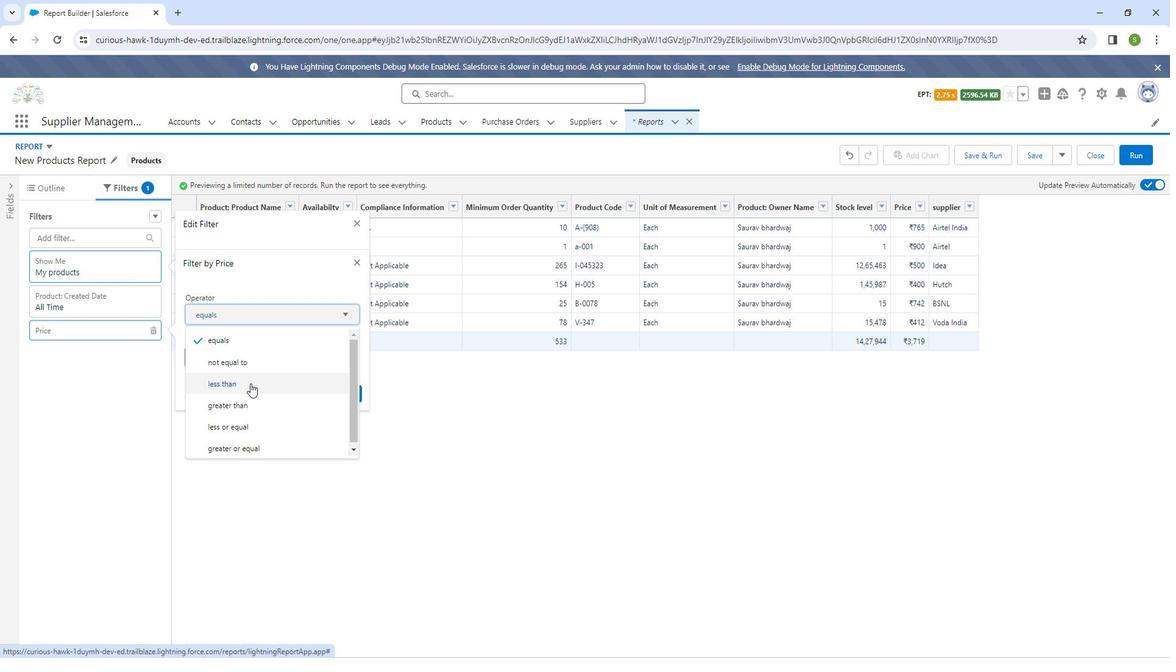 
Action: Mouse moved to (289, 321)
Screenshot: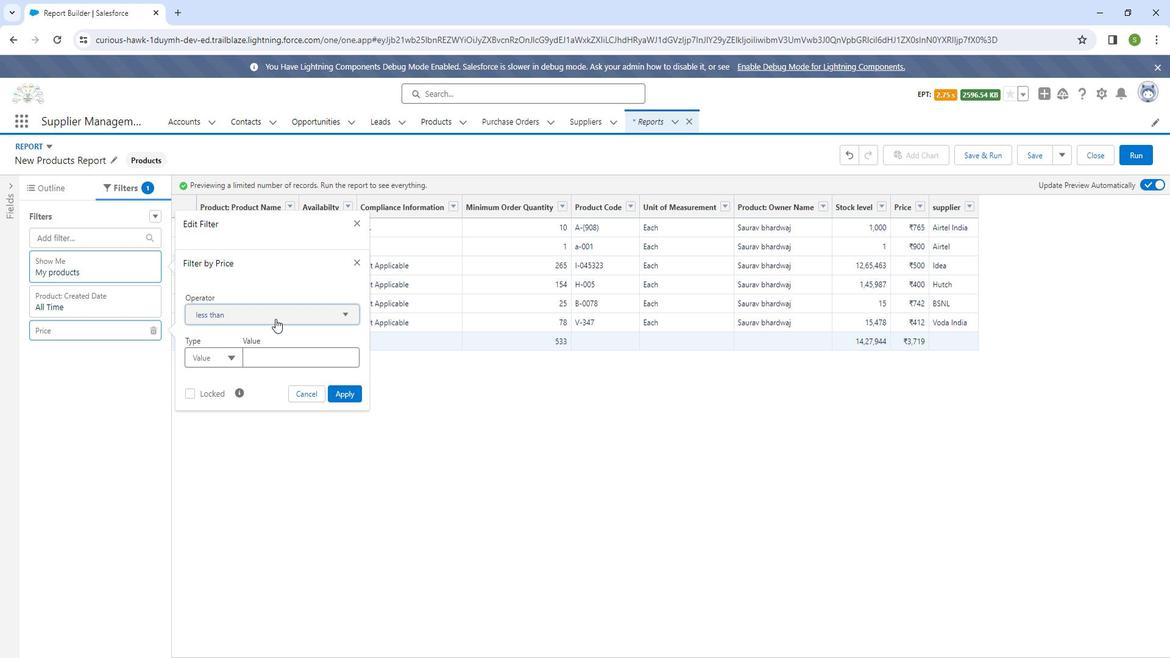 
Action: Mouse pressed left at (289, 321)
Screenshot: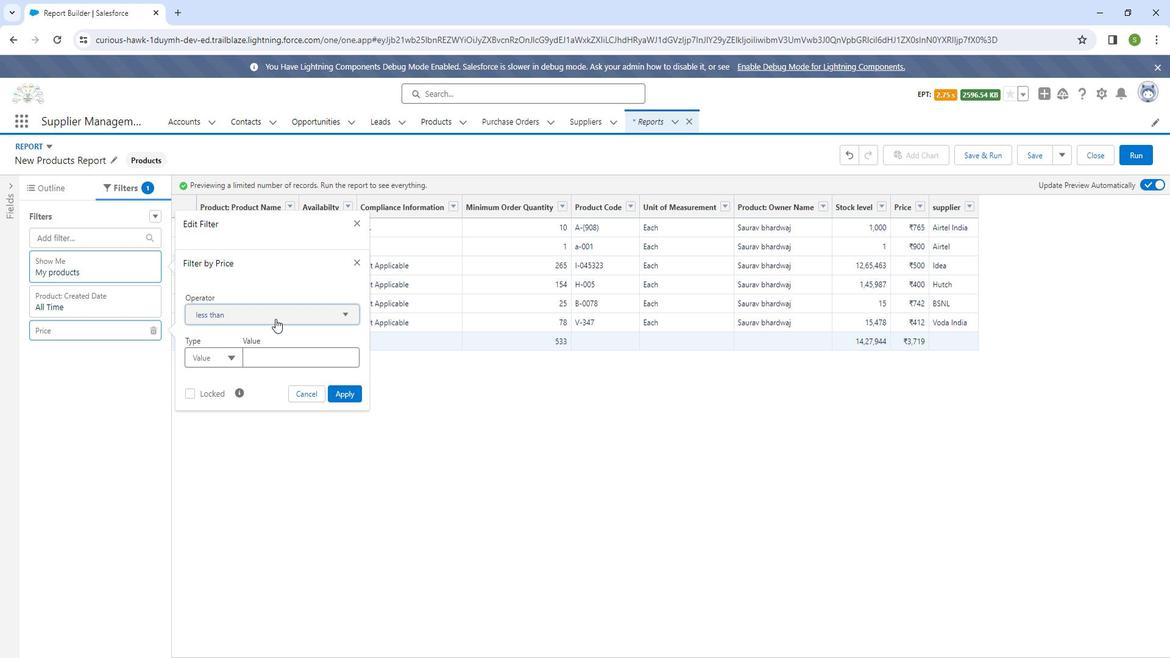 
Action: Mouse moved to (281, 416)
Screenshot: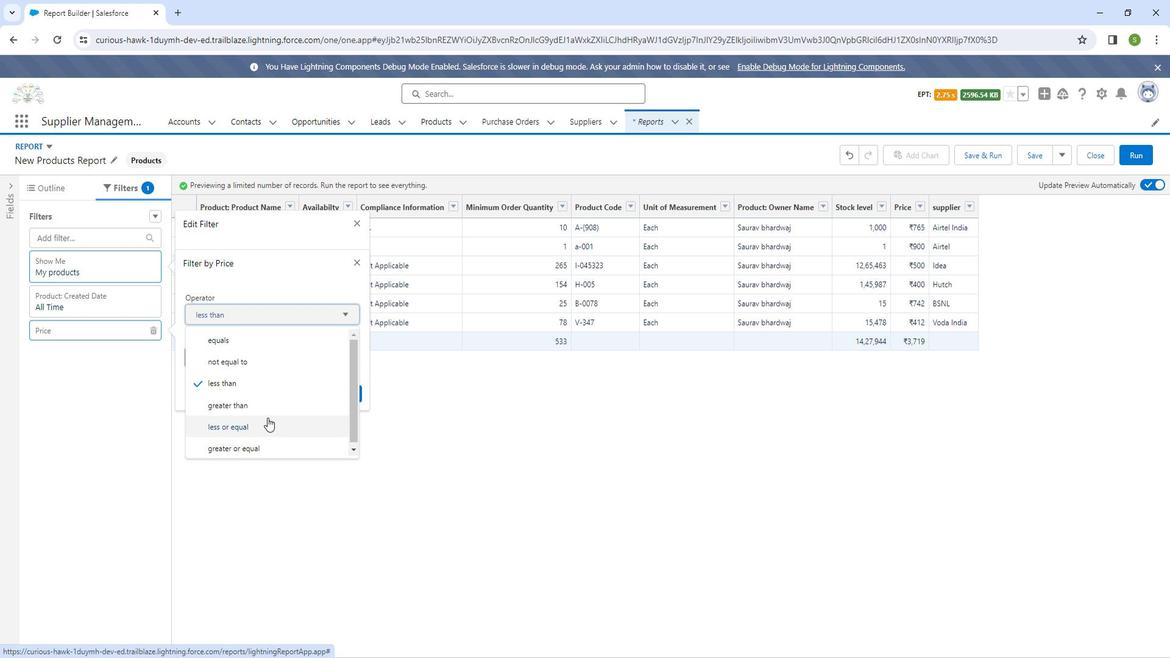 
Action: Mouse scrolled (281, 415) with delta (0, 0)
Screenshot: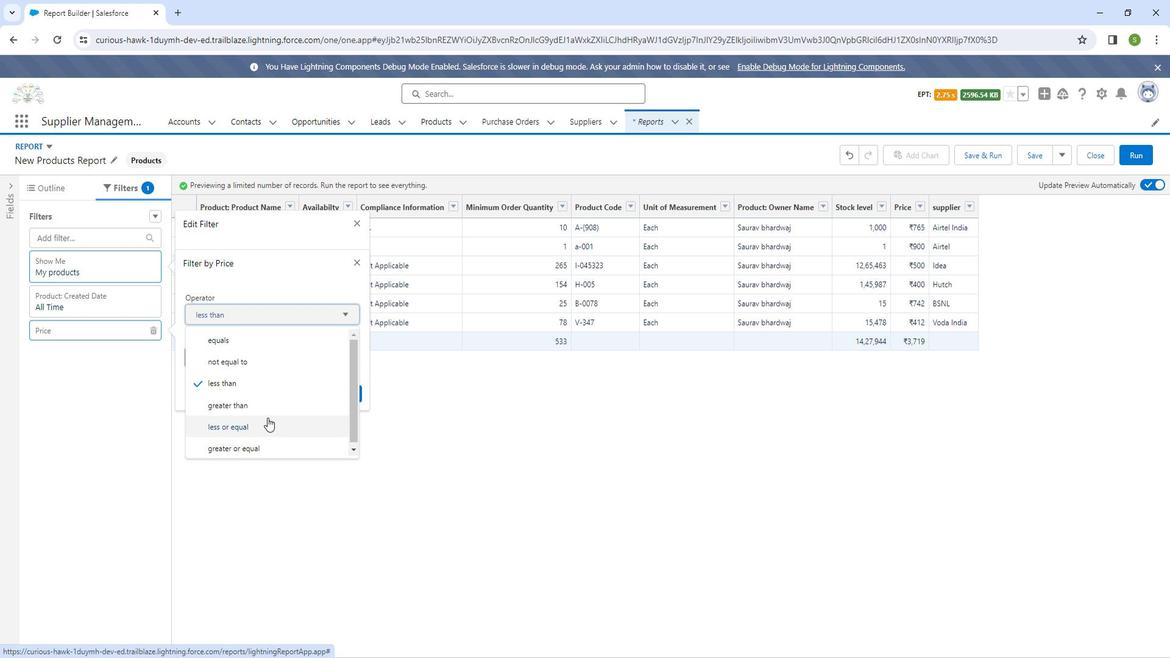 
Action: Mouse scrolled (281, 415) with delta (0, 0)
Screenshot: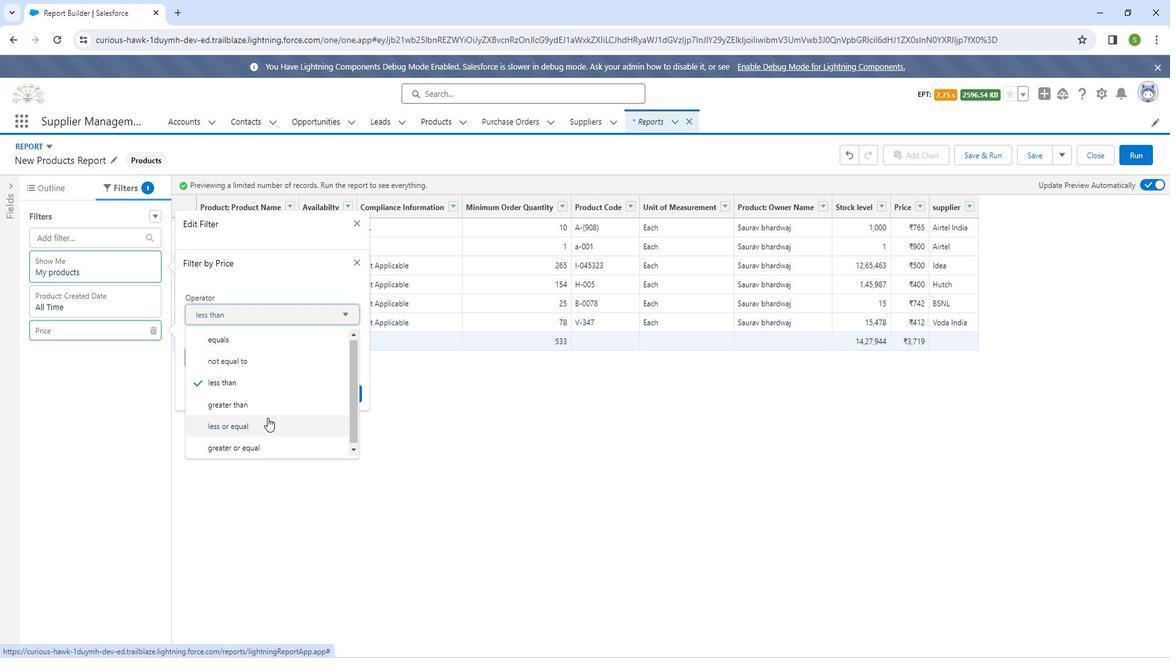 
Action: Mouse moved to (282, 411)
Screenshot: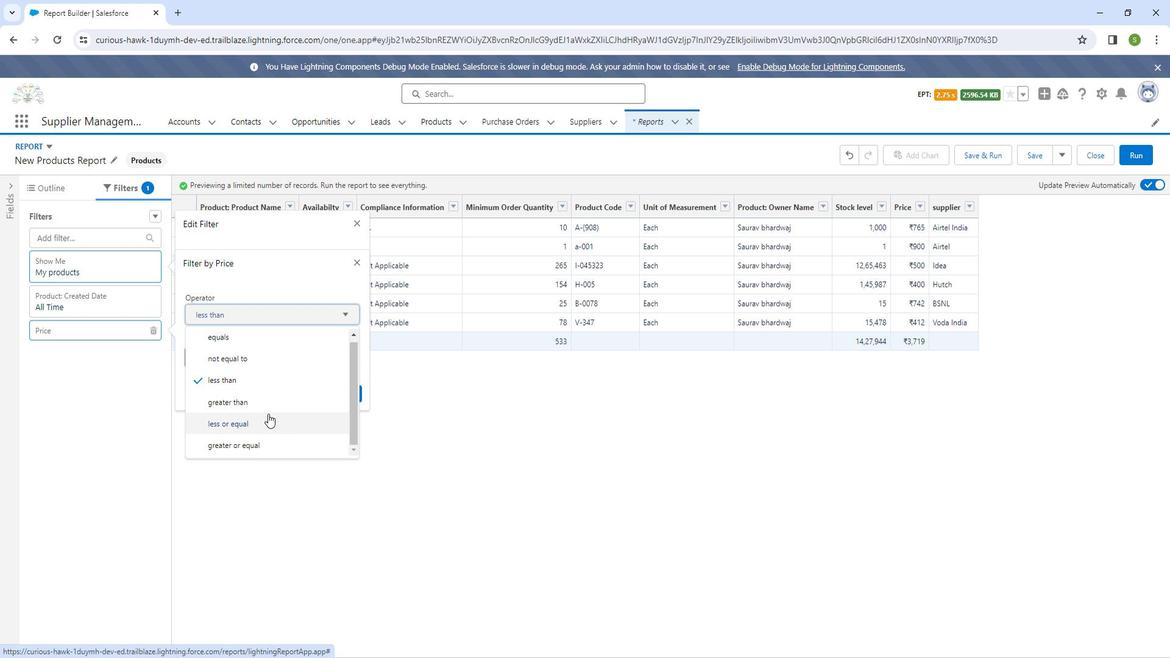 
Action: Mouse scrolled (282, 412) with delta (0, 0)
Screenshot: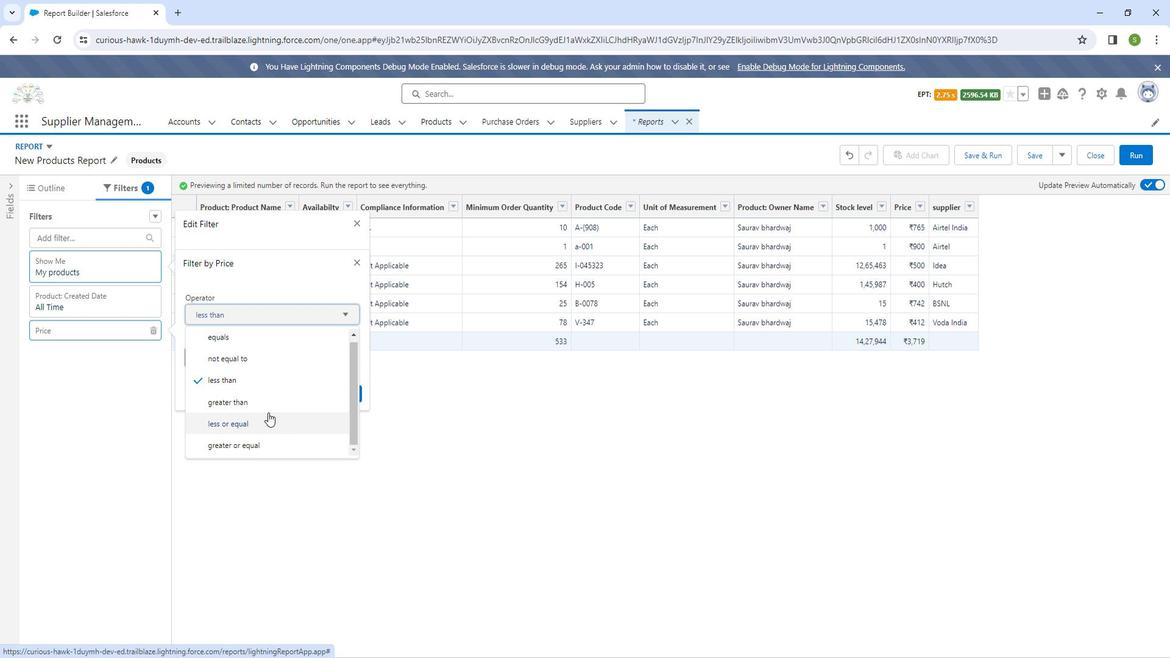 
Action: Mouse scrolled (282, 412) with delta (0, 0)
Screenshot: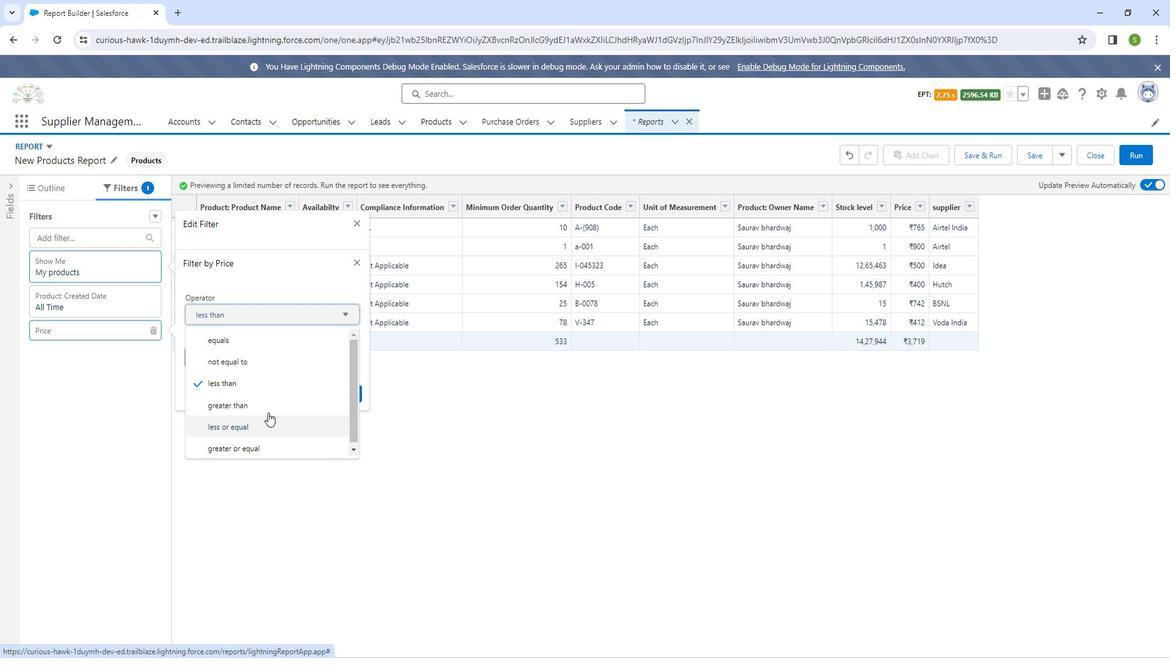 
Action: Mouse moved to (282, 410)
Screenshot: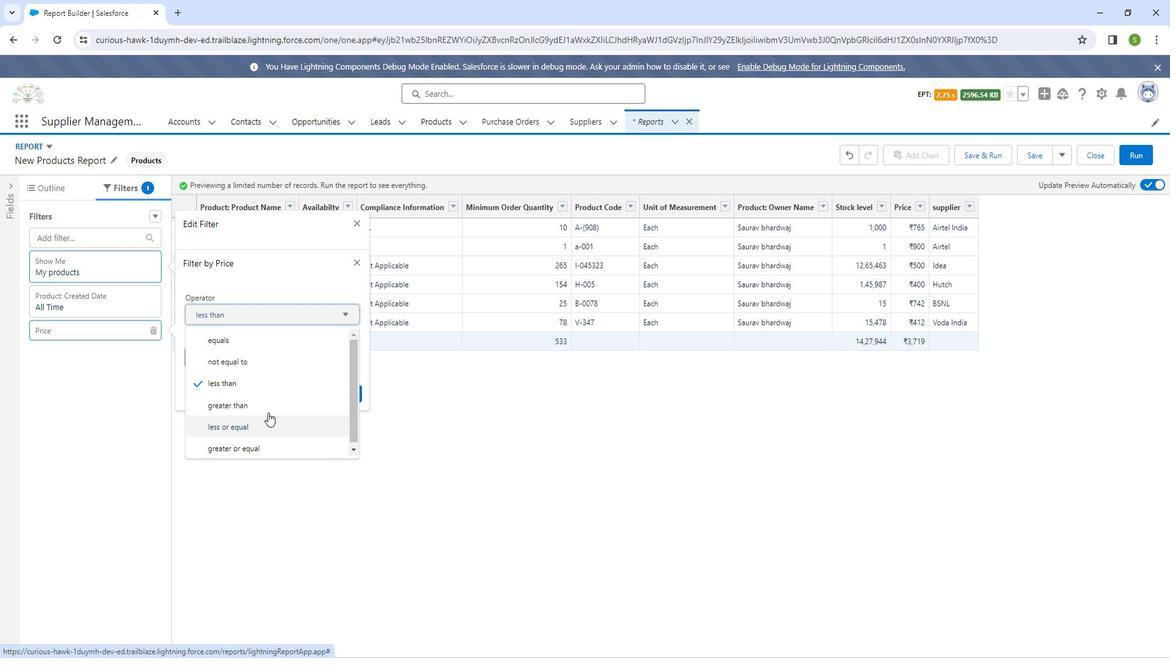 
Action: Mouse scrolled (282, 411) with delta (0, 0)
Screenshot: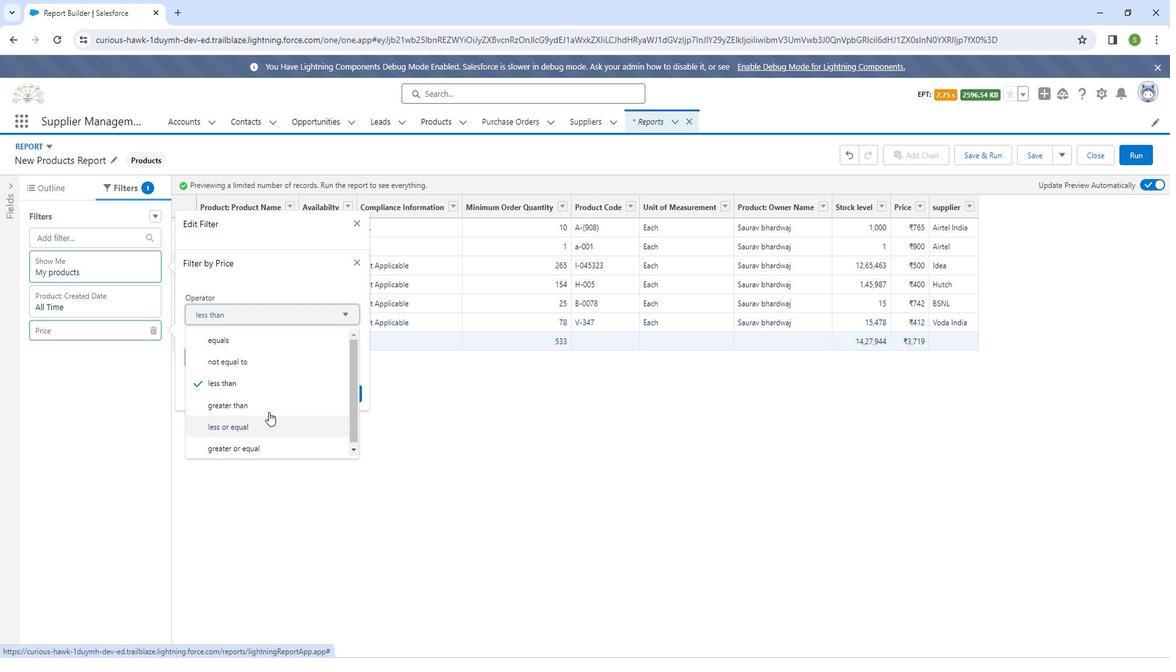 
Action: Mouse moved to (282, 402)
Screenshot: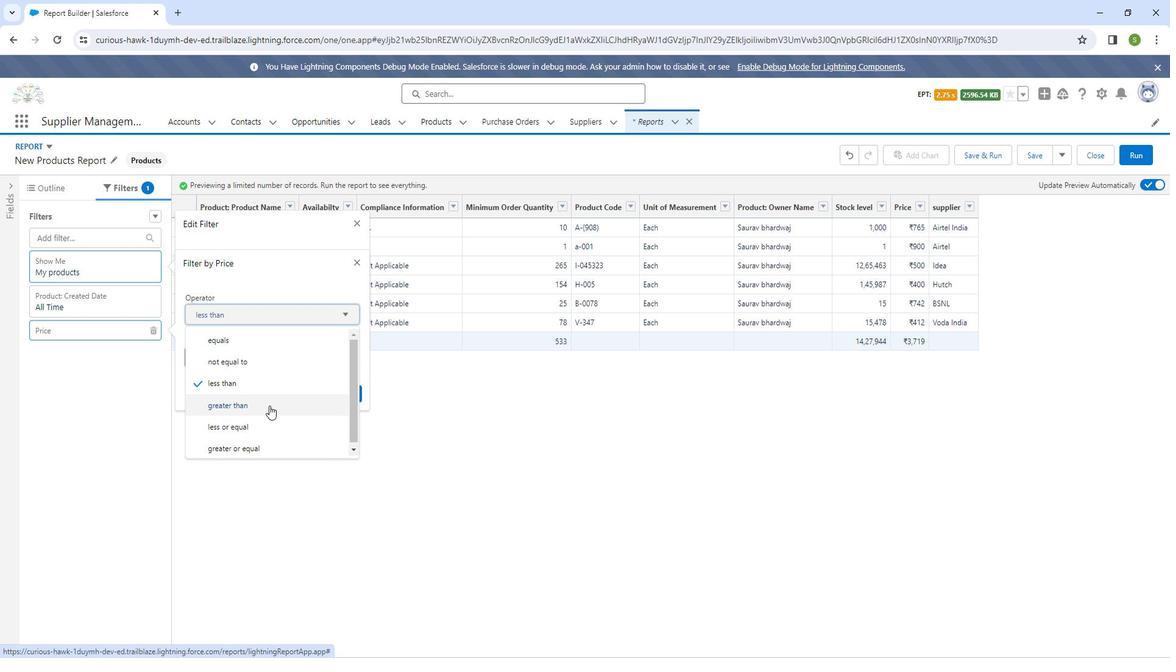 
Action: Mouse scrolled (282, 403) with delta (0, 0)
Screenshot: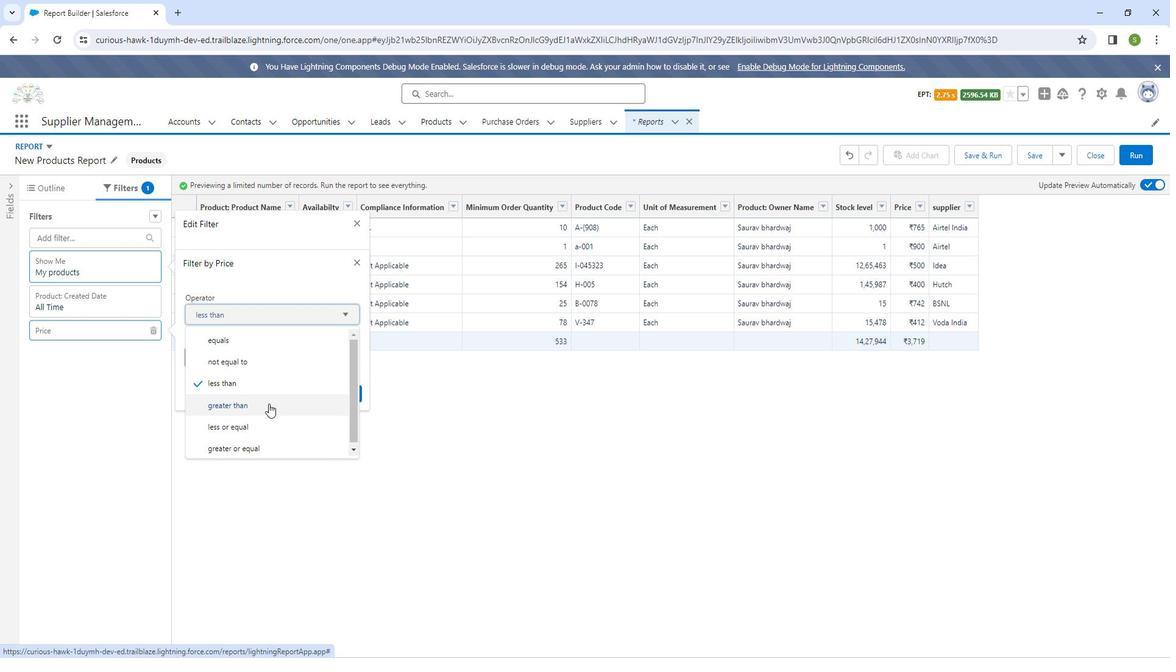 
Action: Mouse scrolled (282, 403) with delta (0, 0)
Screenshot: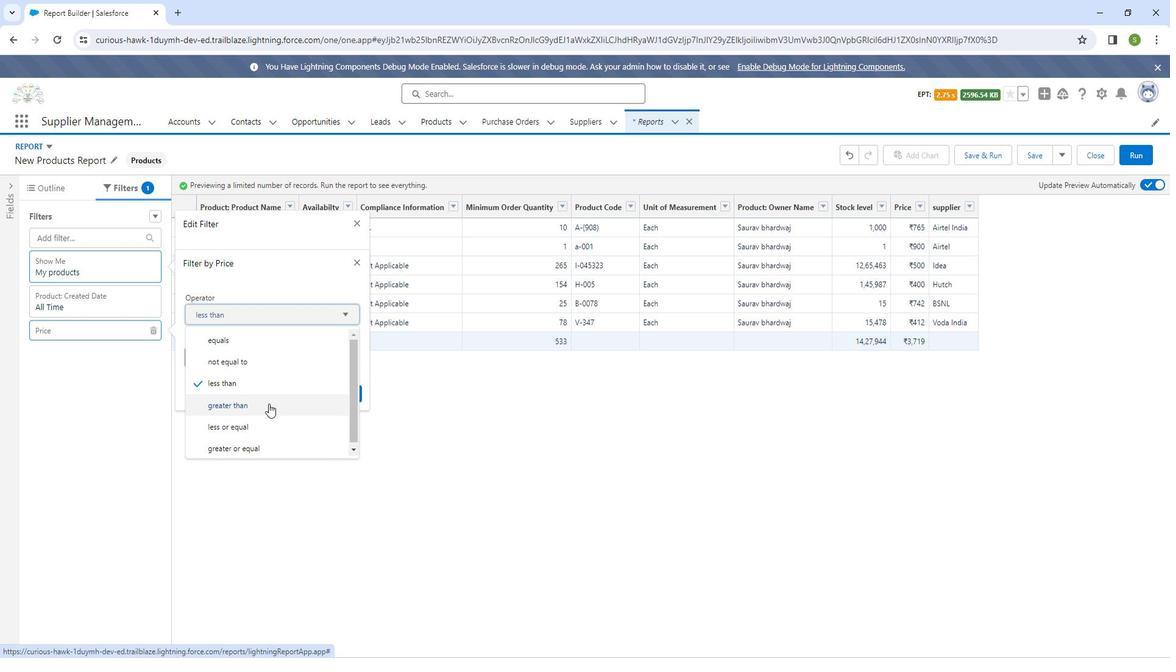 
Action: Mouse scrolled (282, 403) with delta (0, 0)
Screenshot: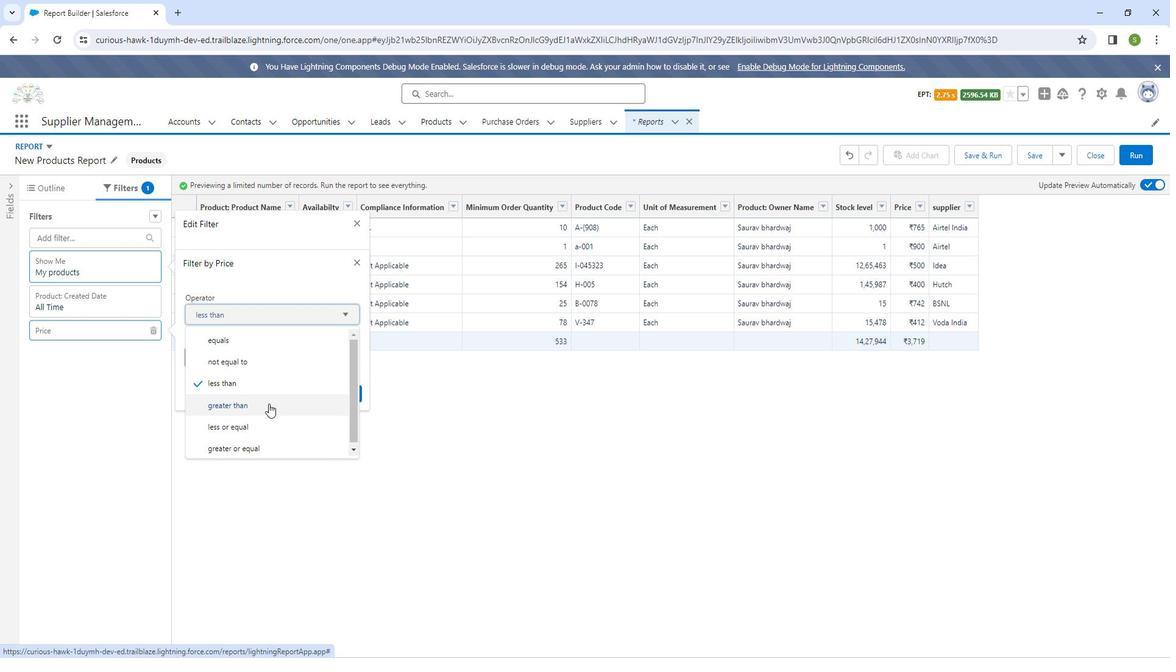 
Action: Mouse moved to (282, 401)
Screenshot: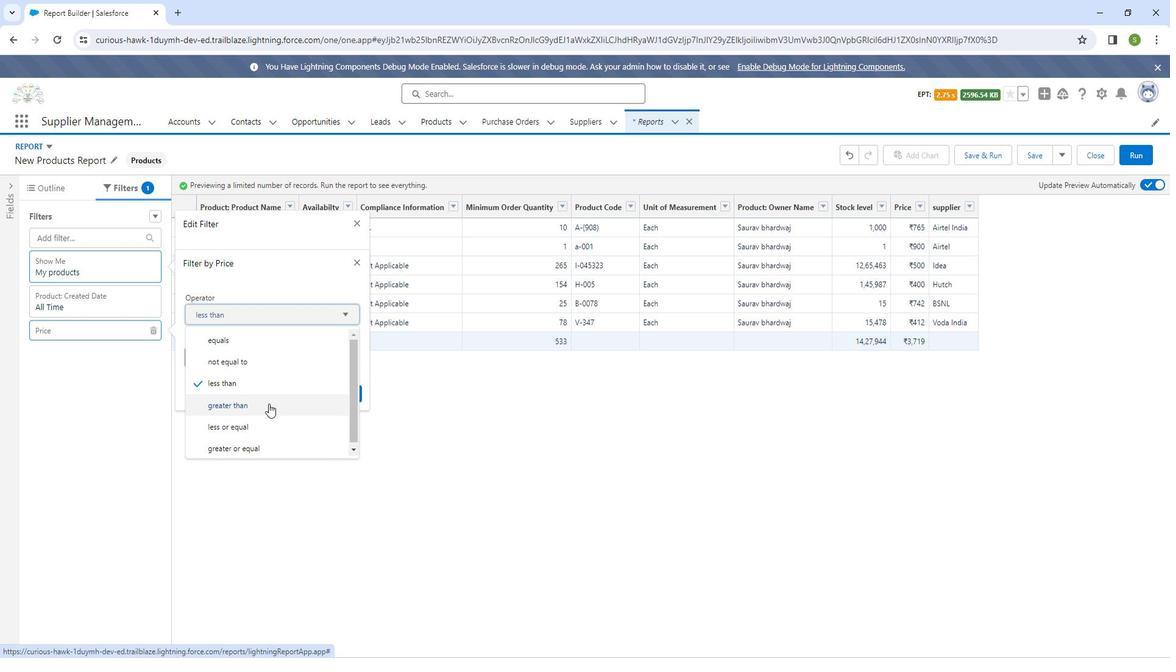 
Action: Mouse scrolled (282, 402) with delta (0, 0)
Screenshot: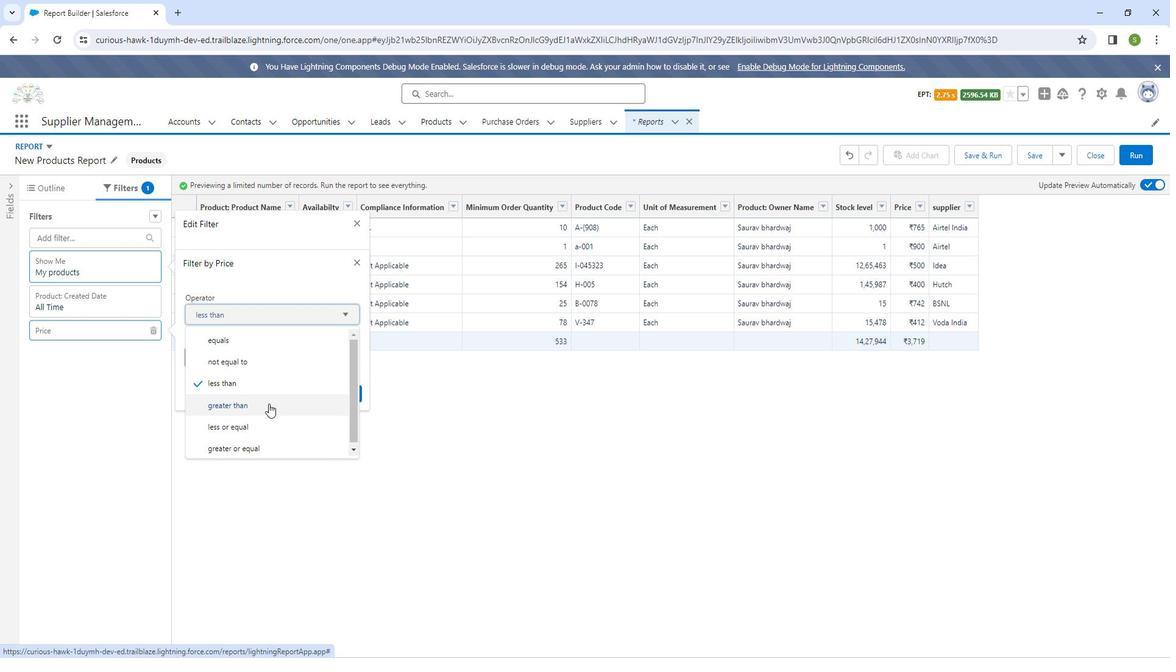 
Action: Mouse moved to (269, 349)
Screenshot: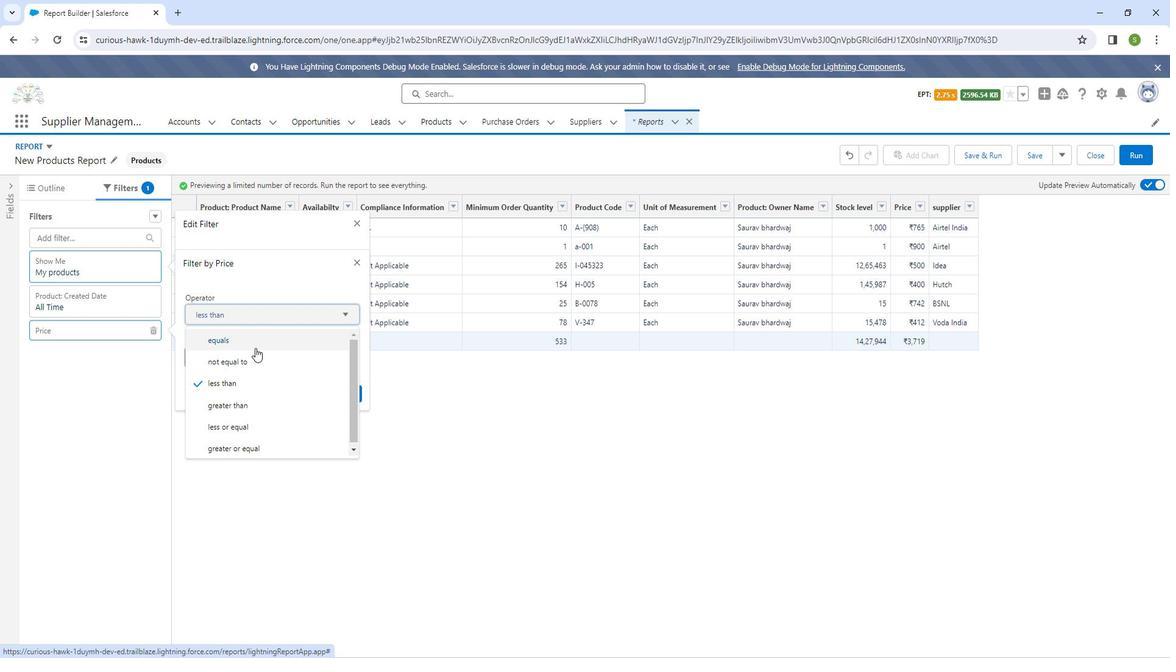 
Action: Mouse pressed left at (269, 349)
Screenshot: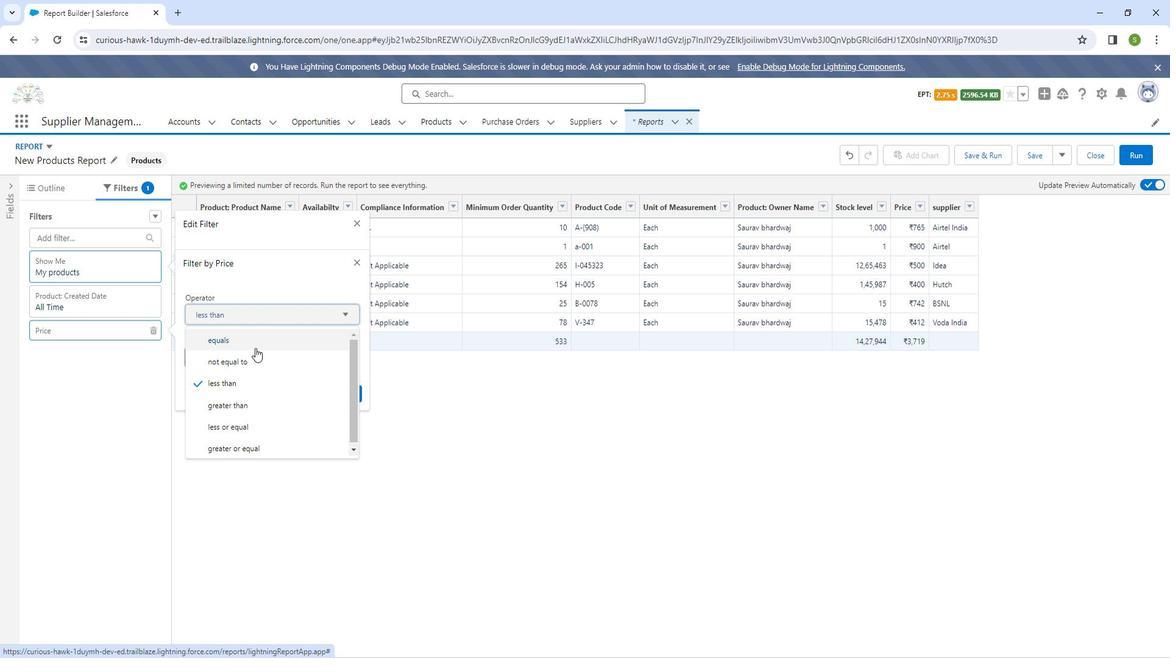 
Action: Mouse moved to (265, 358)
Screenshot: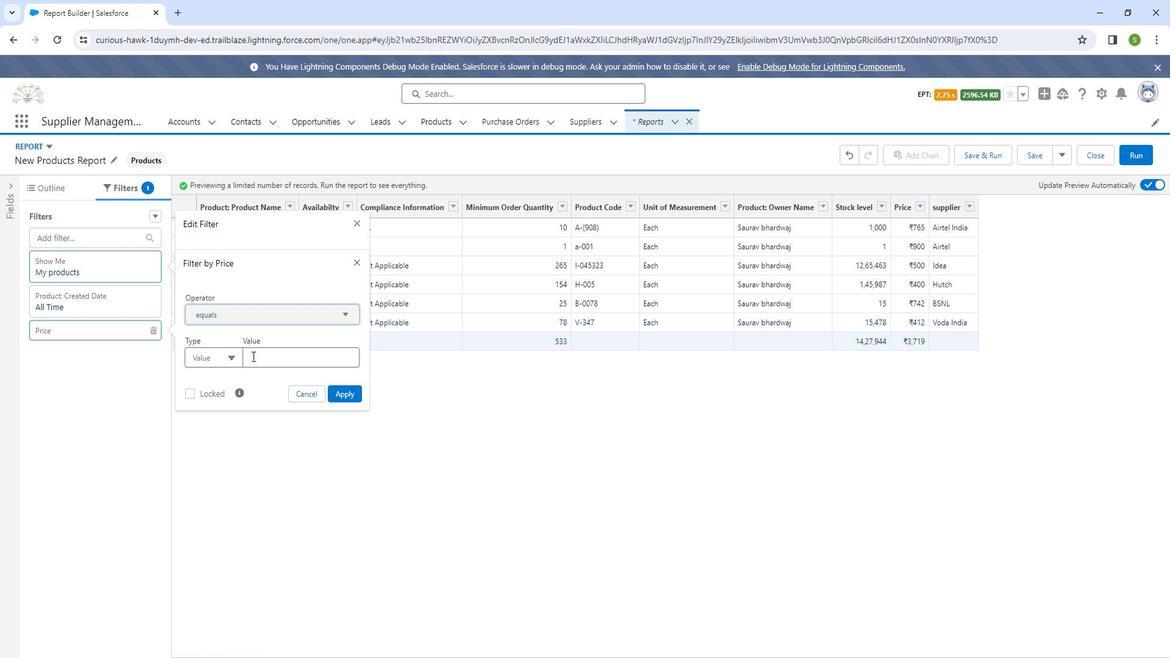 
Action: Mouse pressed left at (265, 358)
Screenshot: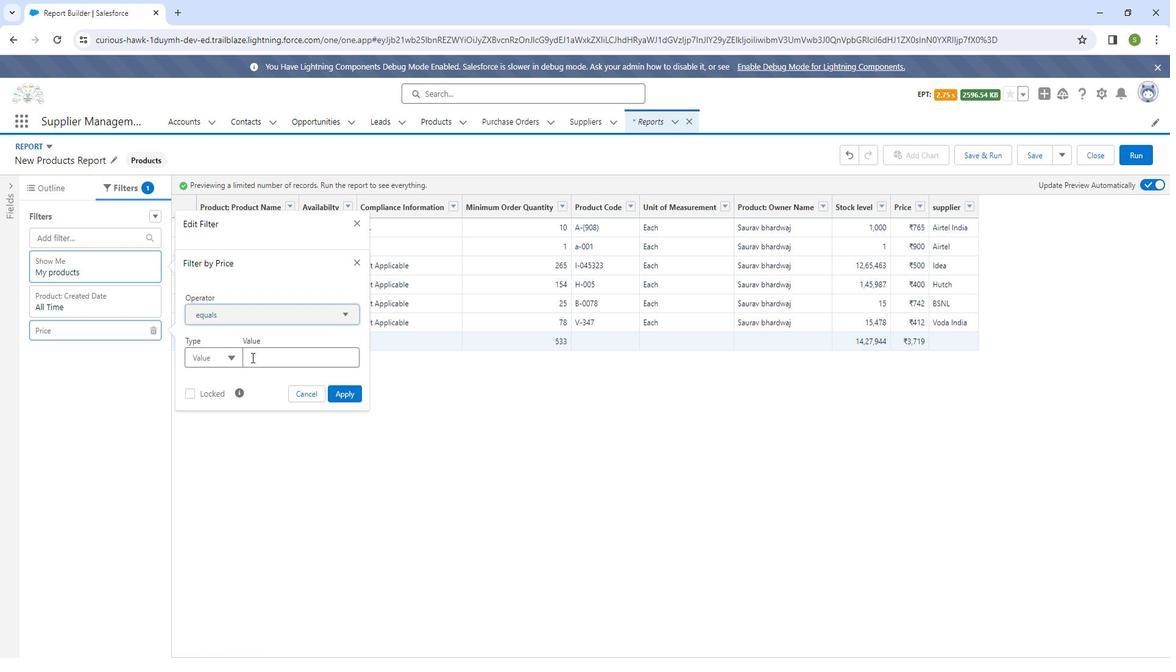 
Action: Mouse moved to (271, 350)
Screenshot: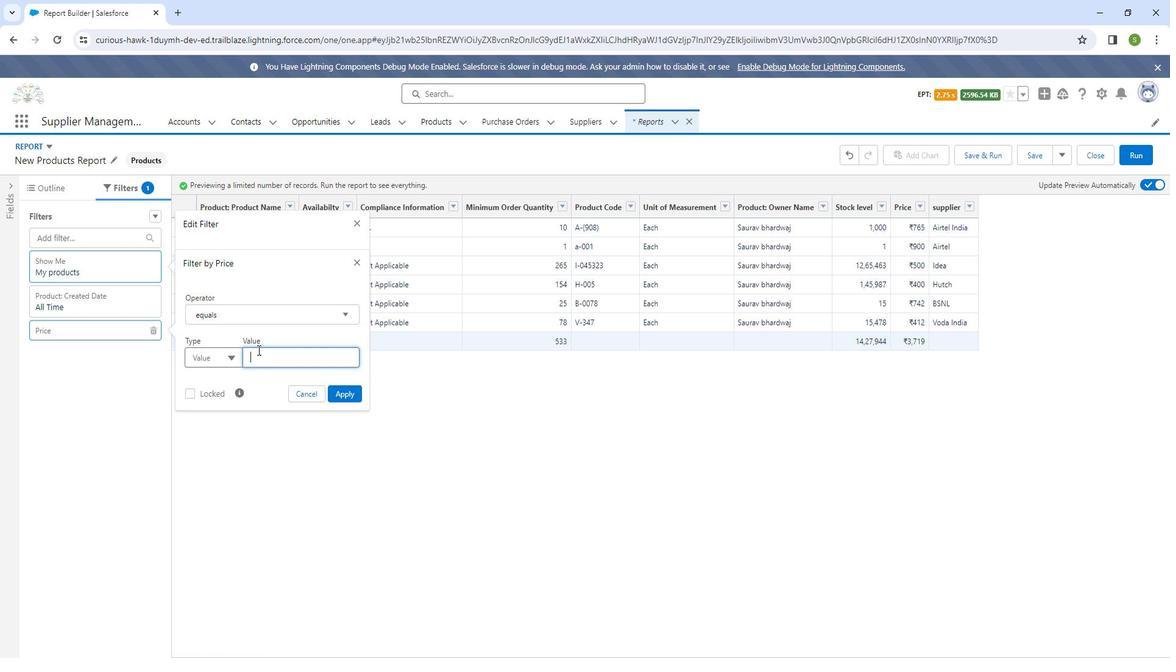
Action: Key pressed 100
Screenshot: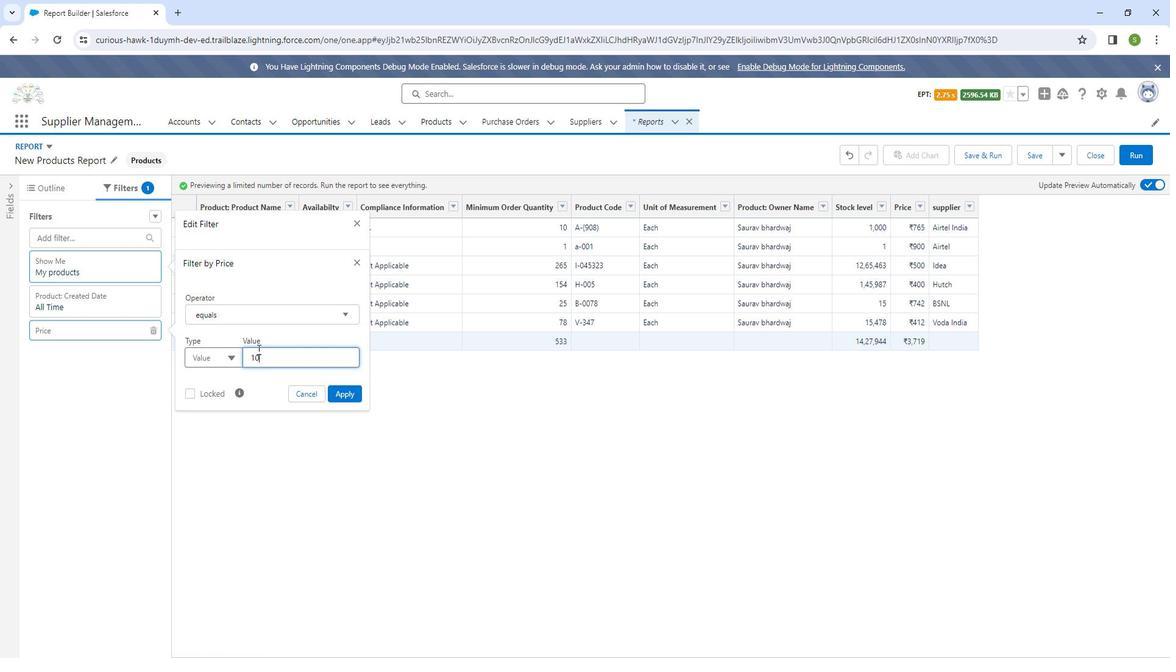 
Action: Mouse moved to (285, 364)
Screenshot: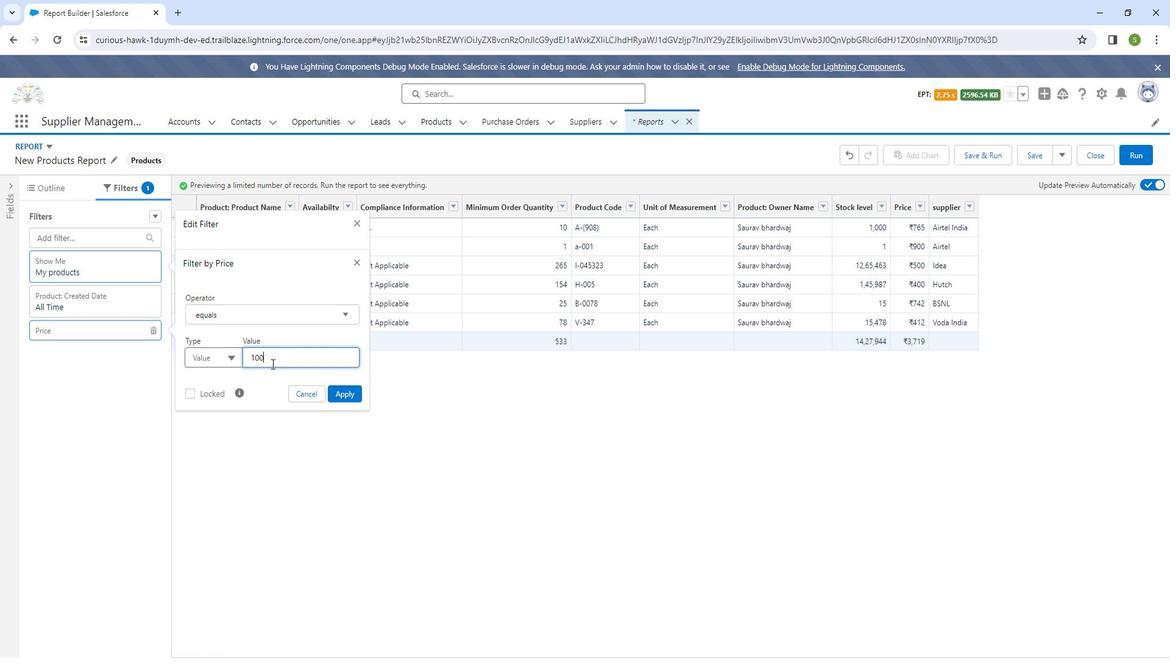 
Action: Key pressed 0
Screenshot: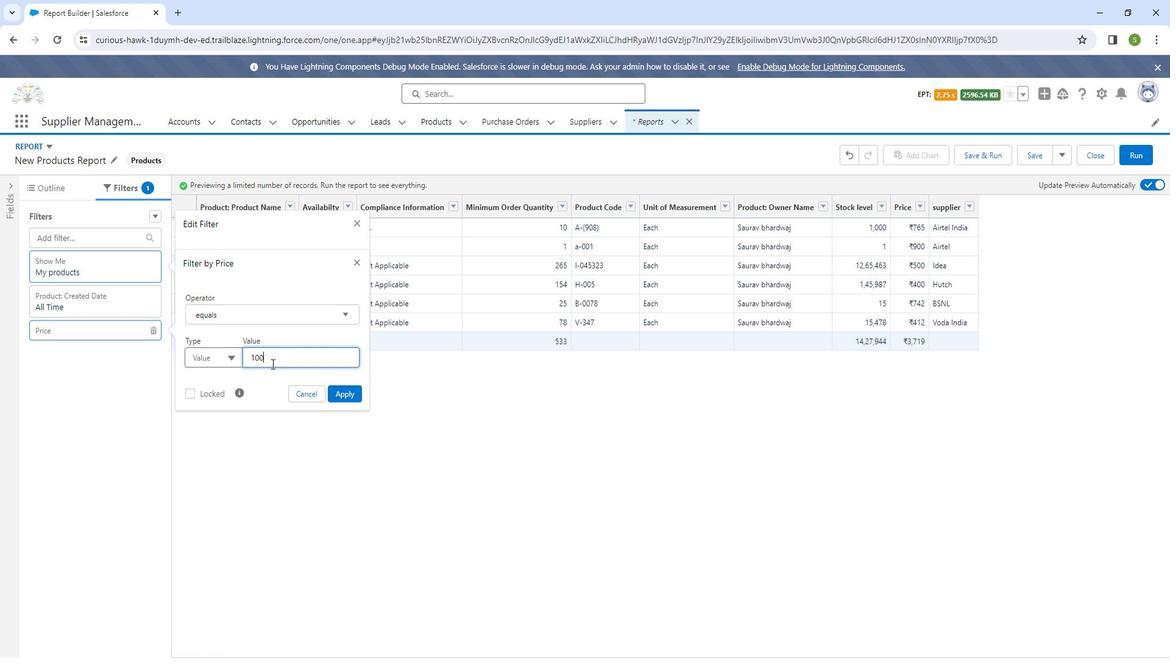 
Action: Mouse moved to (365, 393)
Screenshot: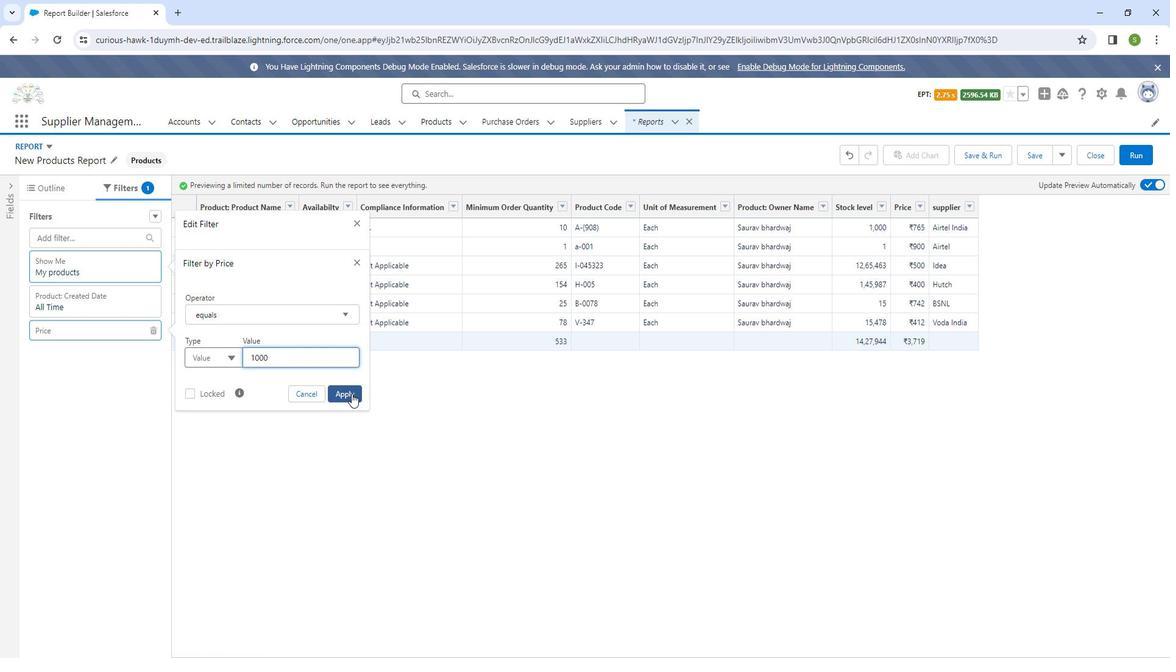 
Action: Mouse pressed left at (365, 393)
Screenshot: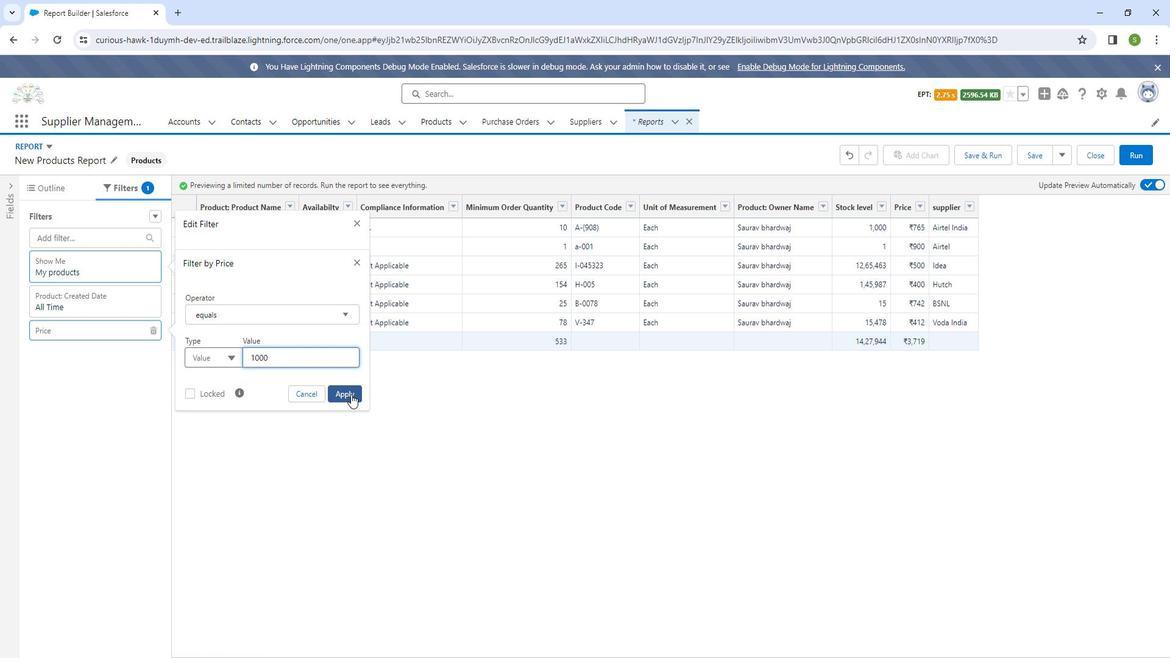 
Action: Mouse moved to (322, 312)
Screenshot: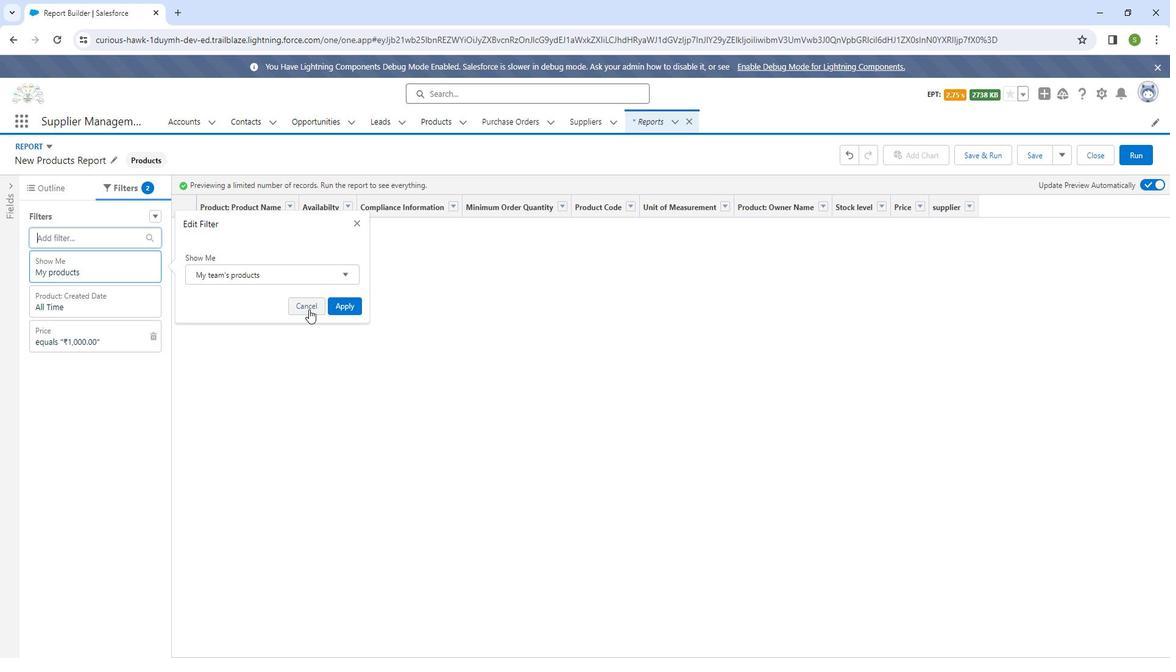 
Action: Mouse pressed left at (322, 312)
Screenshot: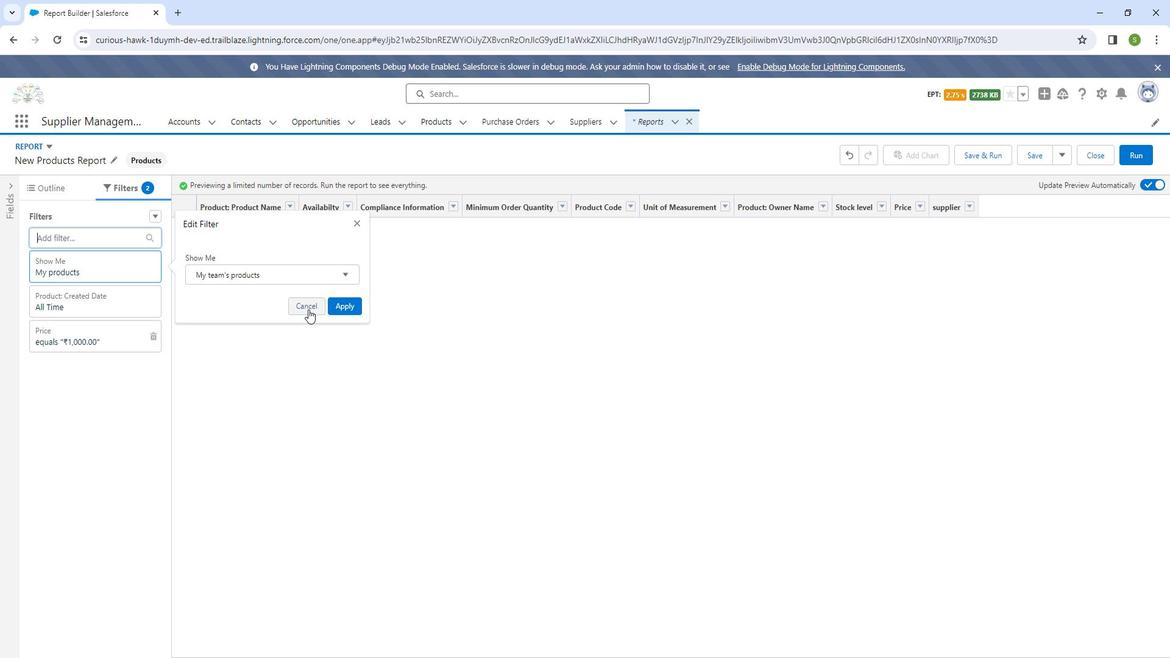 
Action: Mouse moved to (118, 348)
Screenshot: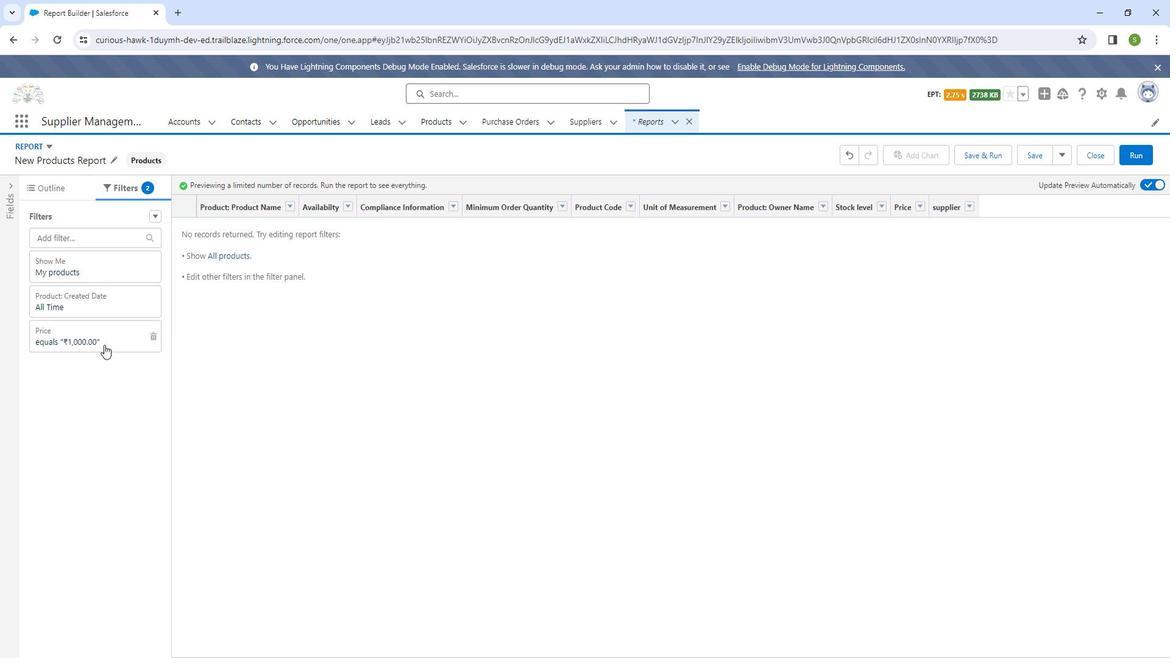 
Action: Mouse pressed left at (118, 348)
Screenshot: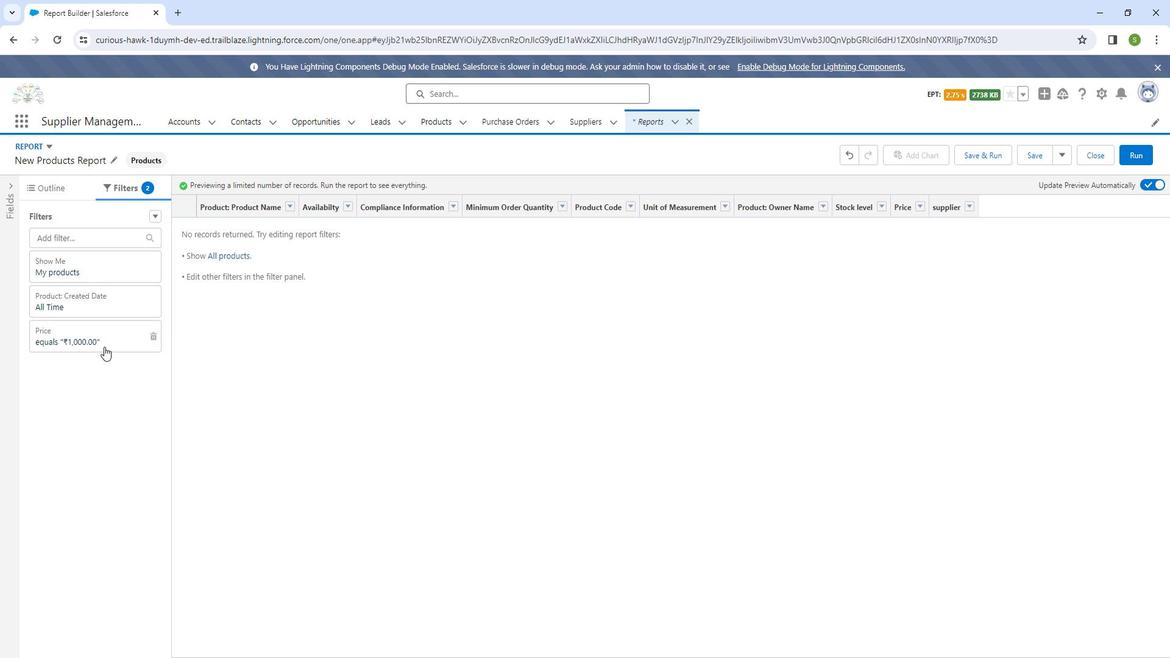 
Action: Mouse moved to (301, 369)
Screenshot: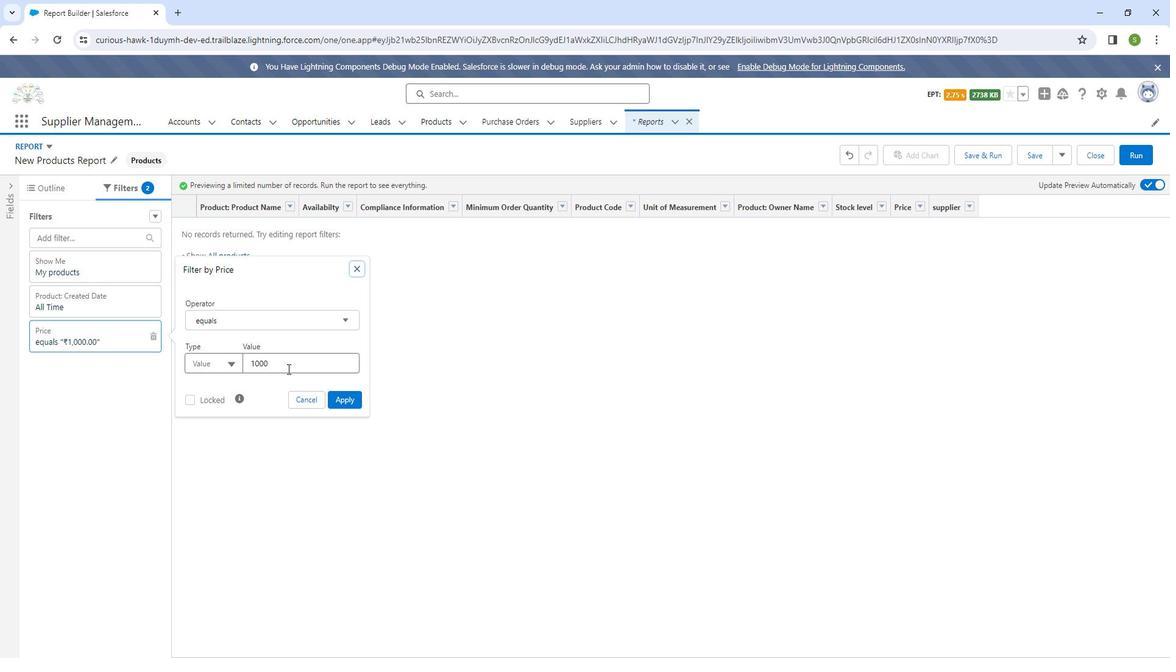 
Action: Mouse pressed left at (301, 369)
Screenshot: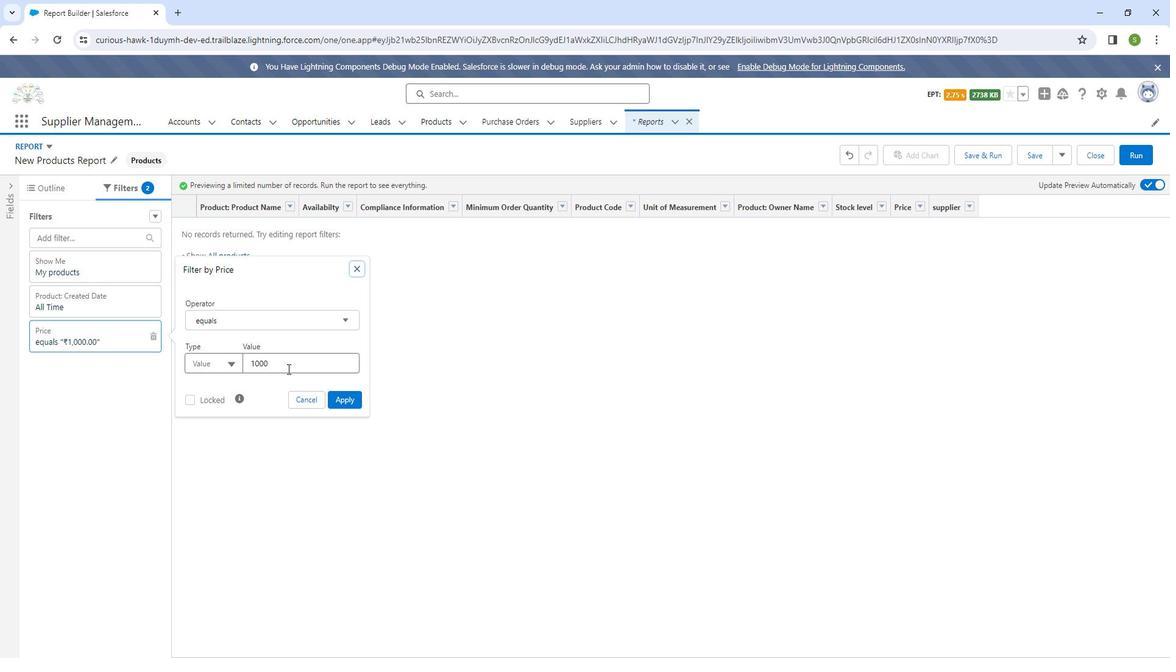 
Action: Mouse moved to (227, 363)
Screenshot: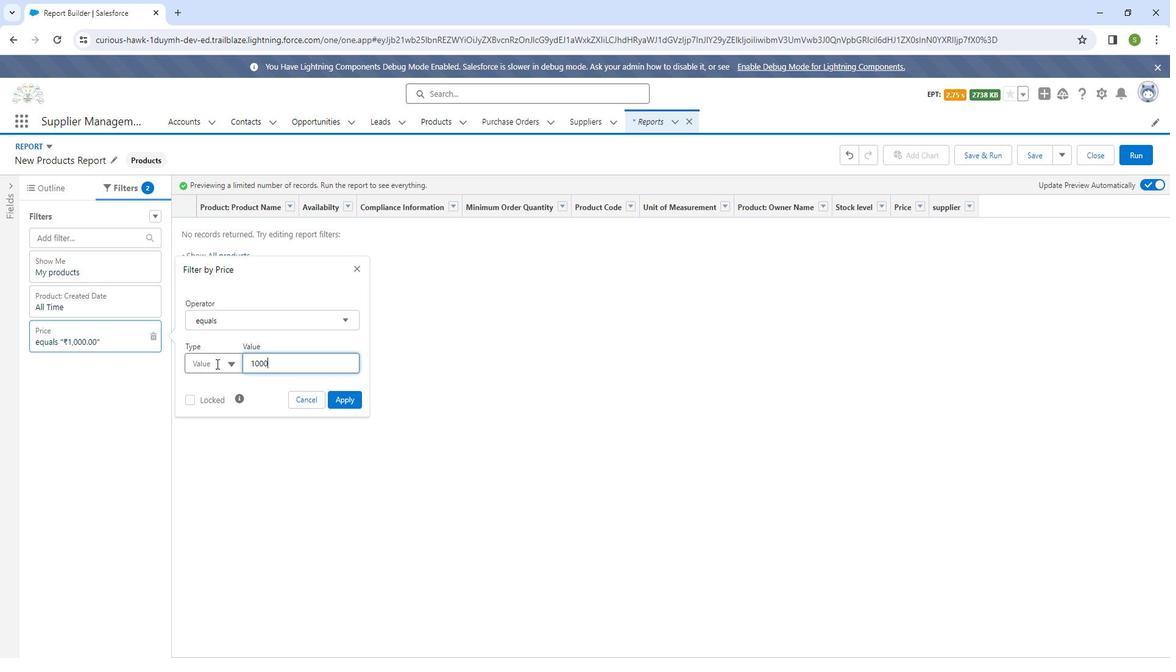
Action: Mouse pressed left at (227, 363)
Screenshot: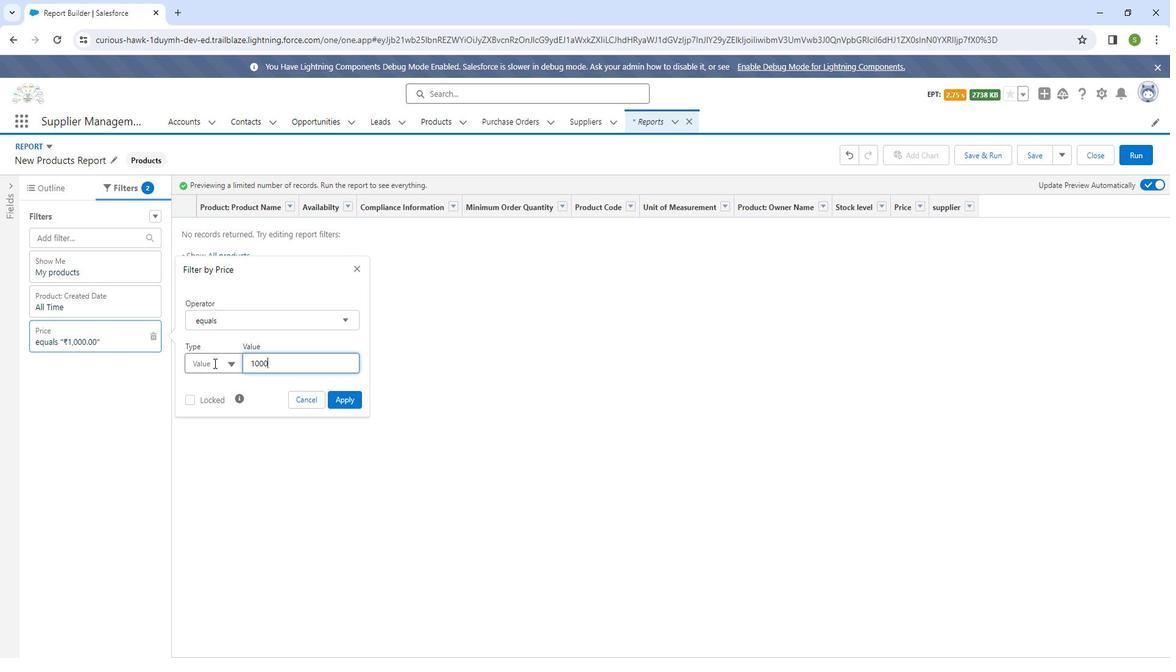 
Action: Mouse moved to (232, 407)
Screenshot: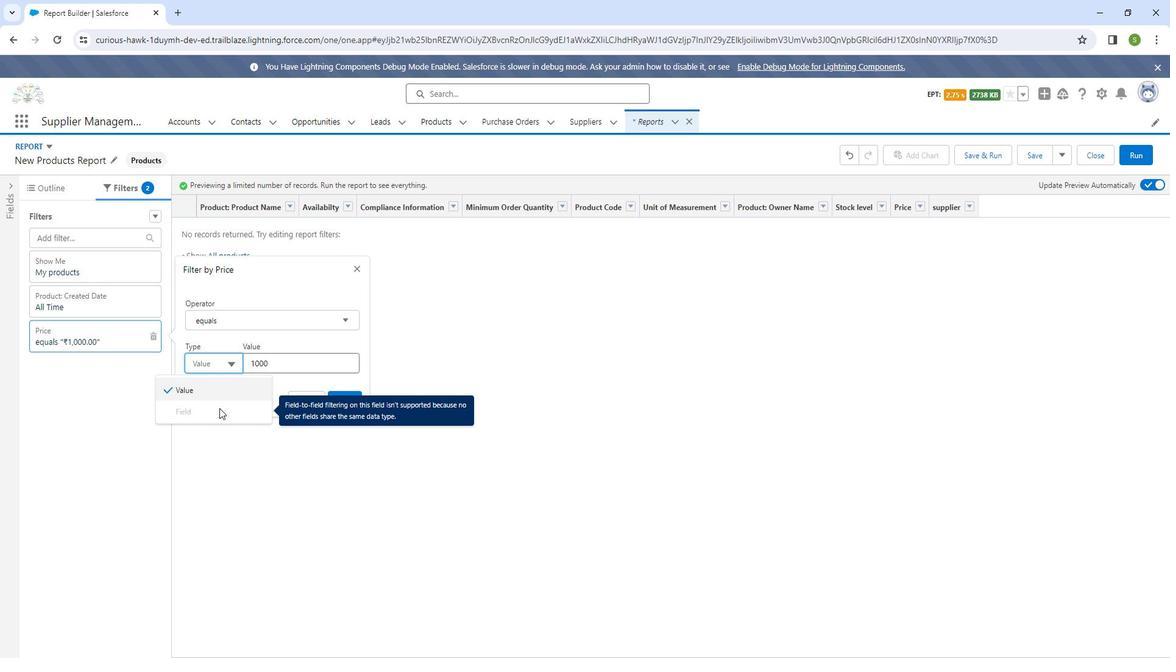 
Action: Mouse pressed left at (232, 407)
Screenshot: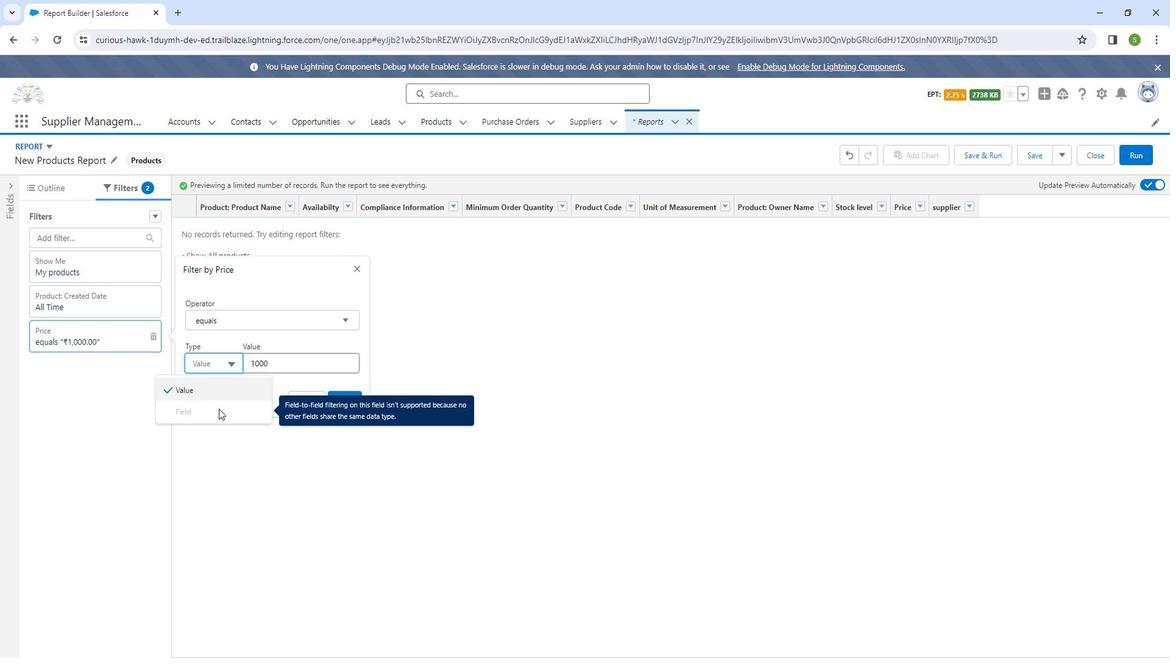 
Action: Mouse moved to (242, 366)
Screenshot: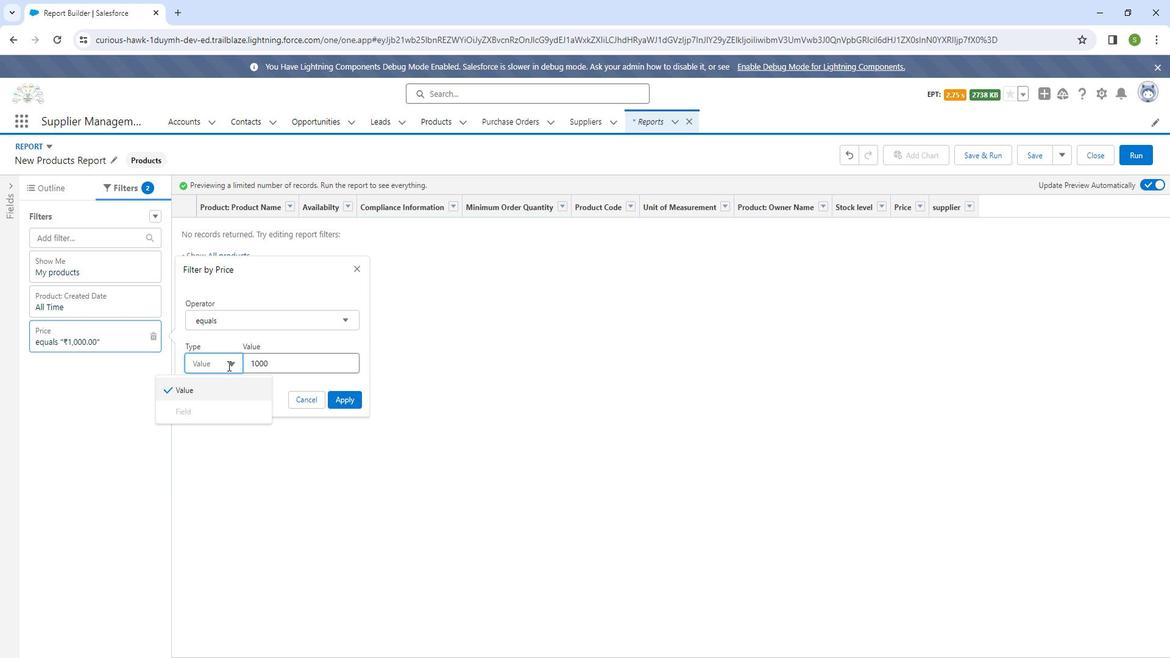 
Action: Mouse pressed left at (242, 366)
Screenshot: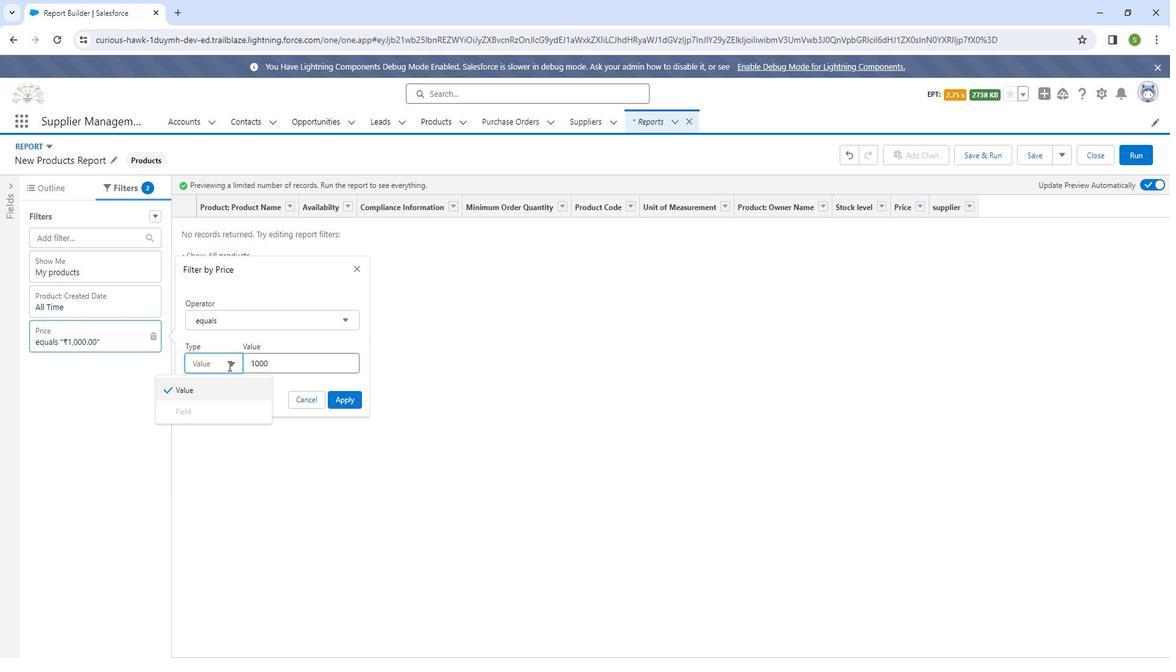 
Action: Mouse moved to (273, 322)
Screenshot: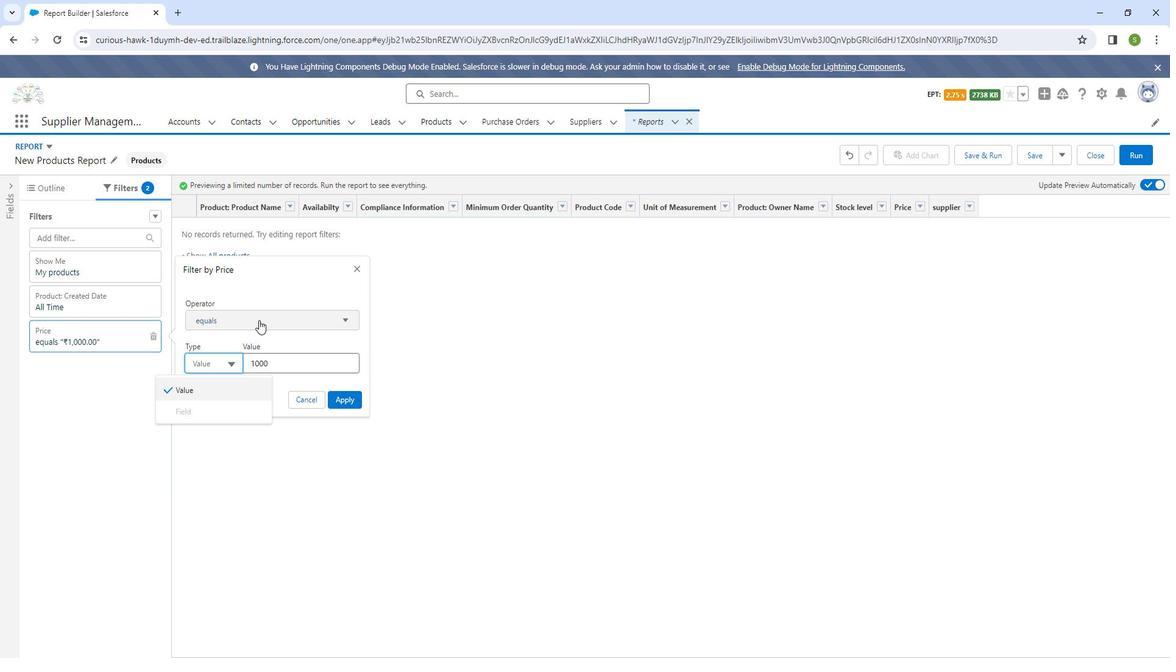 
Action: Mouse pressed left at (273, 322)
Screenshot: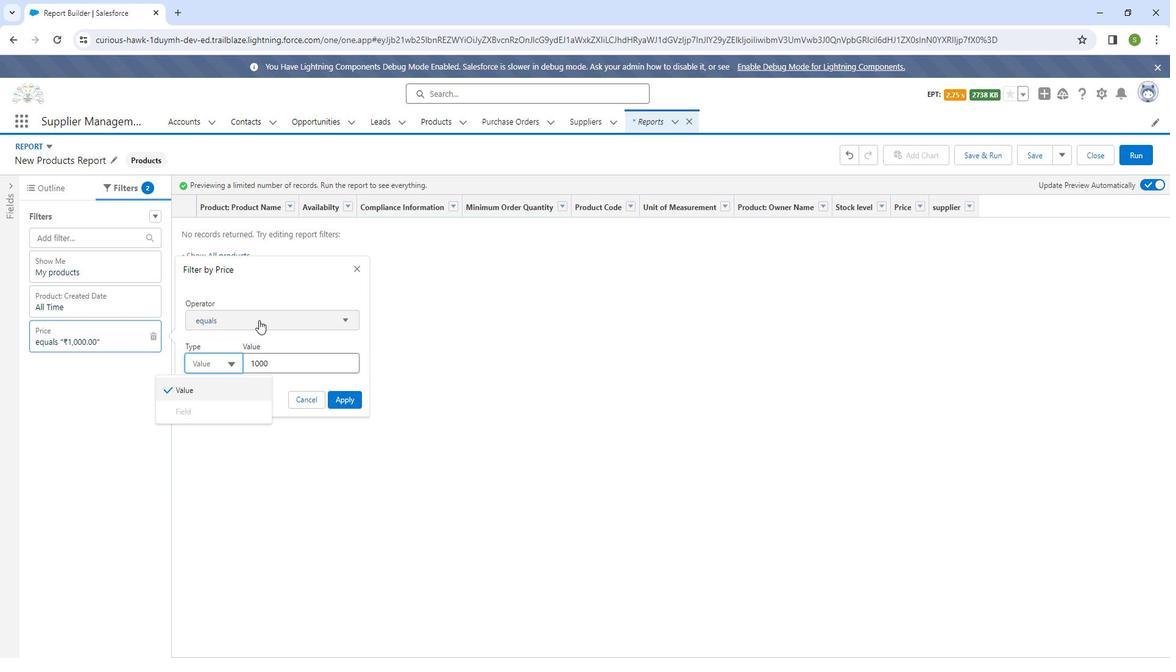 
Action: Mouse moved to (260, 388)
Screenshot: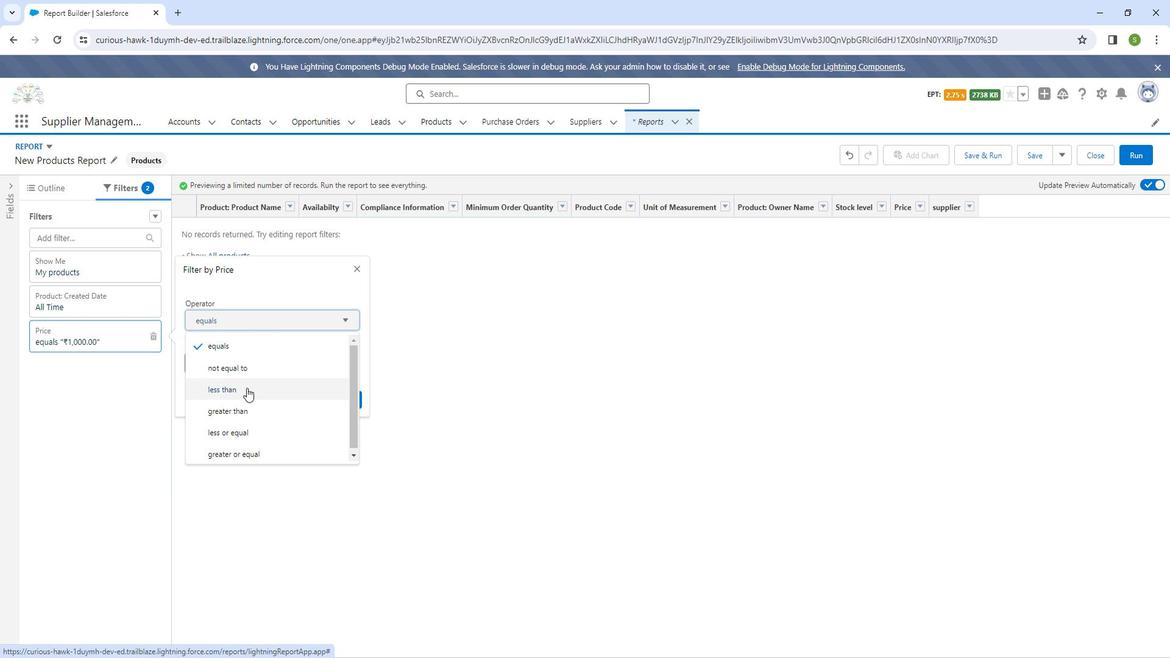 
Action: Mouse pressed left at (260, 388)
Screenshot: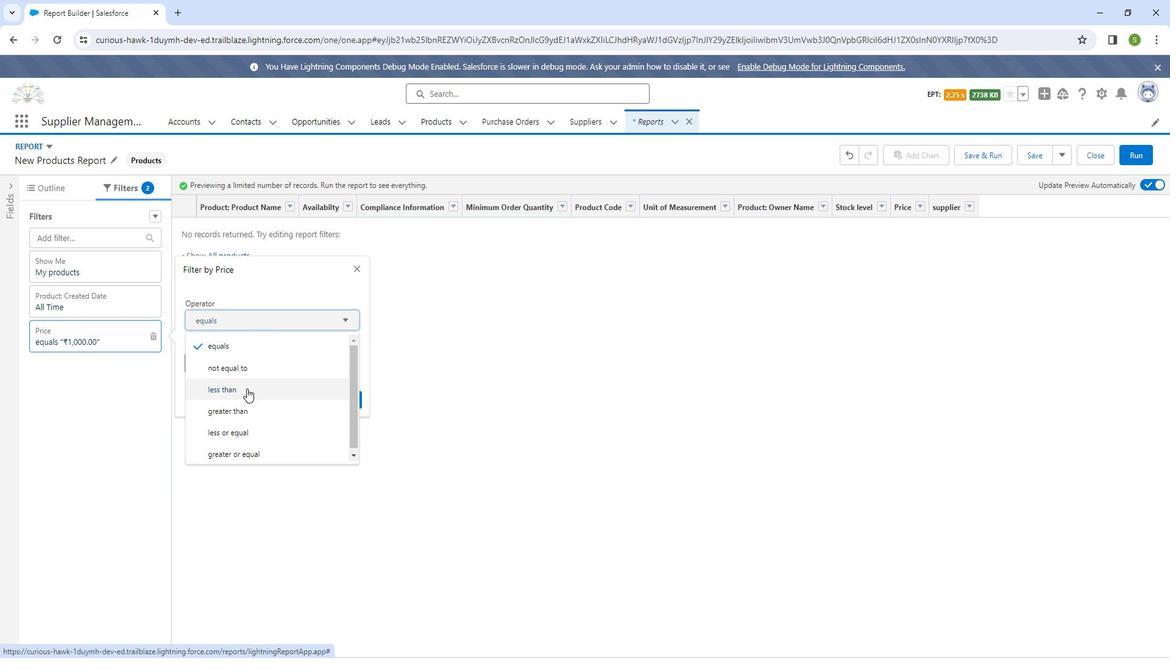 
Action: Mouse moved to (353, 399)
Screenshot: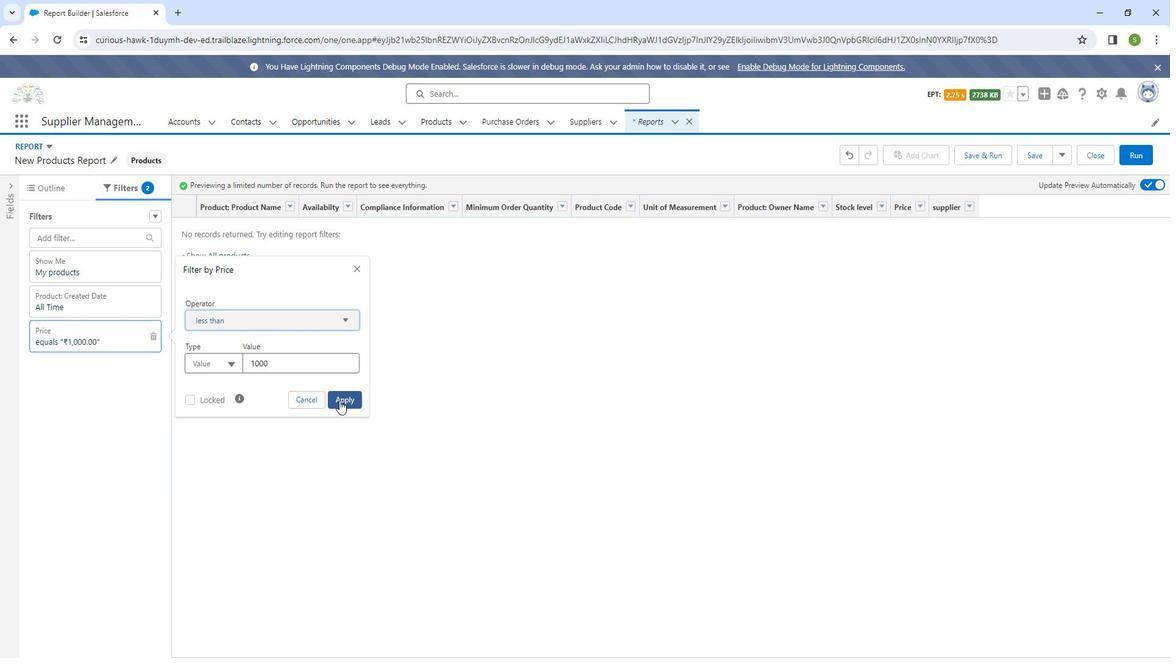 
Action: Mouse pressed left at (353, 399)
Screenshot: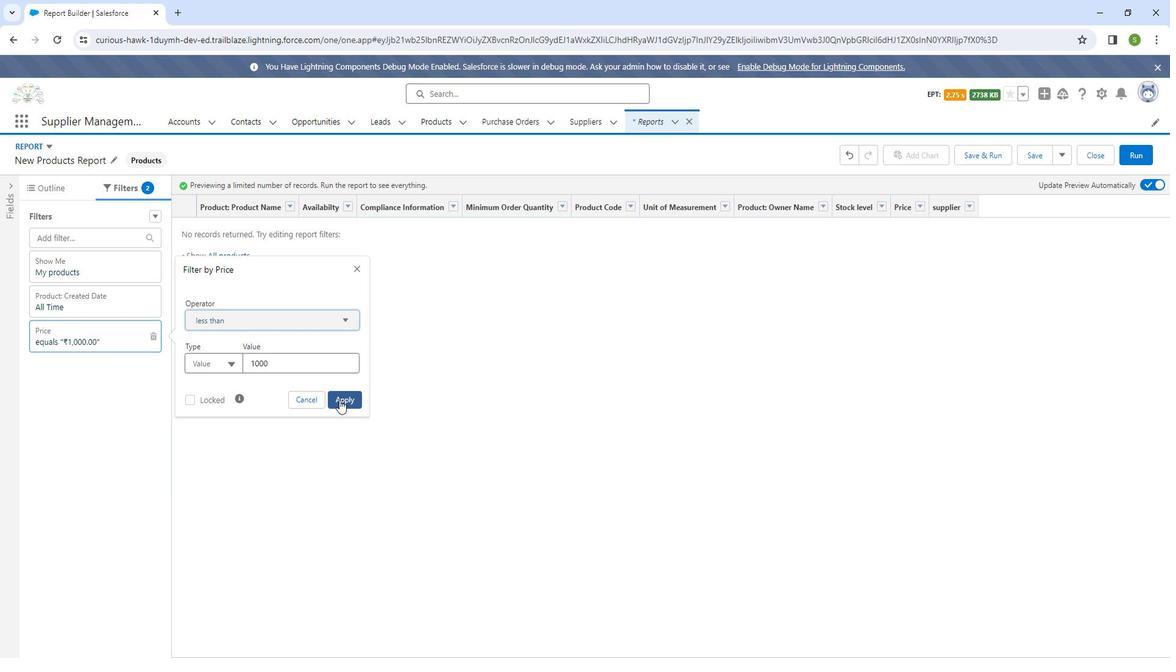
Action: Mouse moved to (1053, 165)
Screenshot: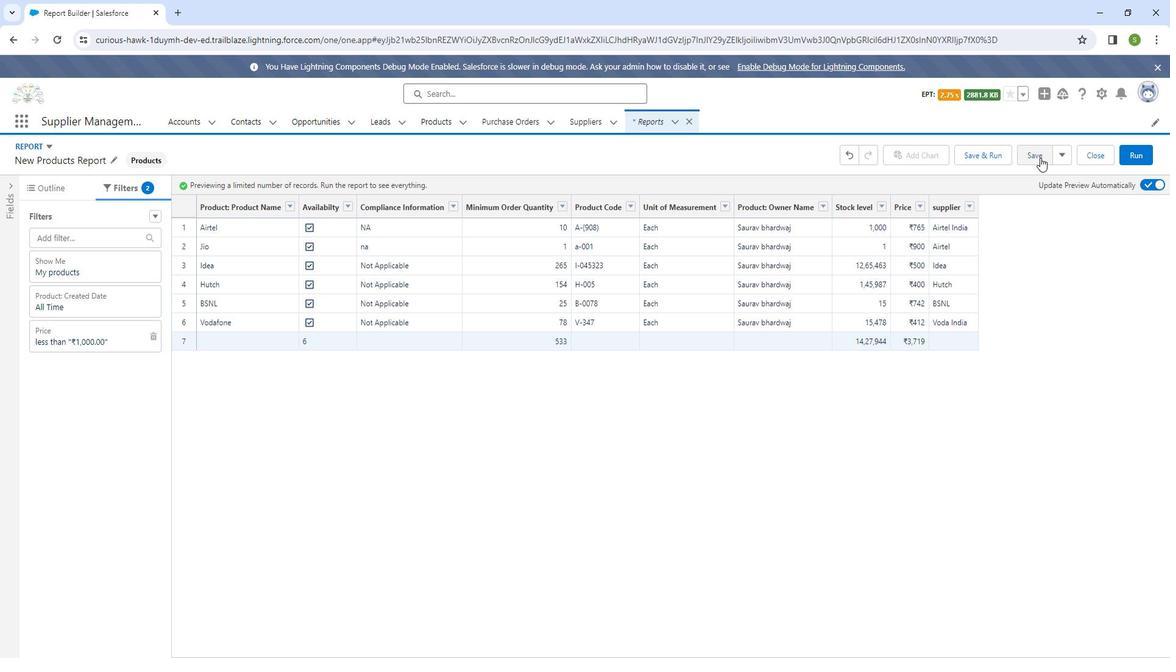
Action: Mouse pressed left at (1053, 165)
Screenshot: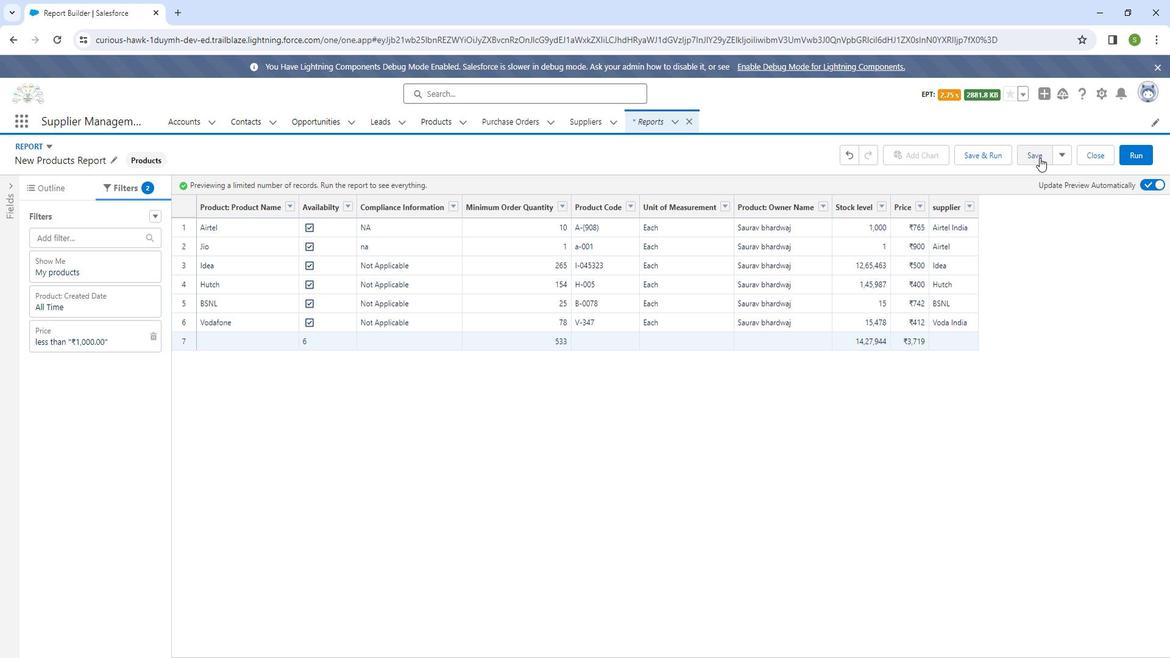 
Action: Mouse moved to (906, 477)
Screenshot: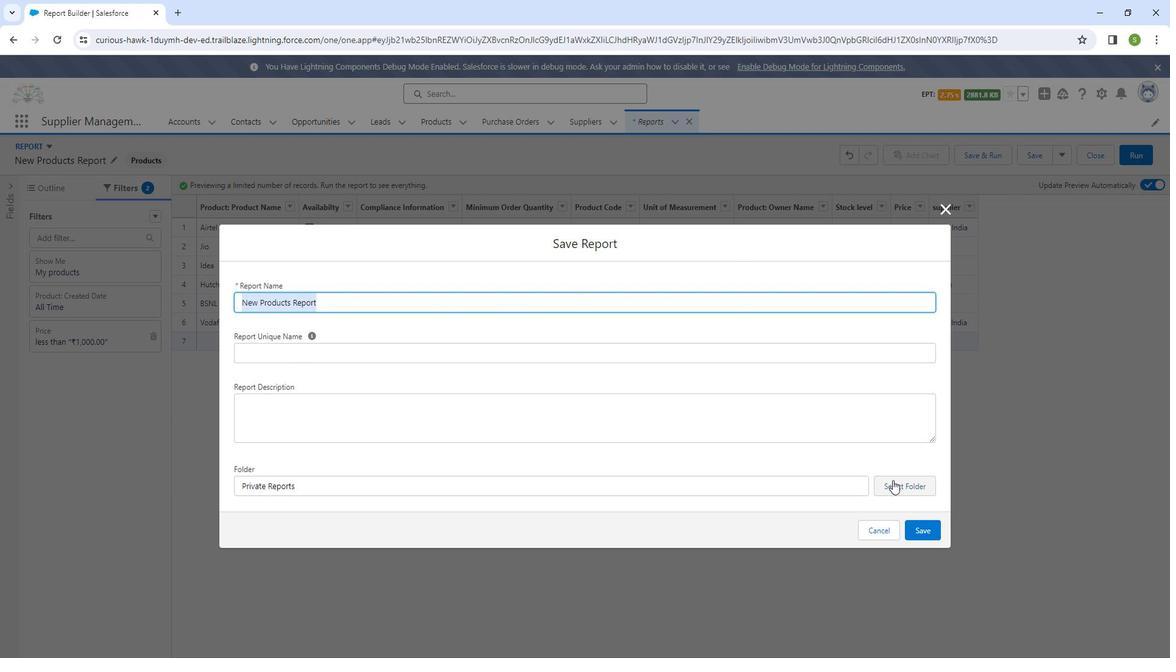 
Action: Mouse pressed left at (906, 477)
Screenshot: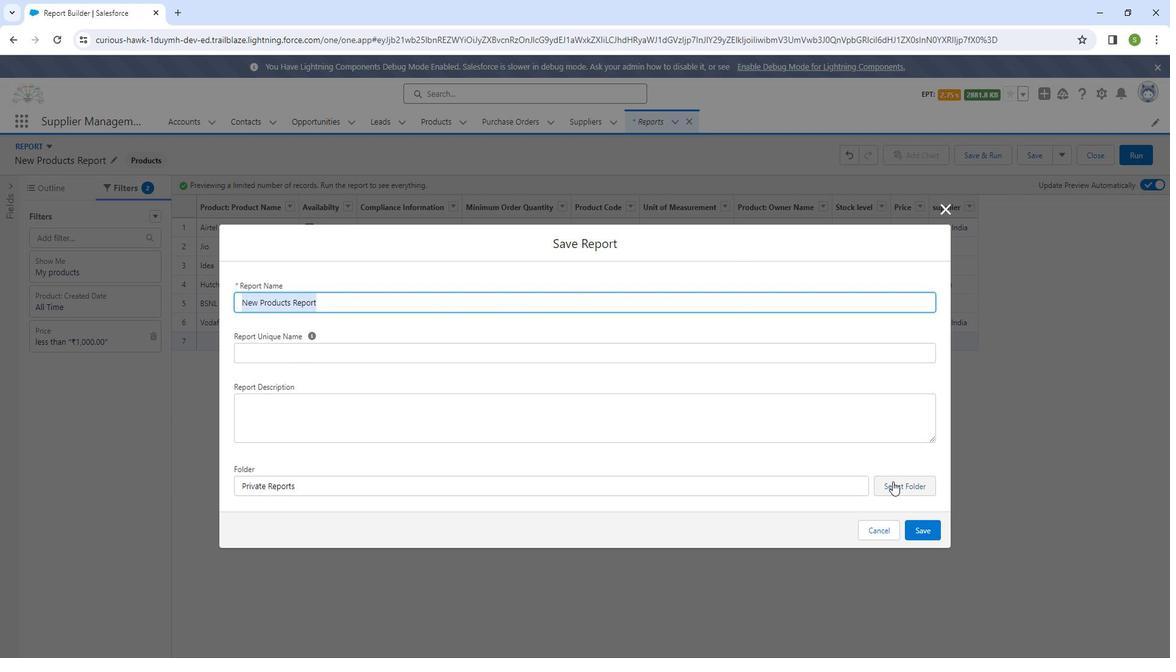 
Action: Mouse moved to (460, 583)
Screenshot: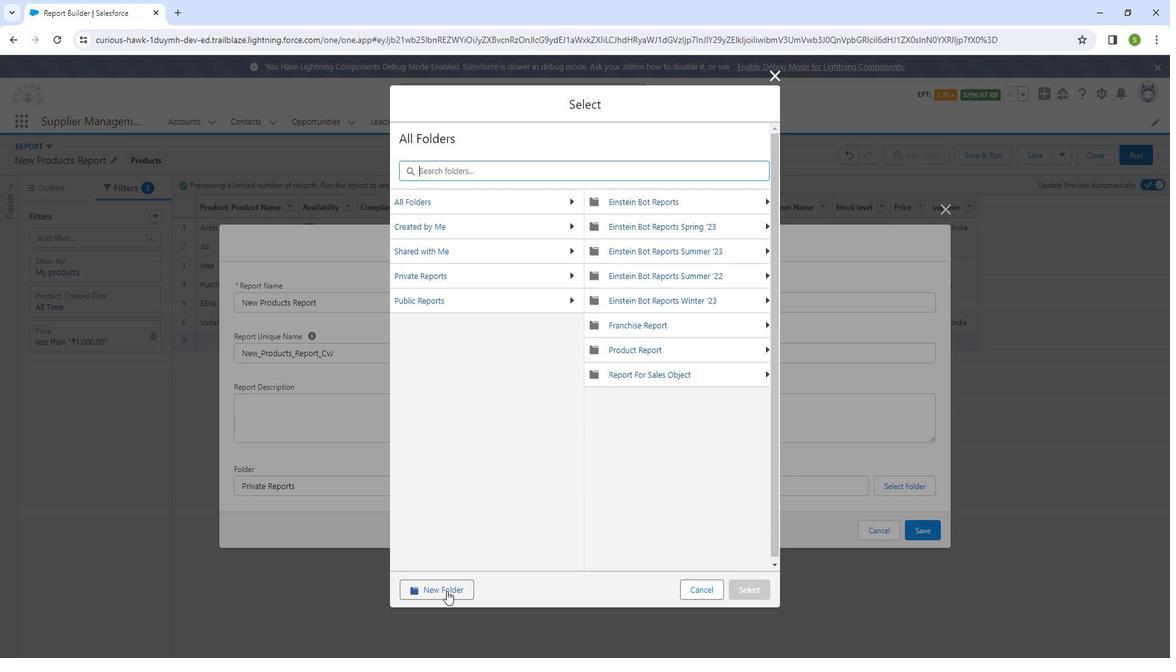 
Action: Mouse pressed left at (460, 583)
Screenshot: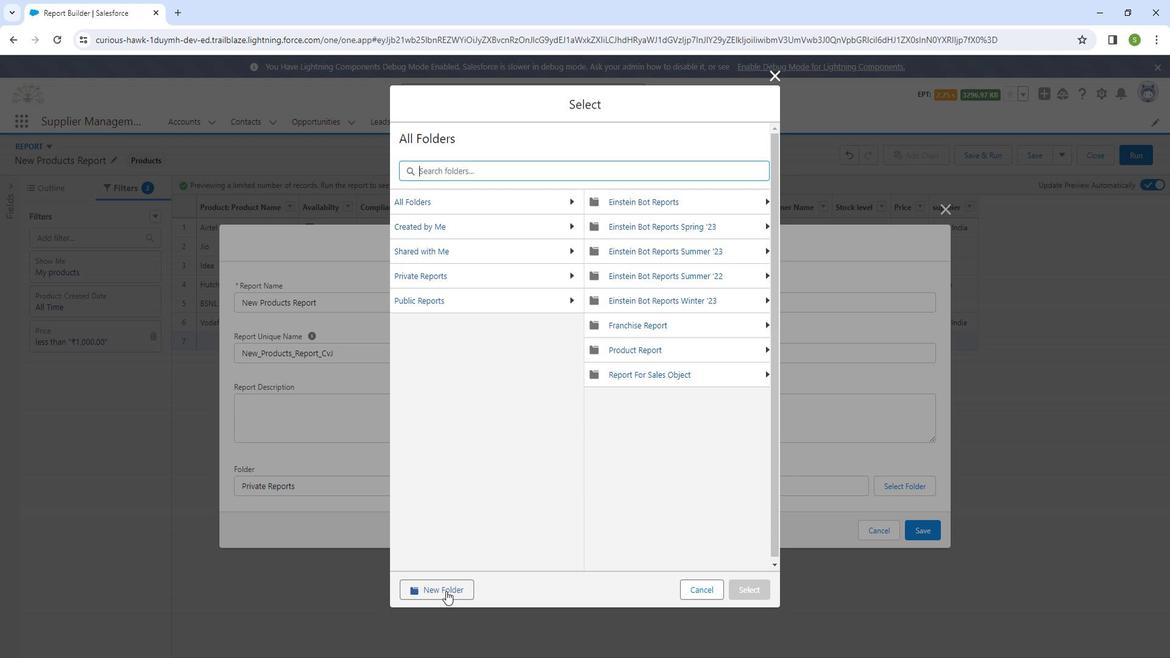 
Action: Mouse moved to (497, 330)
Screenshot: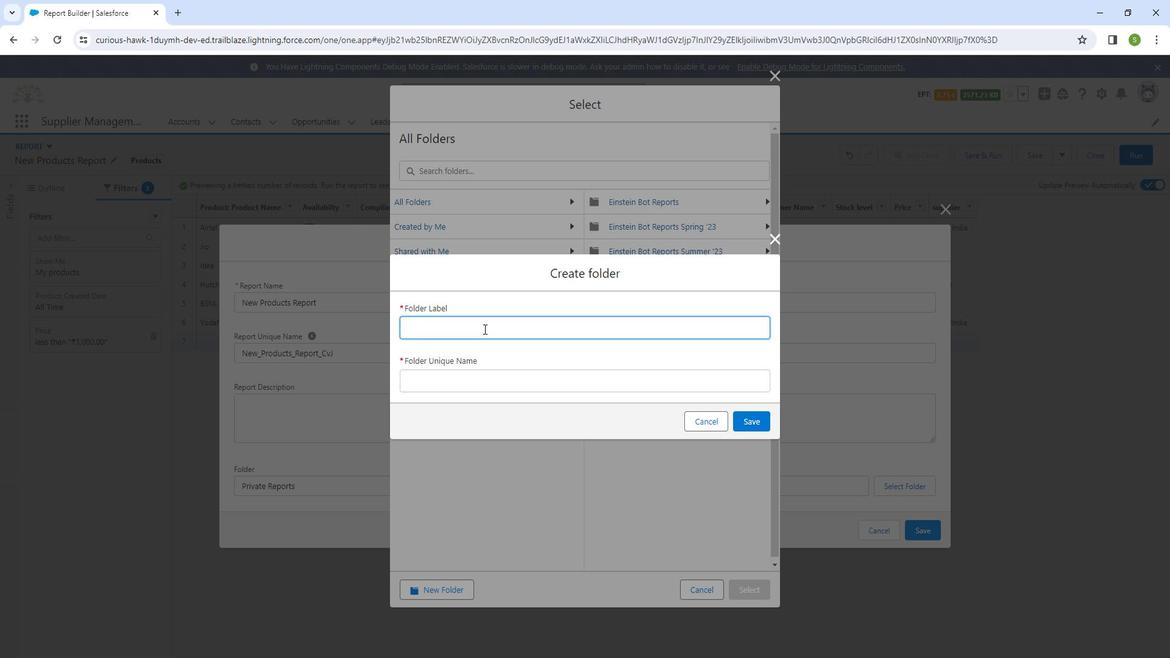 
Action: Mouse pressed left at (497, 330)
Screenshot: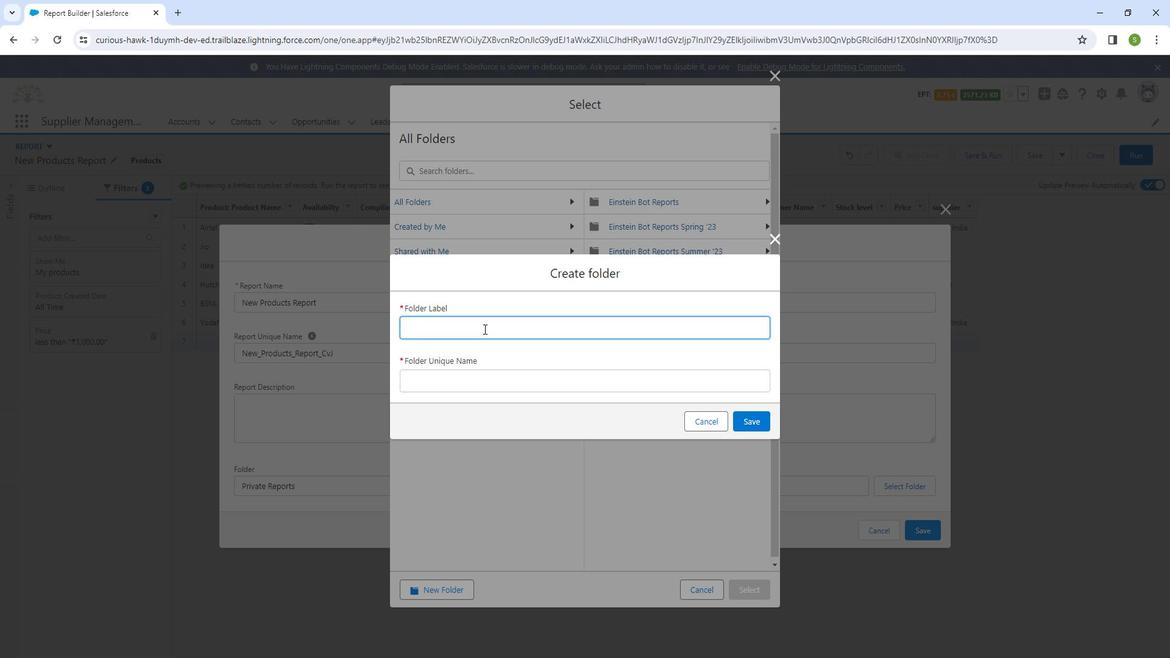 
Action: Mouse moved to (509, 324)
Screenshot: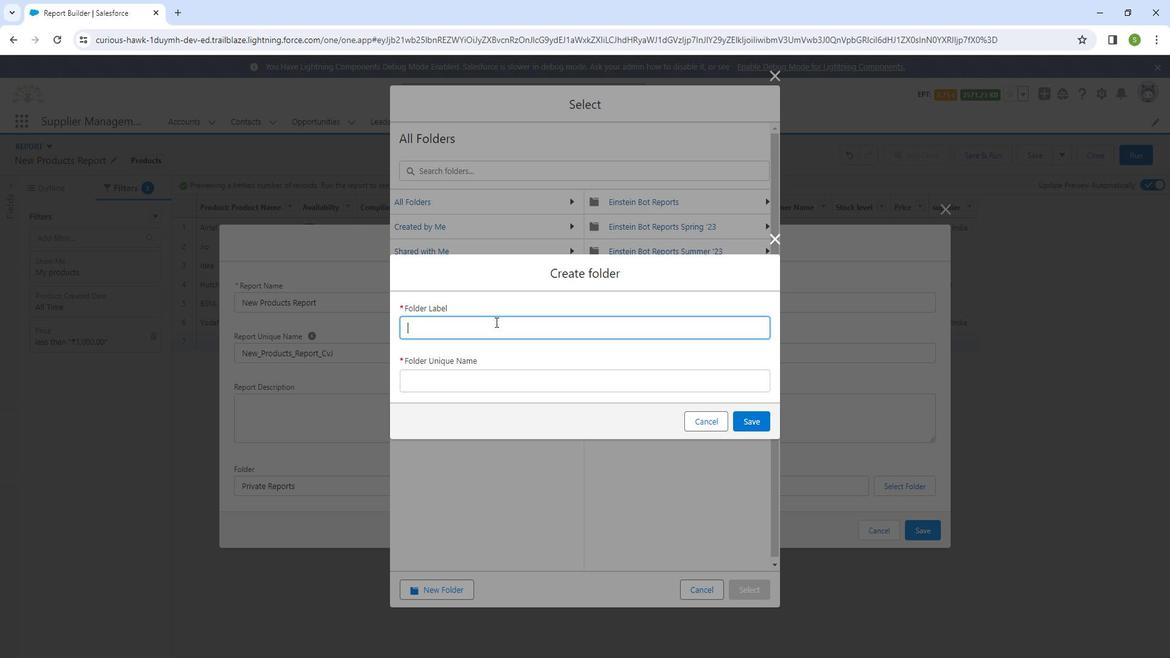 
Action: Key pressed <Key.shift_r>Supl<Key.backspace>plier<Key.space><Key.shift_r>Product<Key.space><Key.shift_r>Report
Screenshot: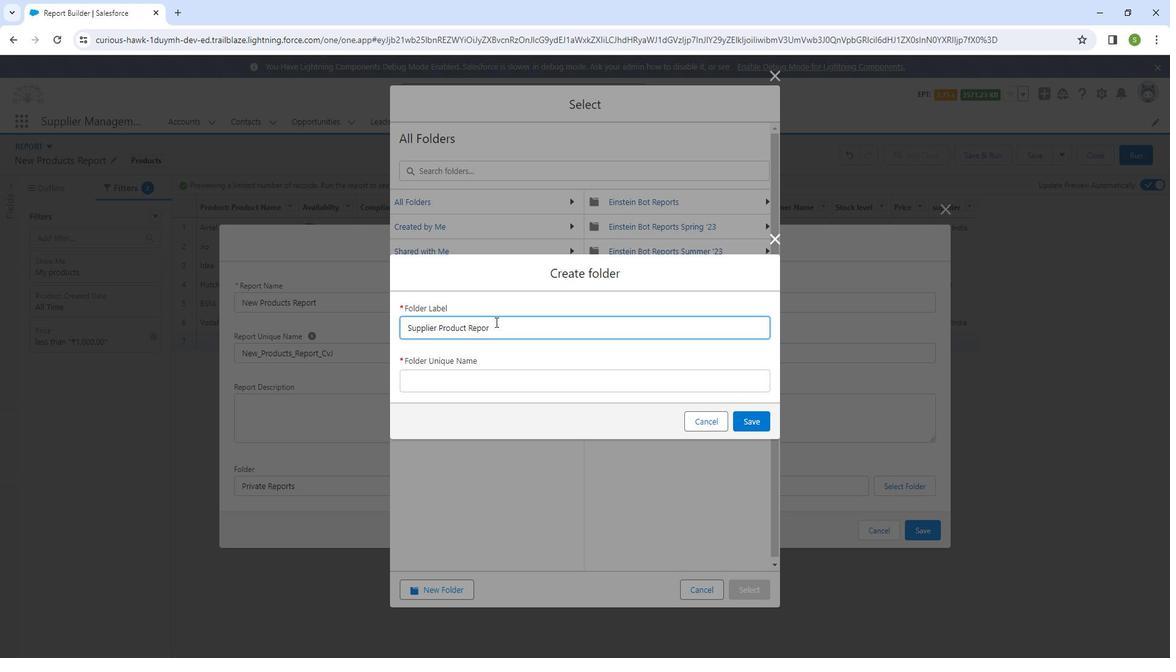 
Action: Mouse moved to (493, 379)
Screenshot: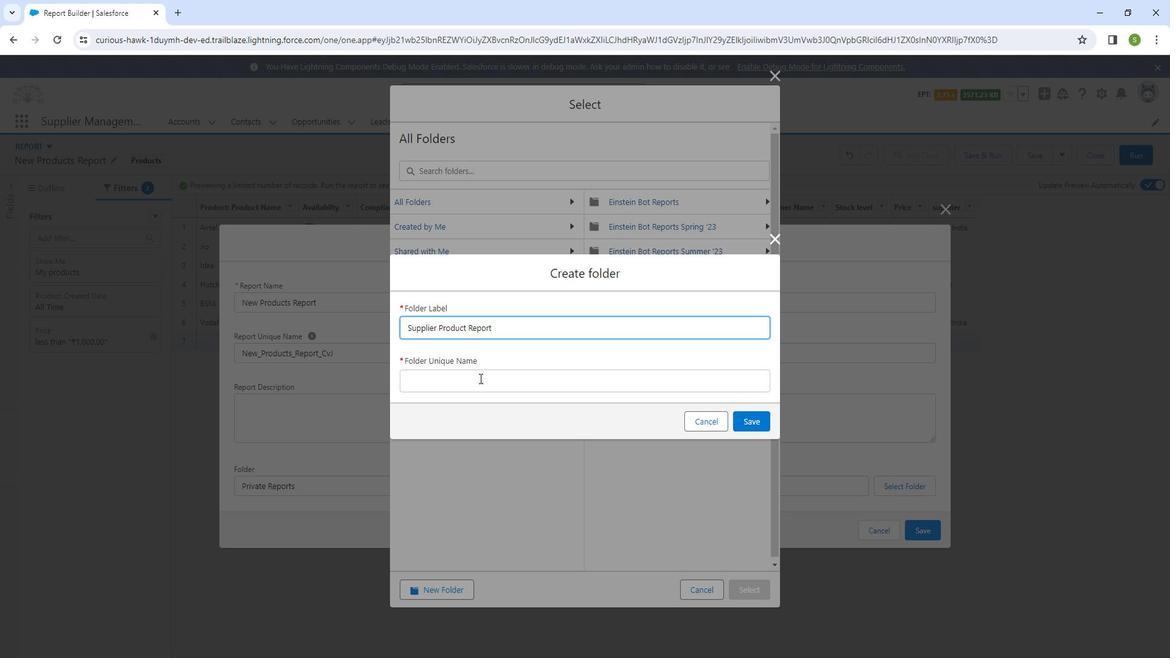 
Action: Mouse pressed left at (493, 379)
Screenshot: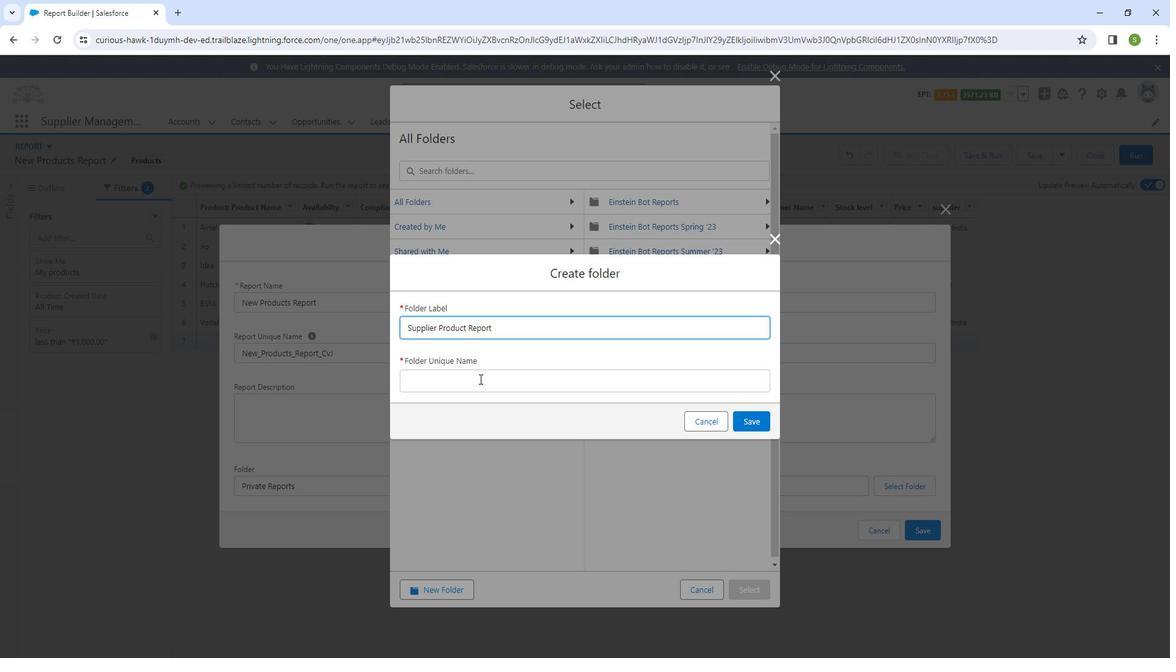 
Action: Mouse moved to (774, 413)
Screenshot: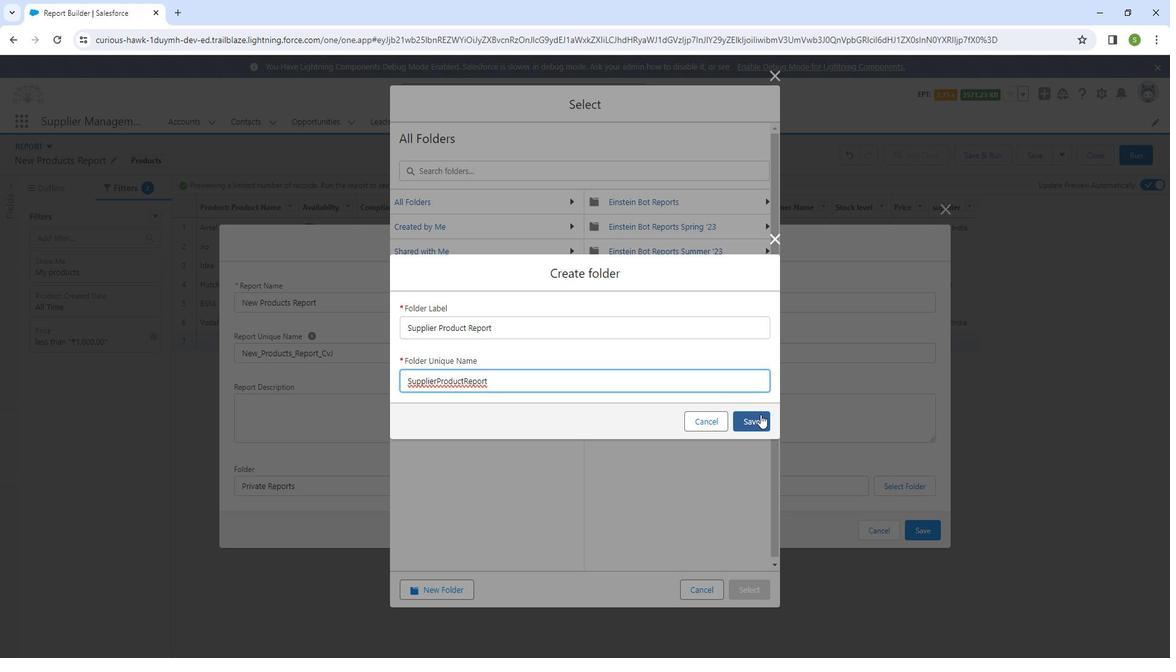 
Action: Mouse pressed left at (774, 413)
Screenshot: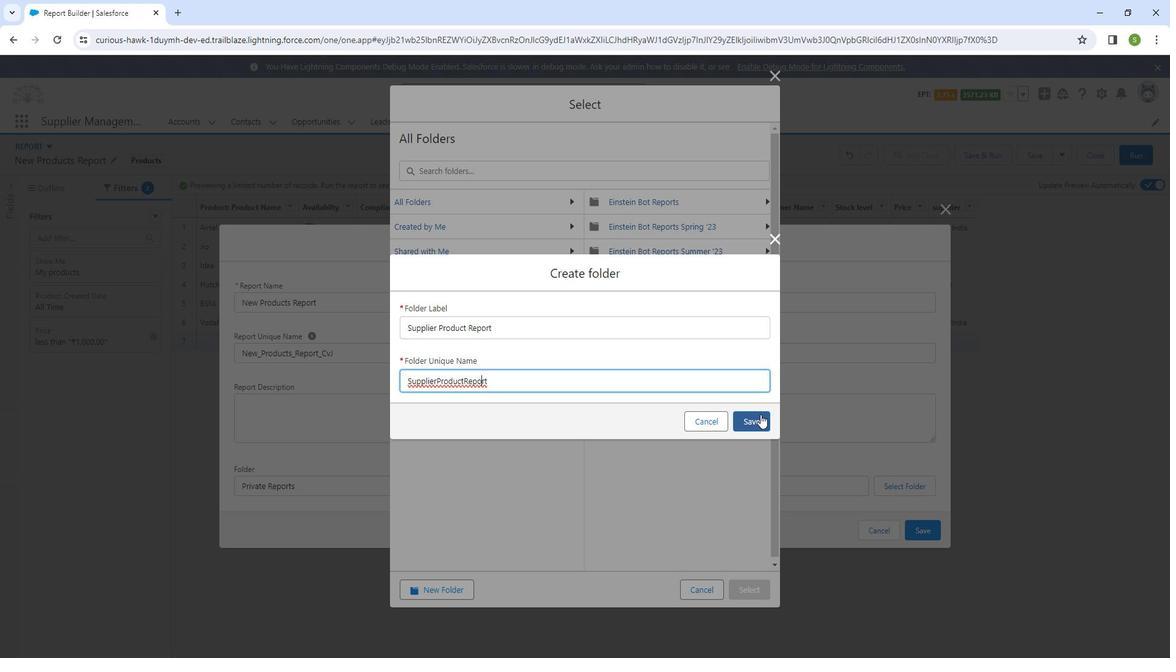 
Action: Mouse moved to (471, 399)
Screenshot: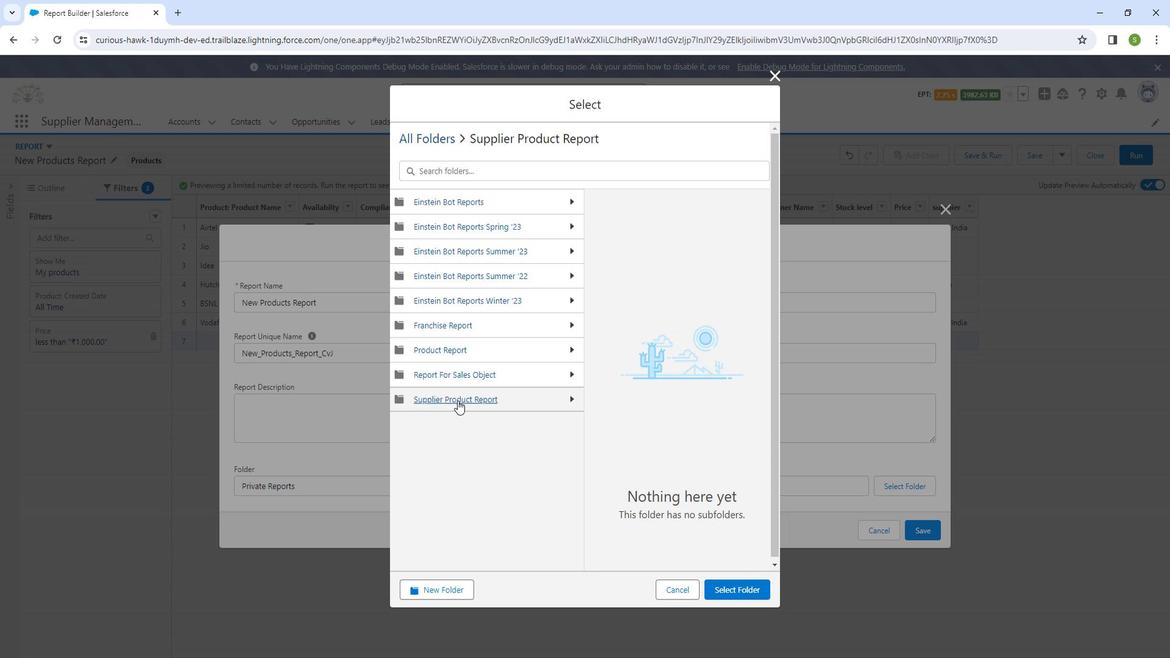 
Action: Mouse pressed left at (471, 399)
Screenshot: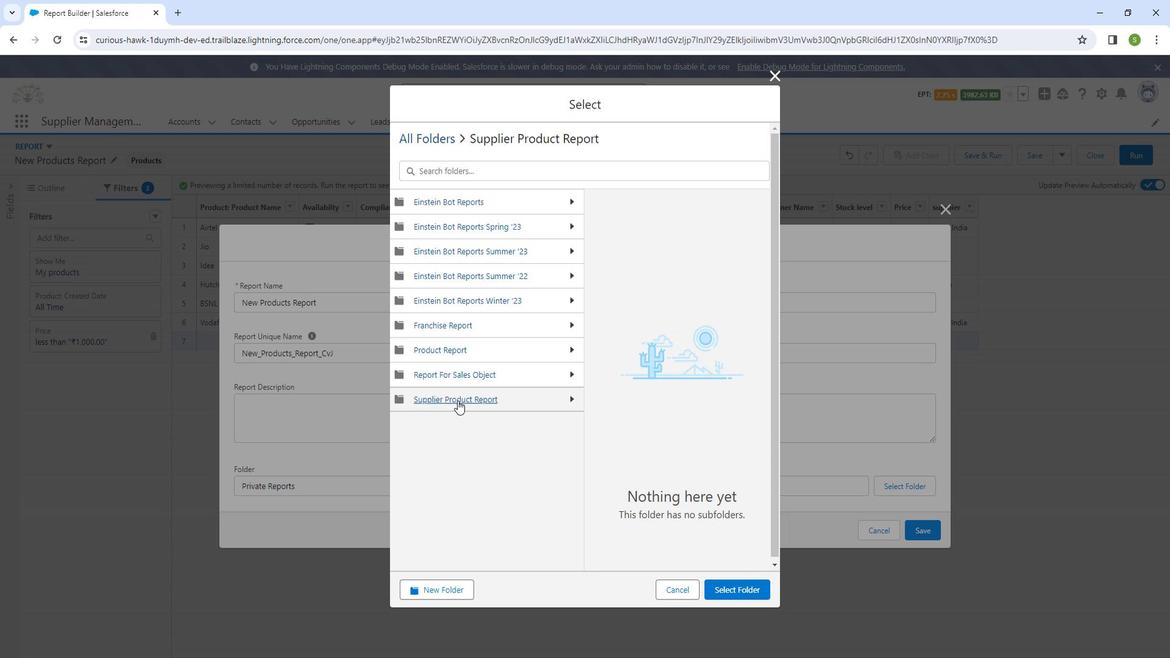 
Action: Mouse moved to (741, 577)
Screenshot: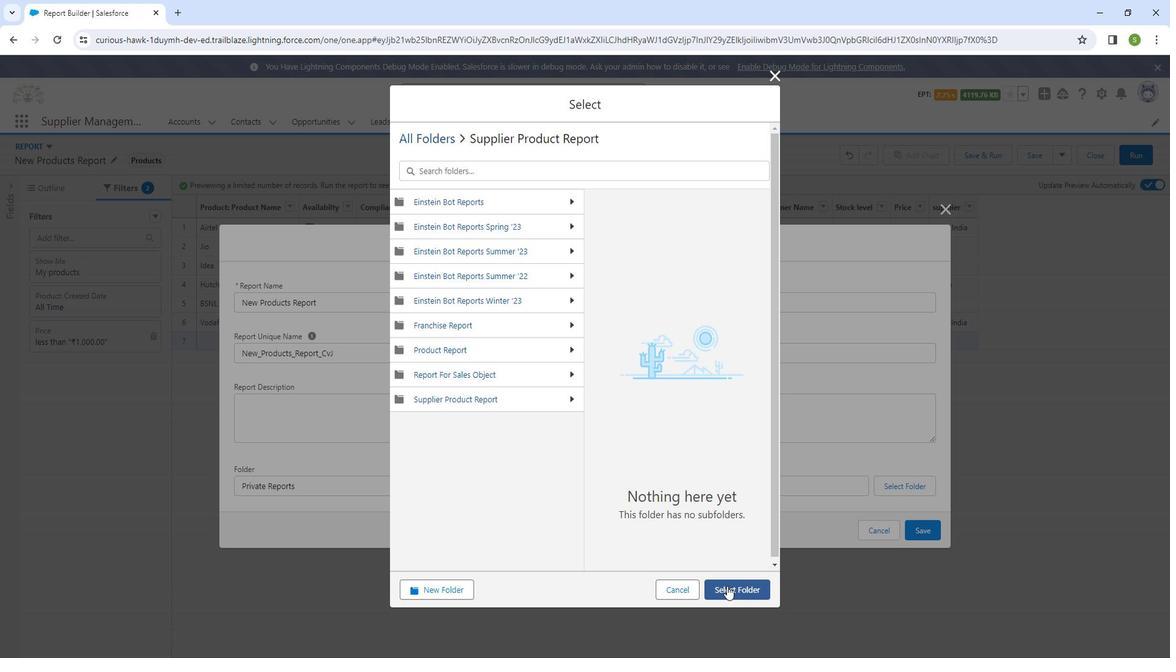 
Action: Mouse pressed left at (741, 577)
Screenshot: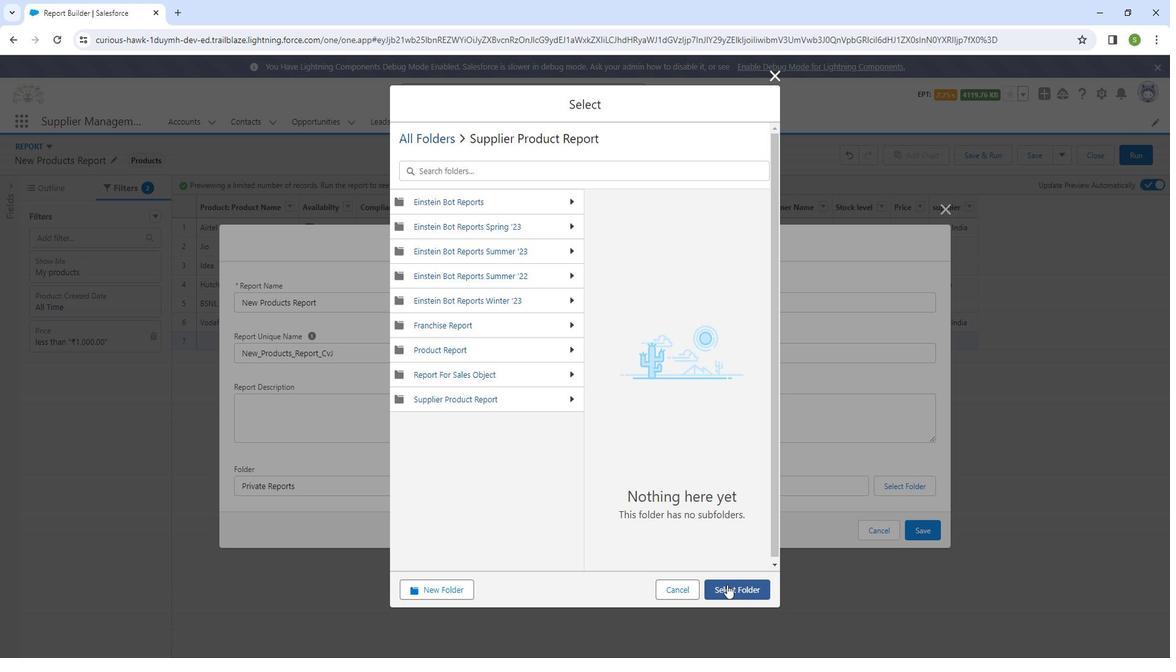 
Action: Mouse moved to (511, 409)
Screenshot: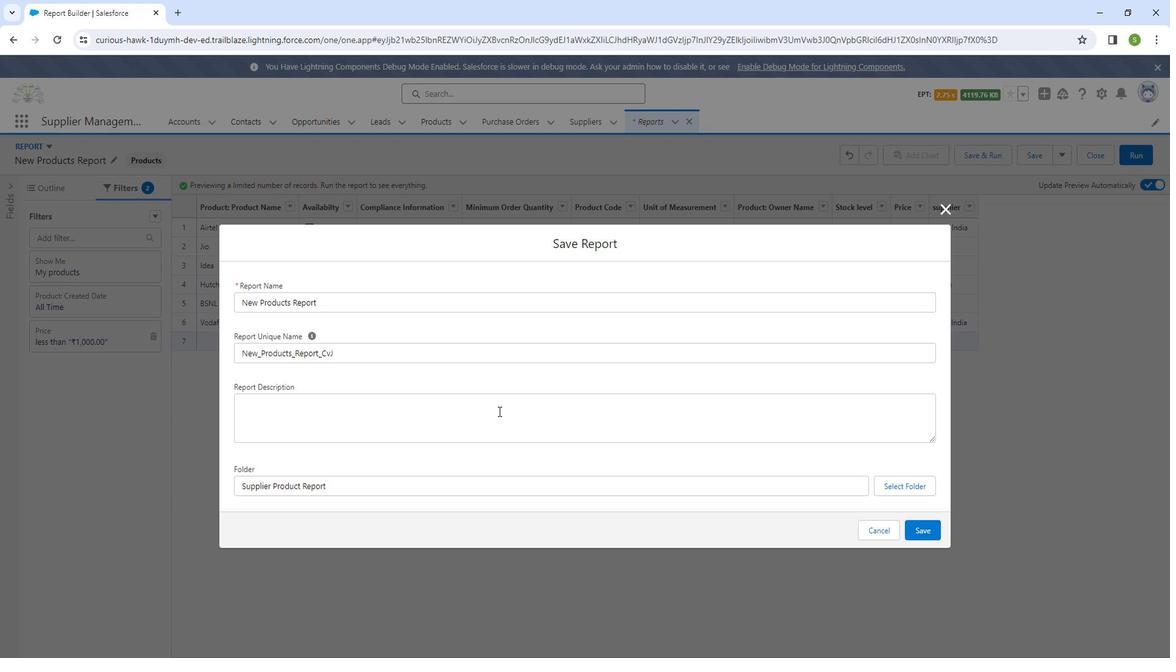 
Action: Mouse pressed left at (511, 409)
Screenshot: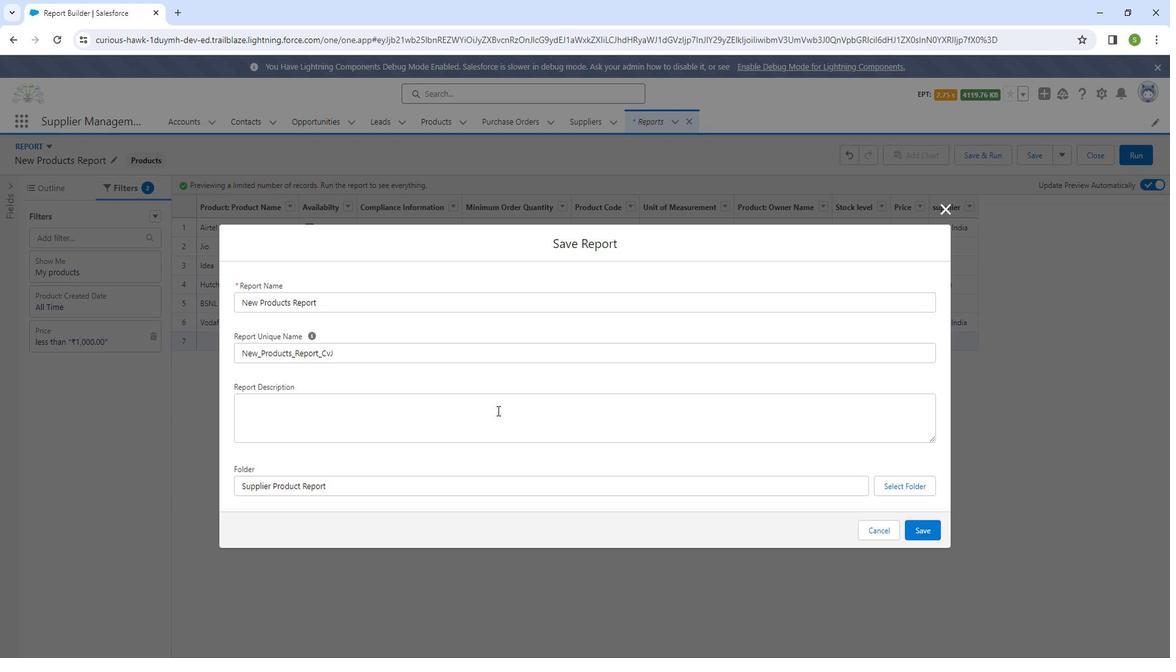 
Action: Key pressed <Key.shift_r><Key.shift_r>It<Key.space><Key.backspace><Key.backspace><Key.backspace><Key.shift_r>Report<Key.space>containing<Key.space>product<Key.space>name,<Key.space>availability,<Key.space>compliance<Key.space>information<Key.space><Key.backspace>,<Key.space>minimum<Key.space>order<Key.space>quantity,<Key.space>product<Key.space>code,<Key.space>unit<Key.space>of<Key.space>measurement,<Key.space>owner<Key.space>m<Key.backspace><Key.backspace><Key.backspace><Key.backspace><Key.backspace><Key.backspace><Key.backspace>product<Key.space>owner<Key.space>name,<Key.space>stock<Key.space>level,<Key.space>price,<Key.space>supplier.<Key.space><Key.shift_r>It<Key.space>also<Key.space>sh<Key.backspace><Key.backspace><Key.backspace><Key.backspace><Key.backspace><Key.backspace><Key.backspace><Key.backspace><Key.backspace><Key.backspace><Key.shift_r>Report<Key.space>is<Key.space>being<Key.space>created<Key.space>in<Key.space>tabu;<Key.backspace>lar<Key.space>format<Key.space>and<Key.space>it<Key.space>is<Key.space>also<Key.space>displayed<Key.space>in<Key.space>tabular<Key.space>r<Key.backspace><Key.backspace><Key.backspace>
Screenshot: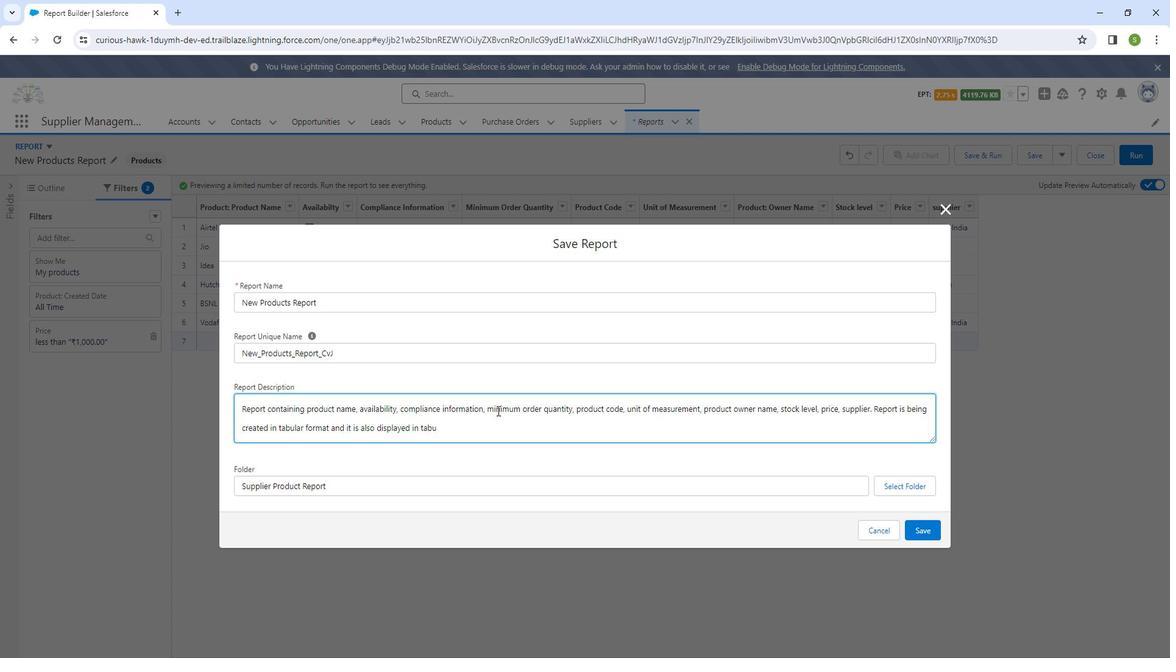 
Action: Mouse moved to (938, 525)
Screenshot: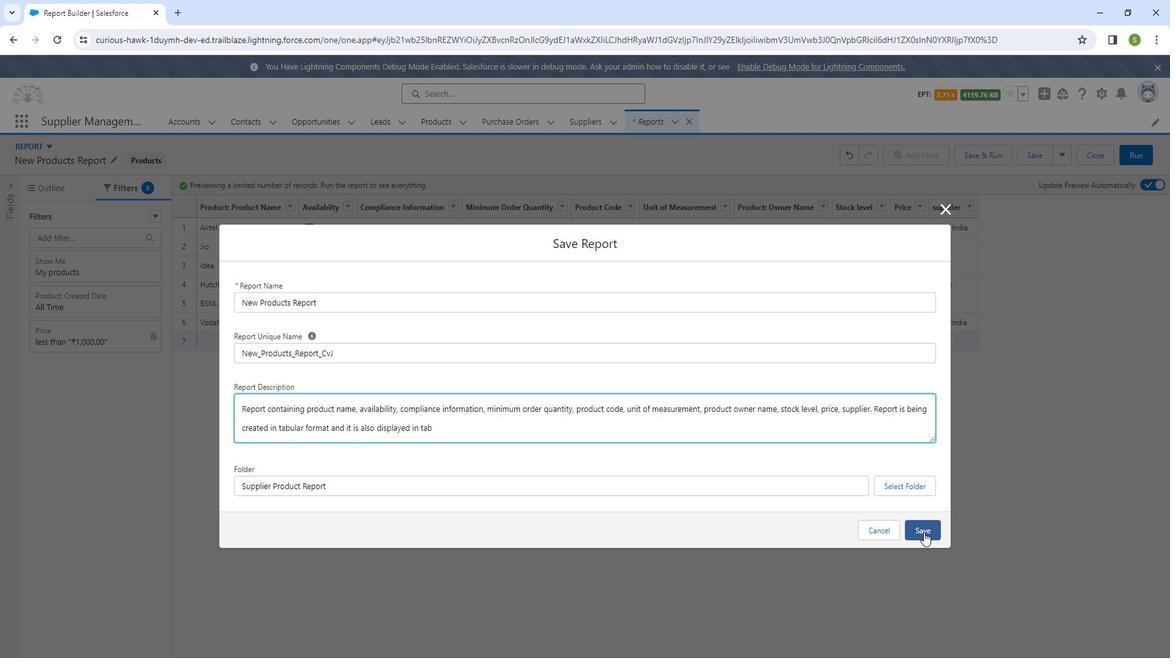
Action: Mouse pressed left at (938, 525)
Screenshot: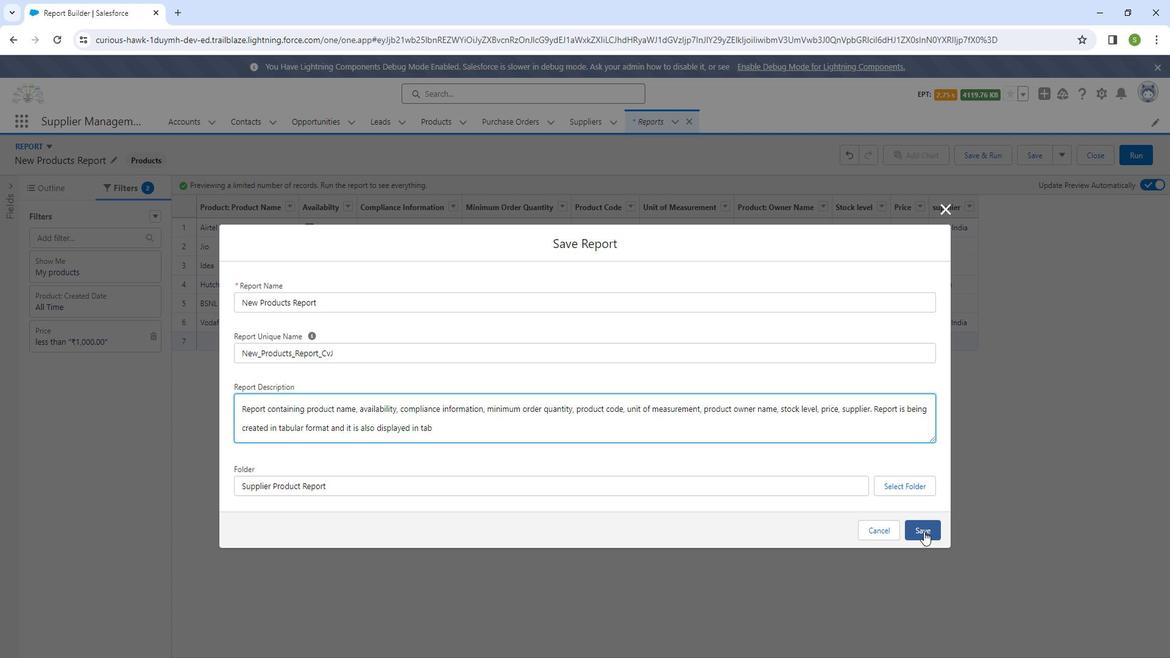 
Action: Mouse moved to (1153, 165)
Screenshot: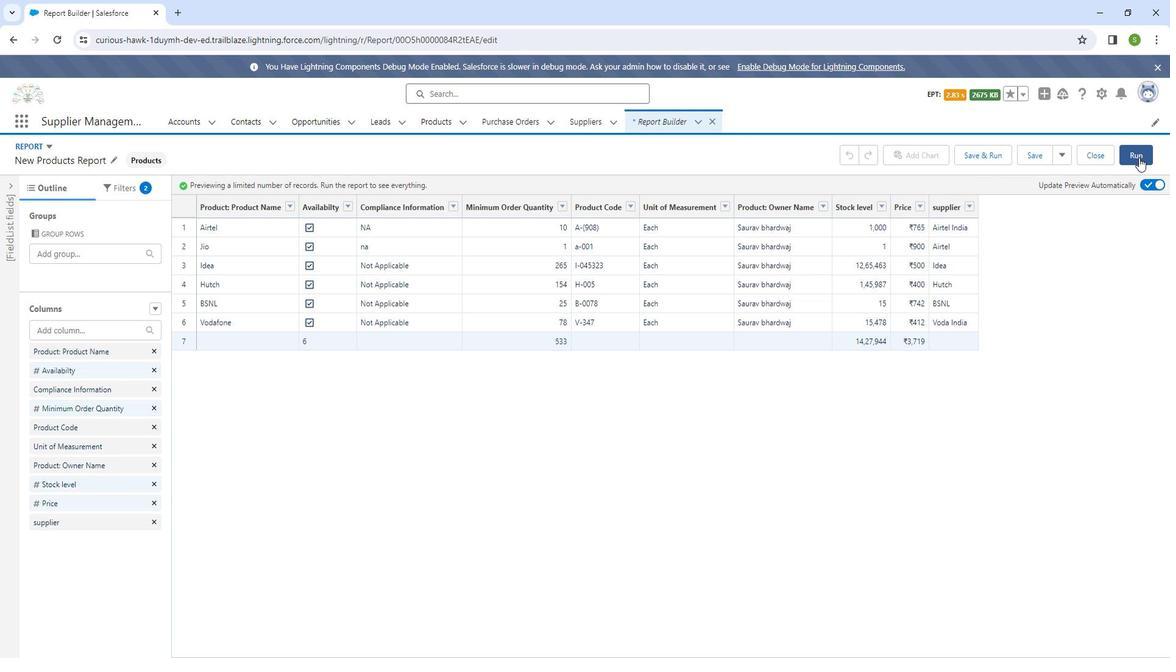 
Action: Mouse pressed left at (1153, 165)
Screenshot: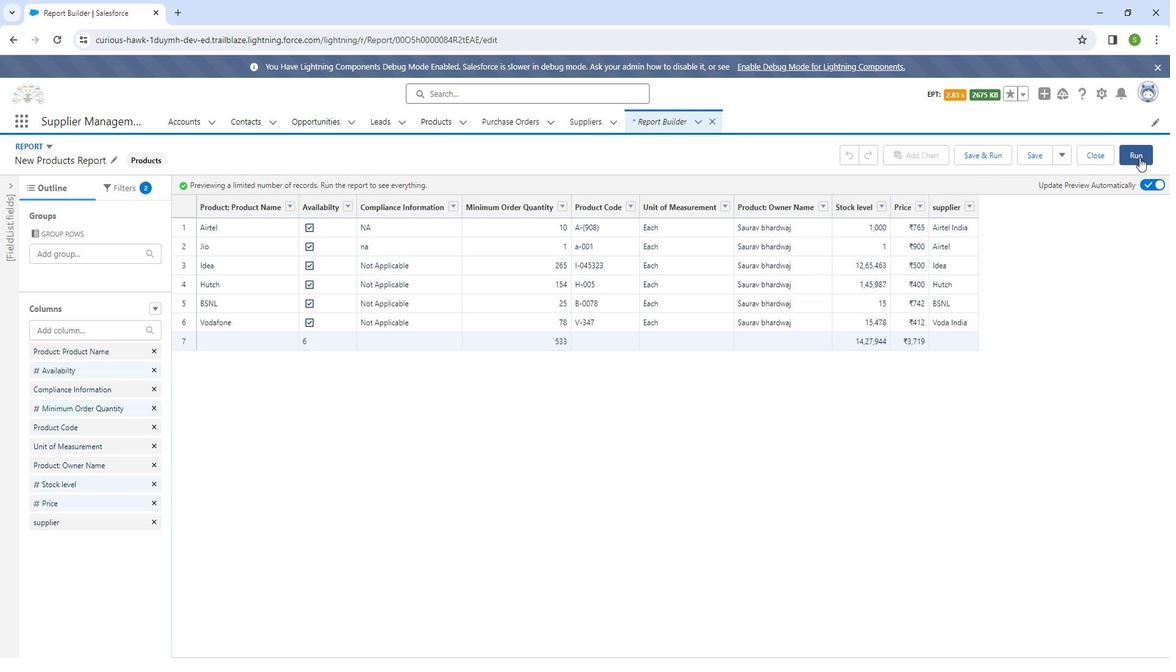 
Action: Mouse moved to (599, 484)
Screenshot: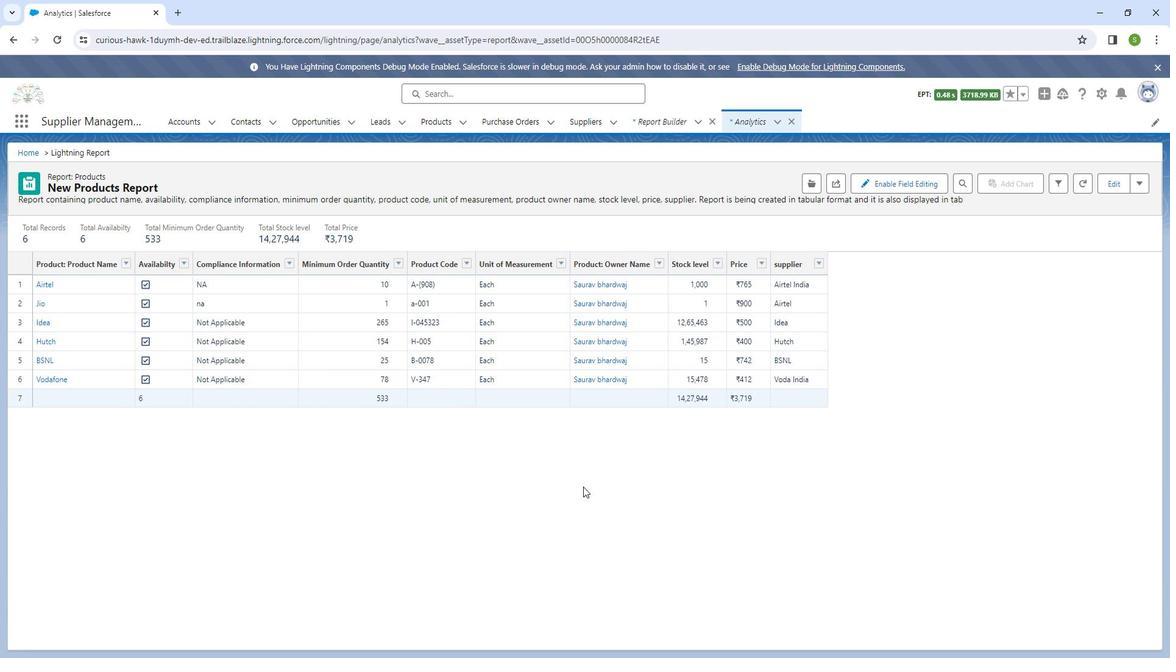 
